 Task: For heading Use Italics oswald with brown colour & Underline.  font size for heading18,  'Change the font style of data to'Playfair display and font size to 9,  Change the alignment of both headline & data to Align left In the sheet  Budget Tracking Spreadsheet
Action: Mouse moved to (30, 180)
Screenshot: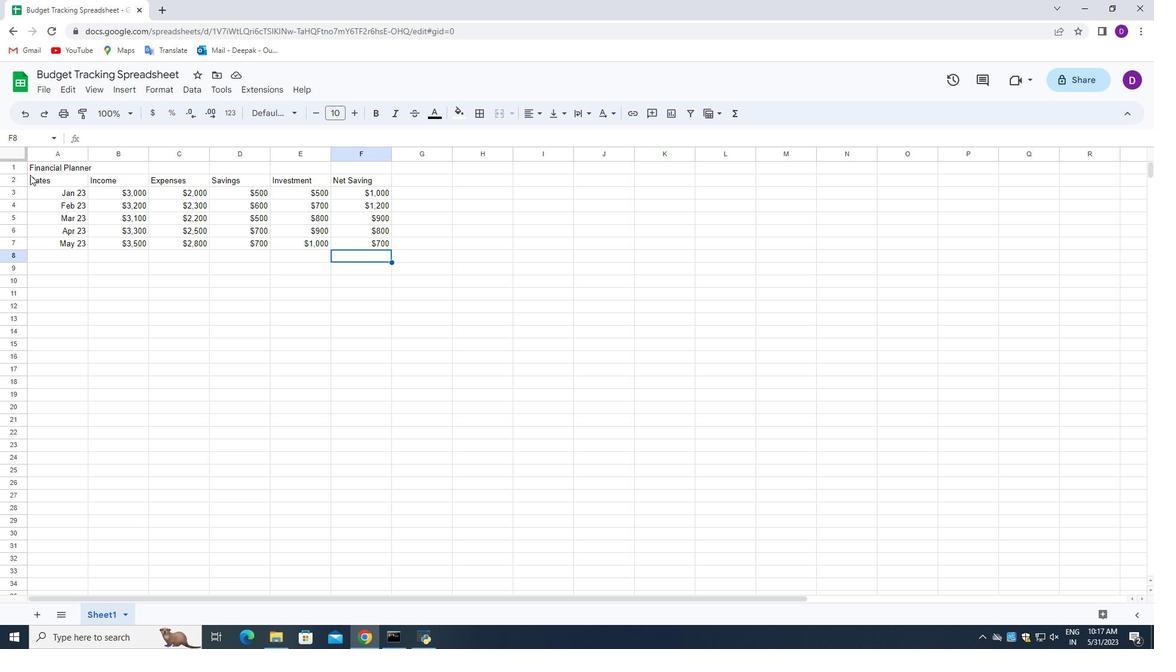 
Action: Mouse pressed left at (30, 180)
Screenshot: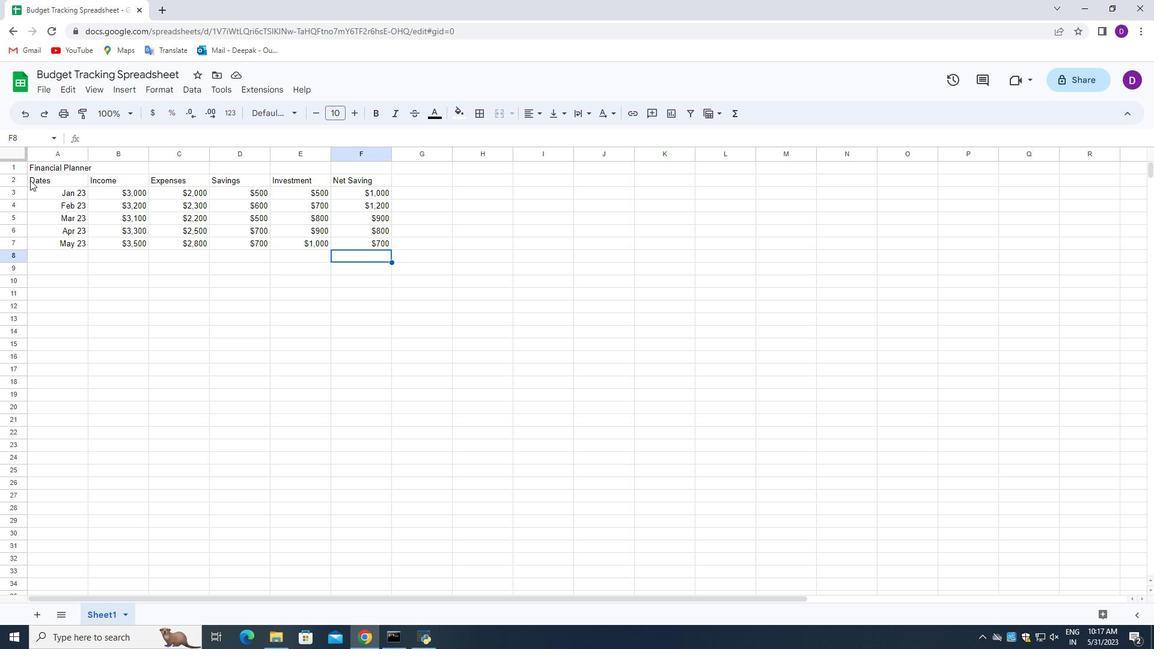 
Action: Mouse moved to (269, 113)
Screenshot: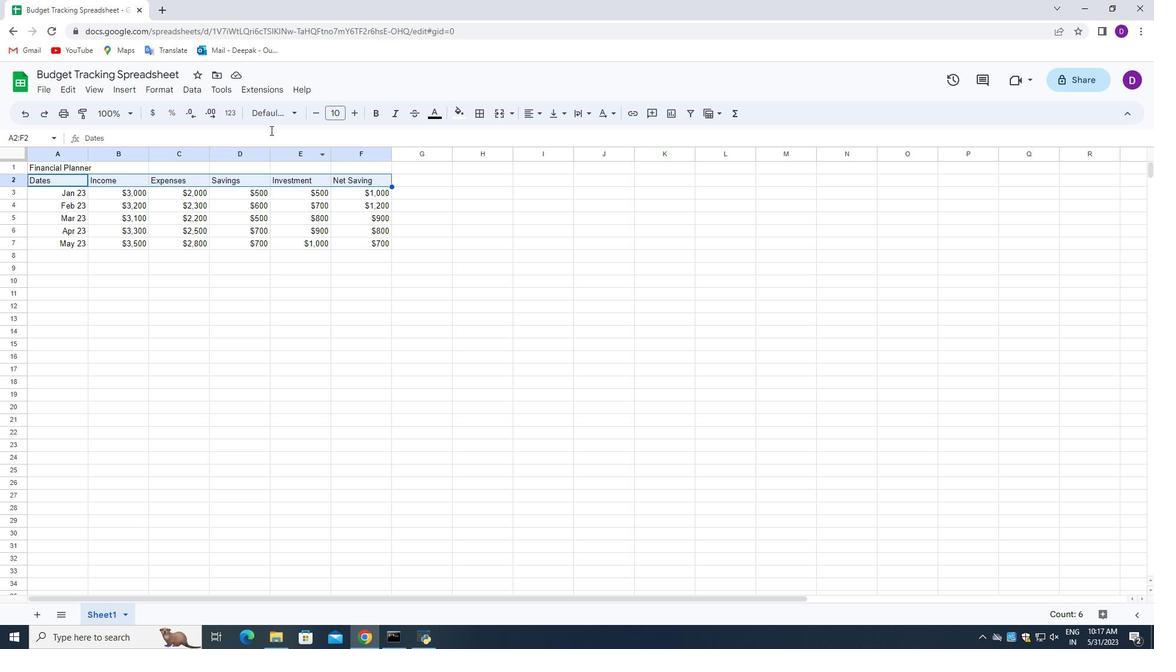 
Action: Mouse pressed left at (269, 113)
Screenshot: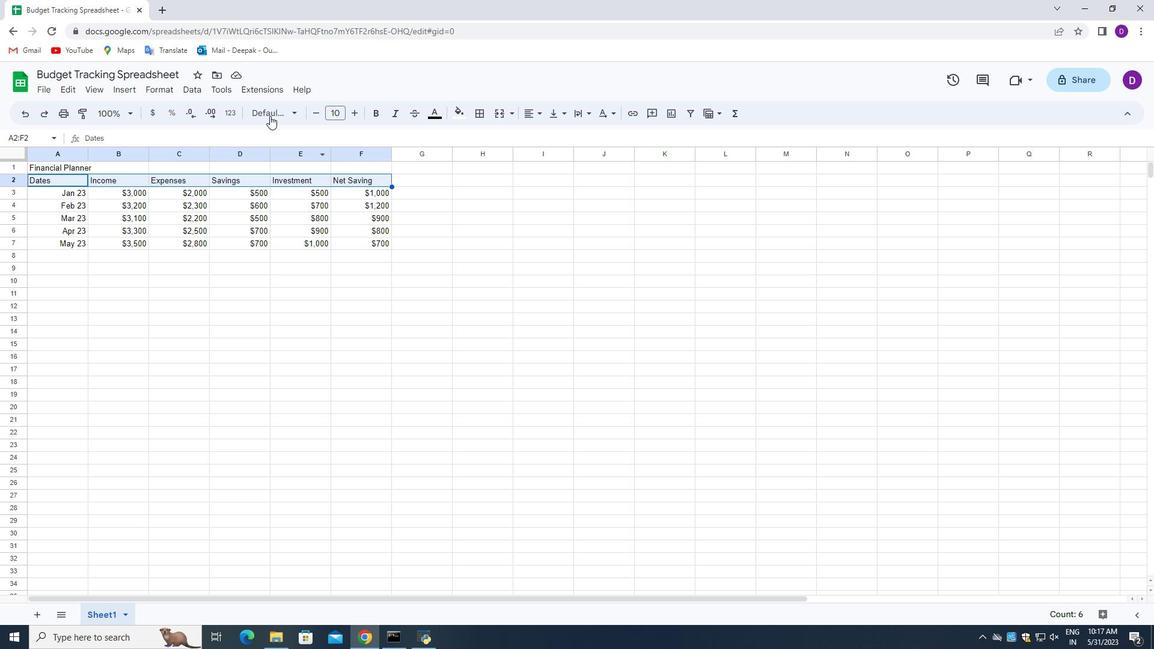 
Action: Mouse moved to (307, 455)
Screenshot: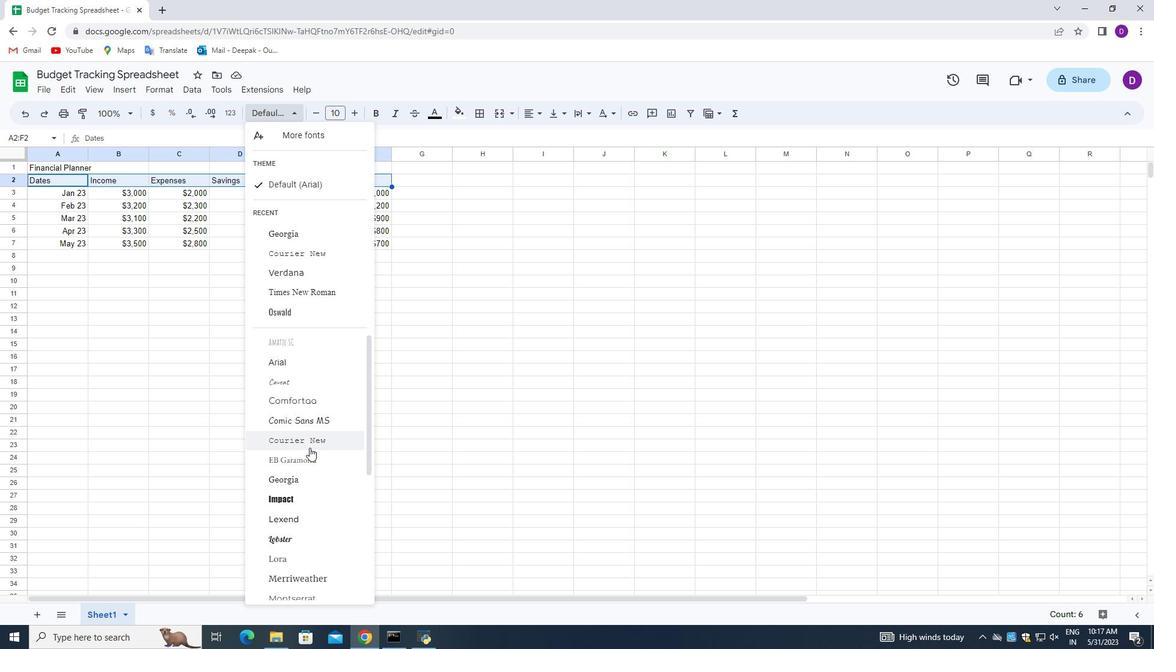
Action: Mouse scrolled (307, 454) with delta (0, 0)
Screenshot: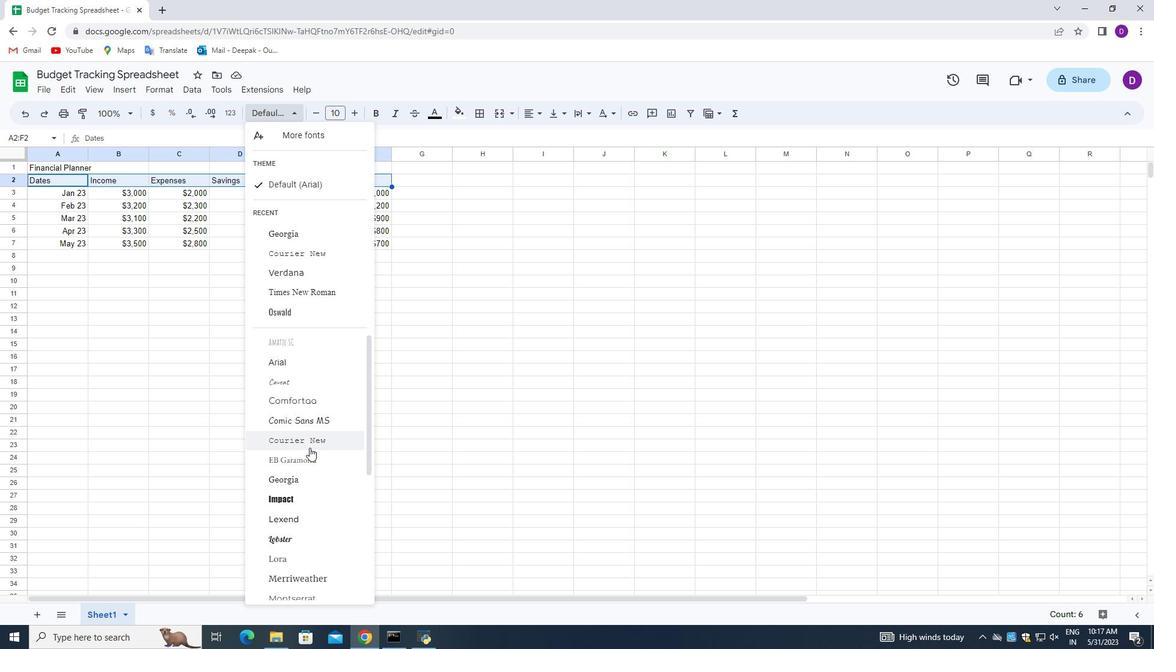 
Action: Mouse moved to (306, 461)
Screenshot: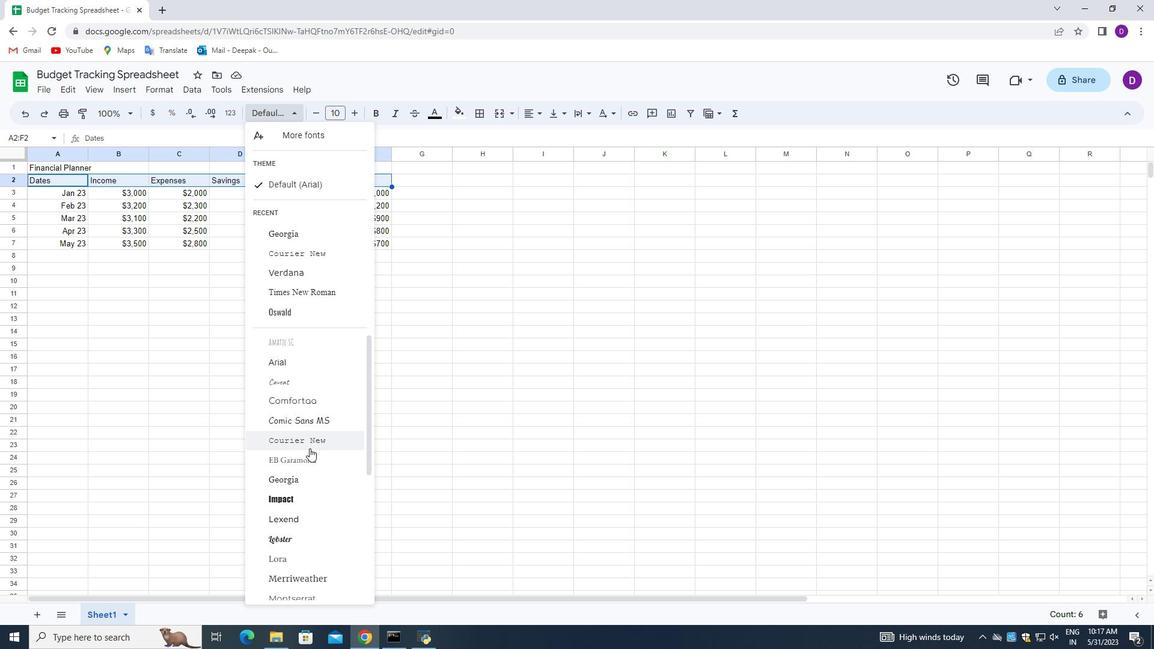
Action: Mouse scrolled (306, 461) with delta (0, 0)
Screenshot: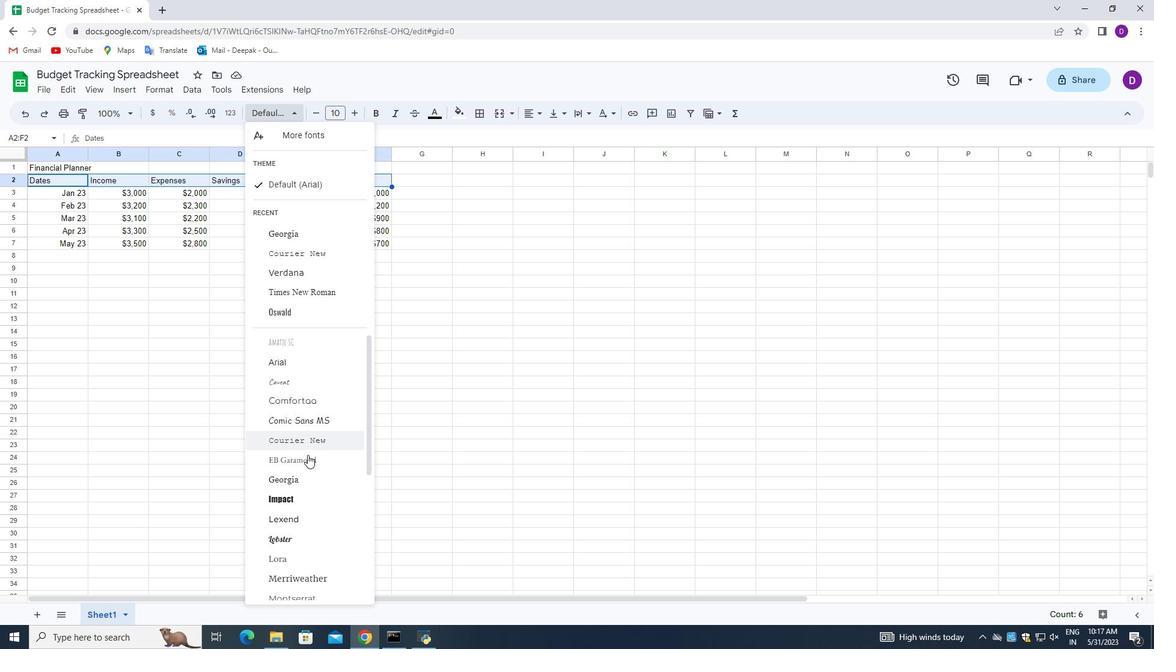 
Action: Mouse moved to (315, 460)
Screenshot: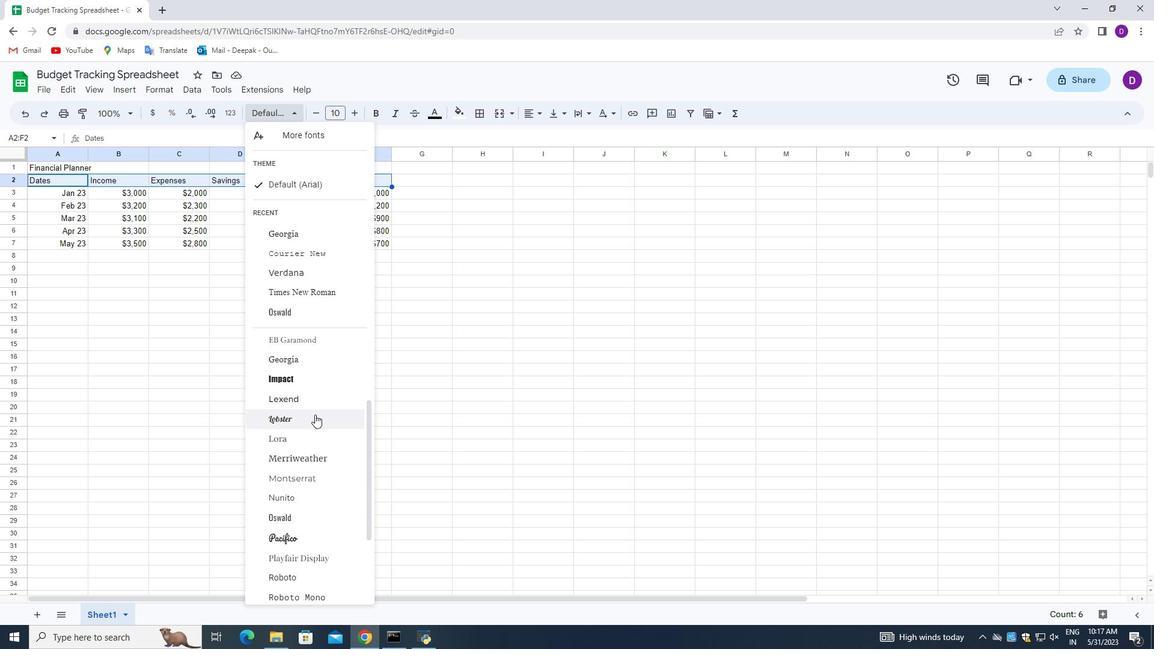 
Action: Mouse scrolled (315, 459) with delta (0, 0)
Screenshot: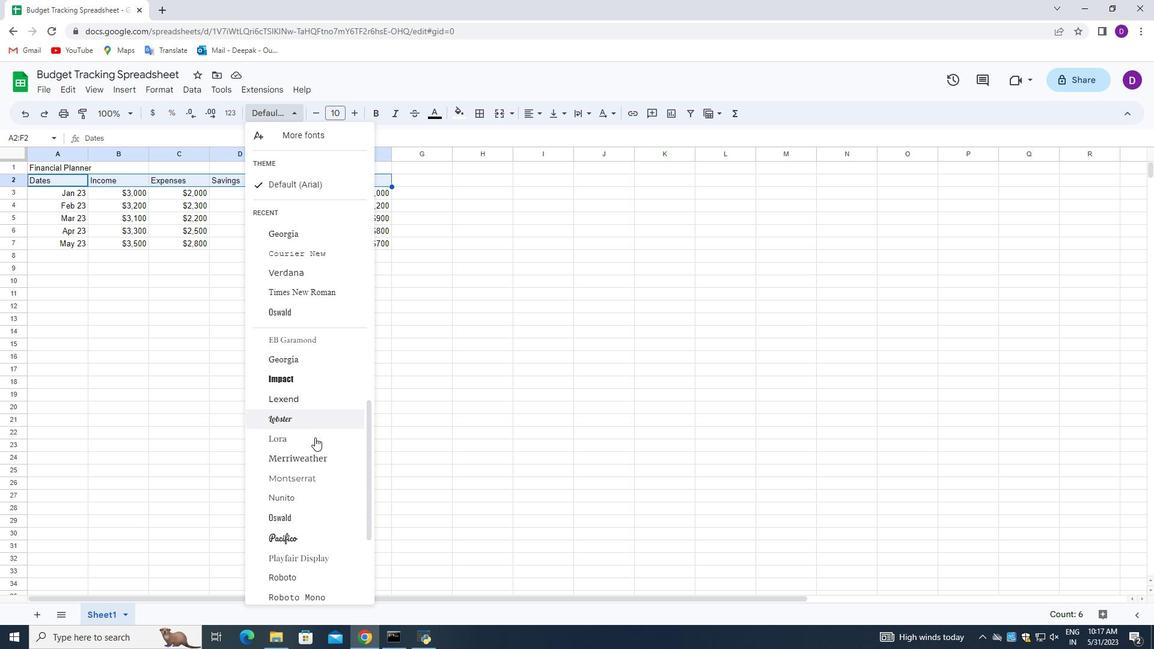 
Action: Mouse scrolled (315, 459) with delta (0, 0)
Screenshot: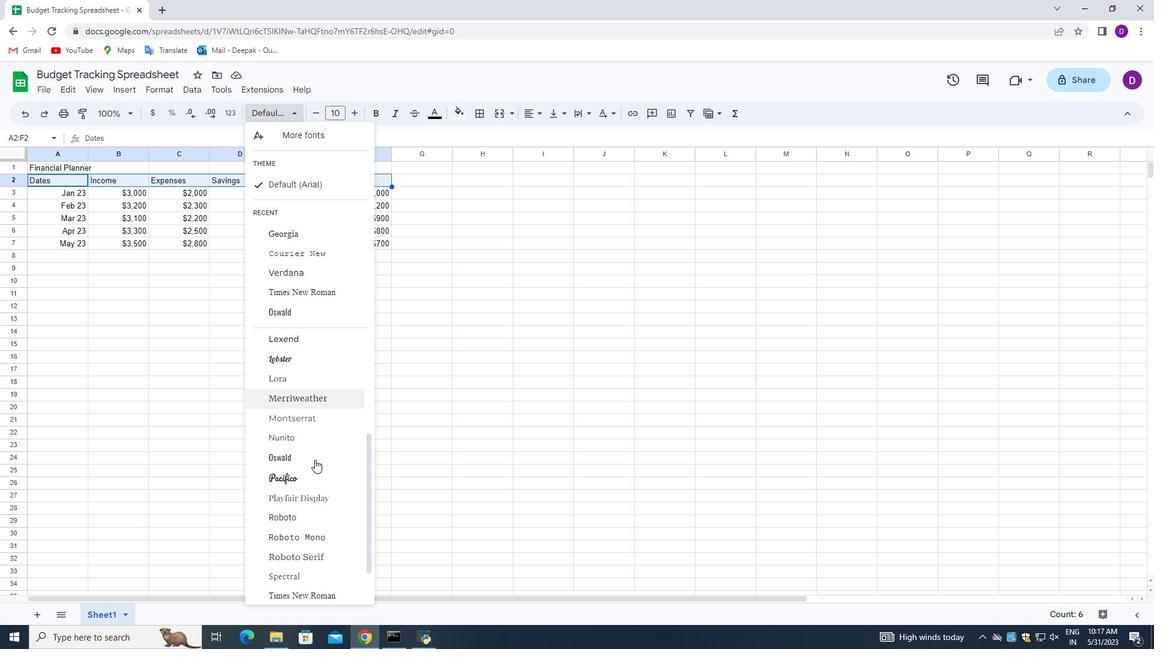 
Action: Mouse moved to (312, 440)
Screenshot: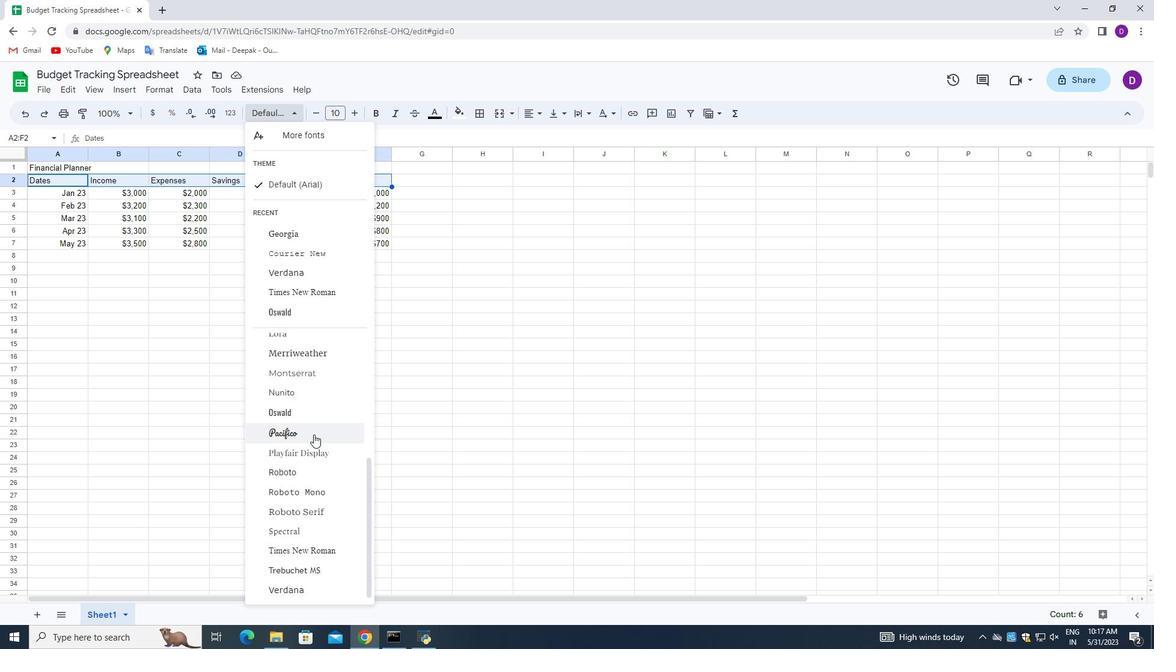 
Action: Mouse scrolled (312, 439) with delta (0, 0)
Screenshot: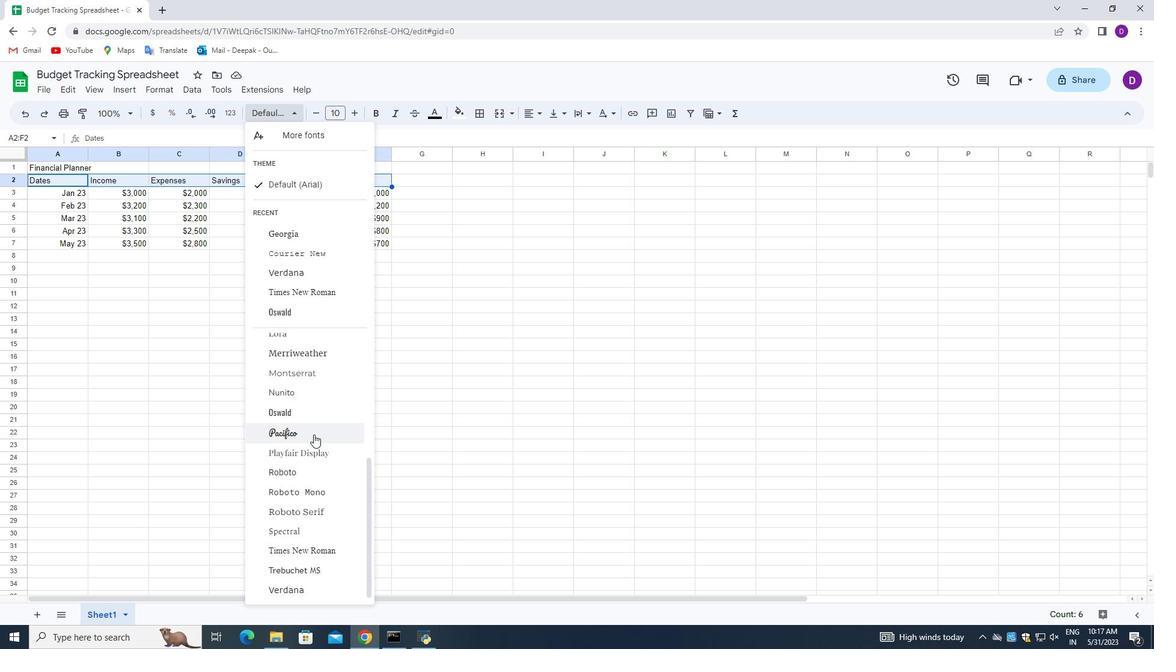 
Action: Mouse moved to (310, 449)
Screenshot: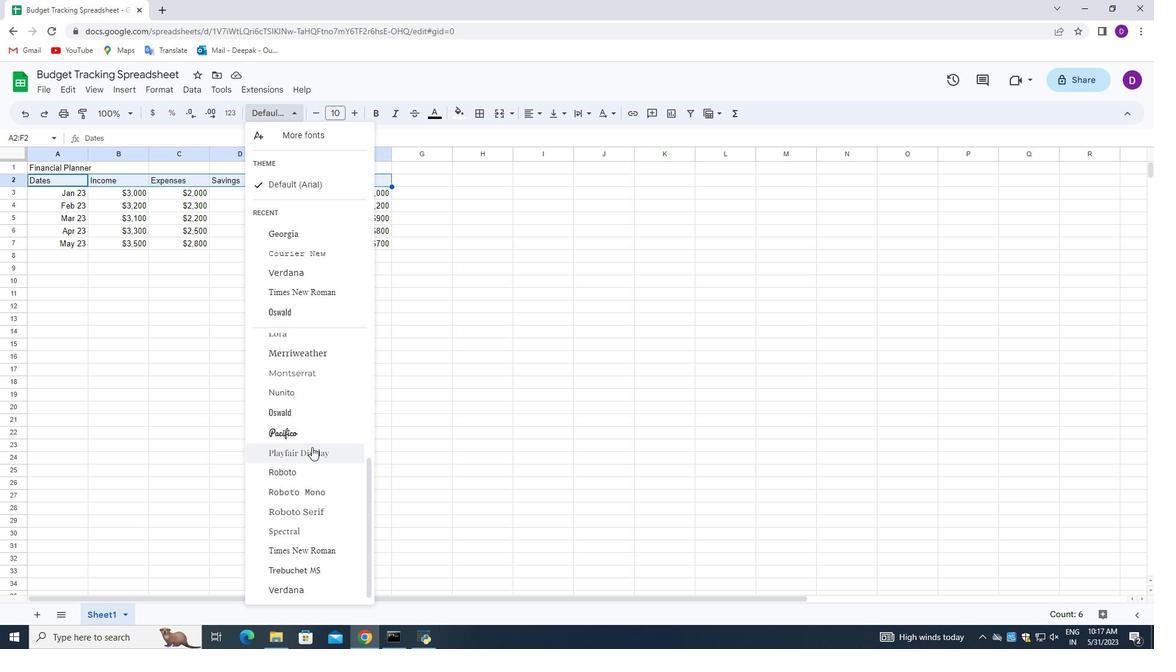
Action: Mouse scrolled (310, 448) with delta (0, 0)
Screenshot: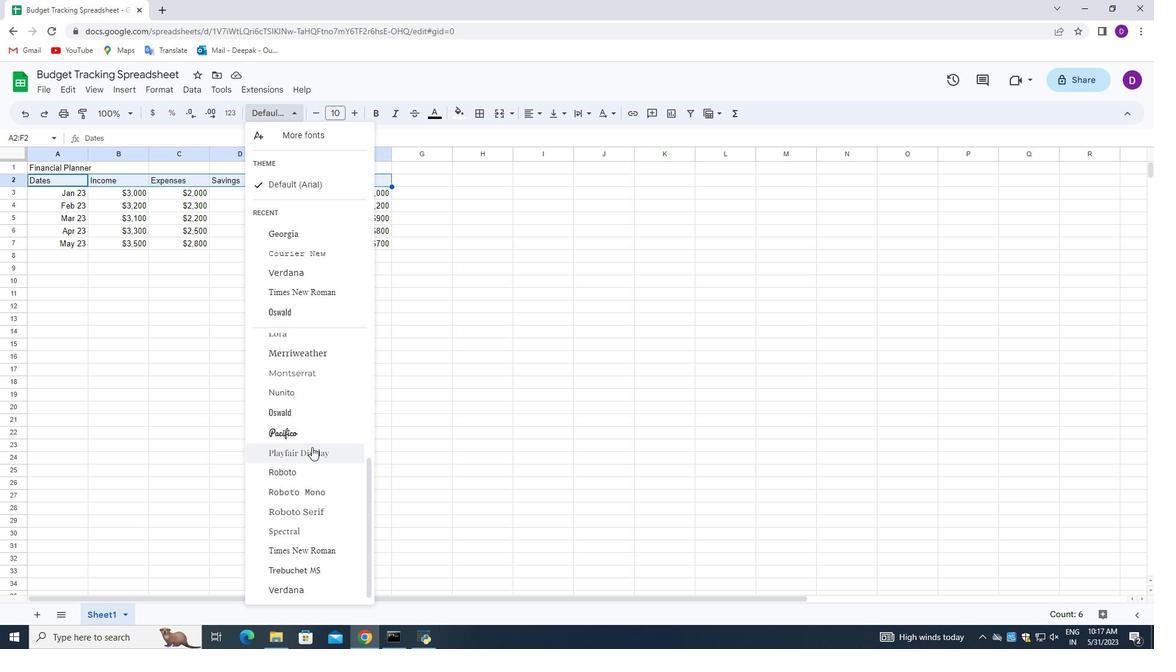 
Action: Mouse moved to (306, 458)
Screenshot: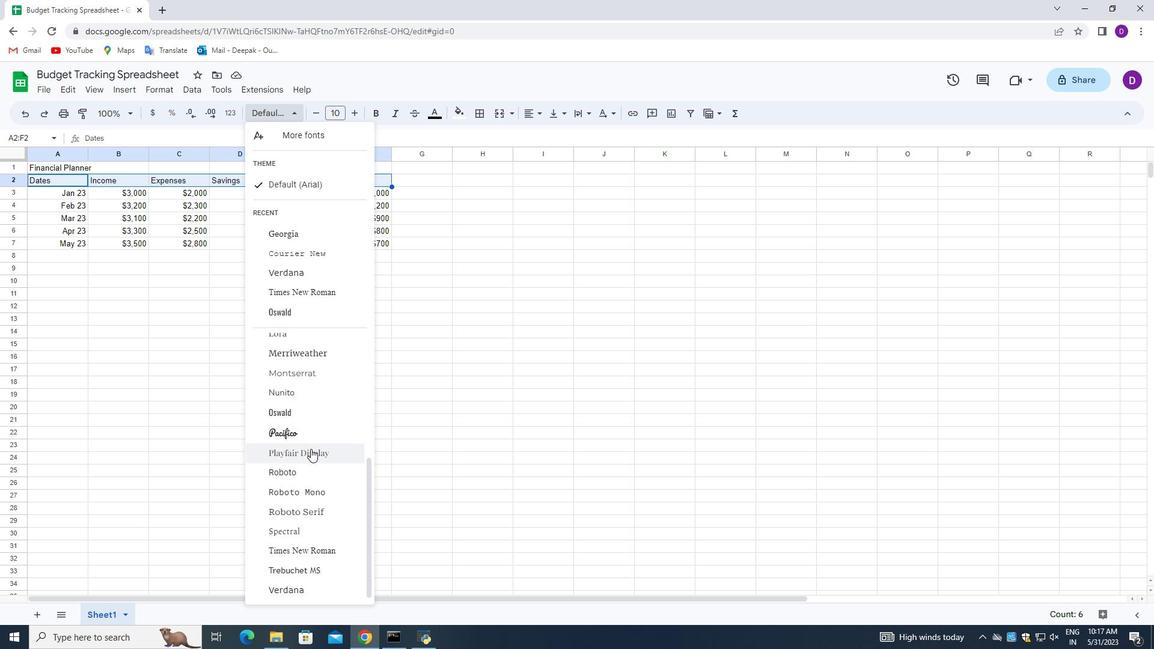 
Action: Mouse scrolled (306, 458) with delta (0, 0)
Screenshot: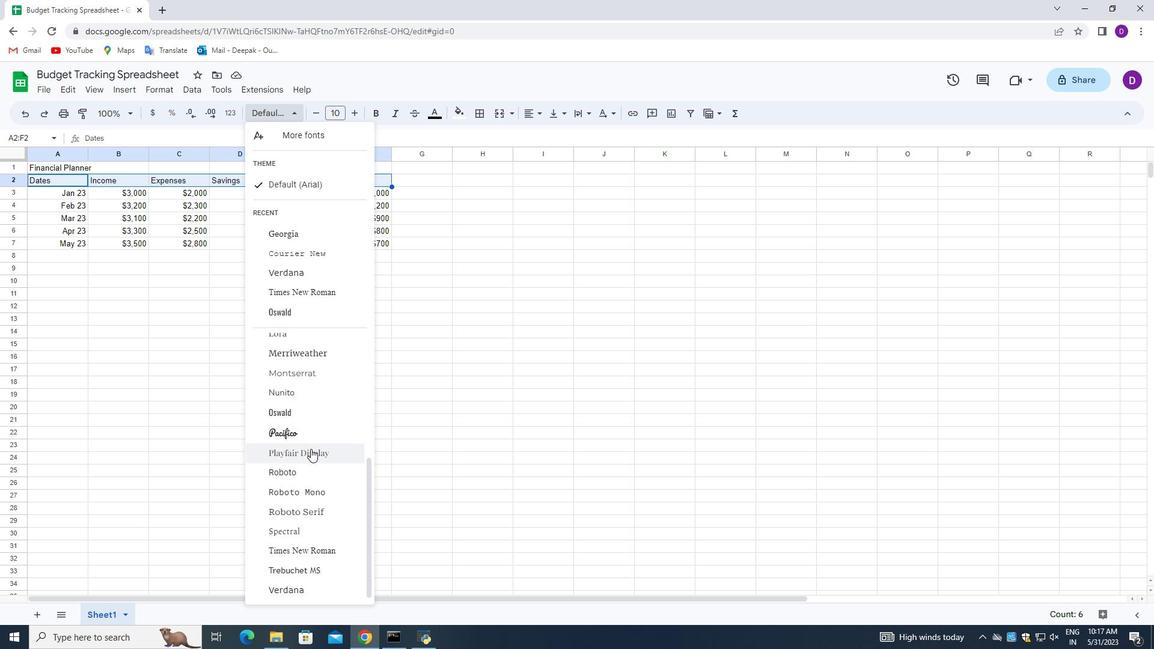 
Action: Mouse moved to (302, 412)
Screenshot: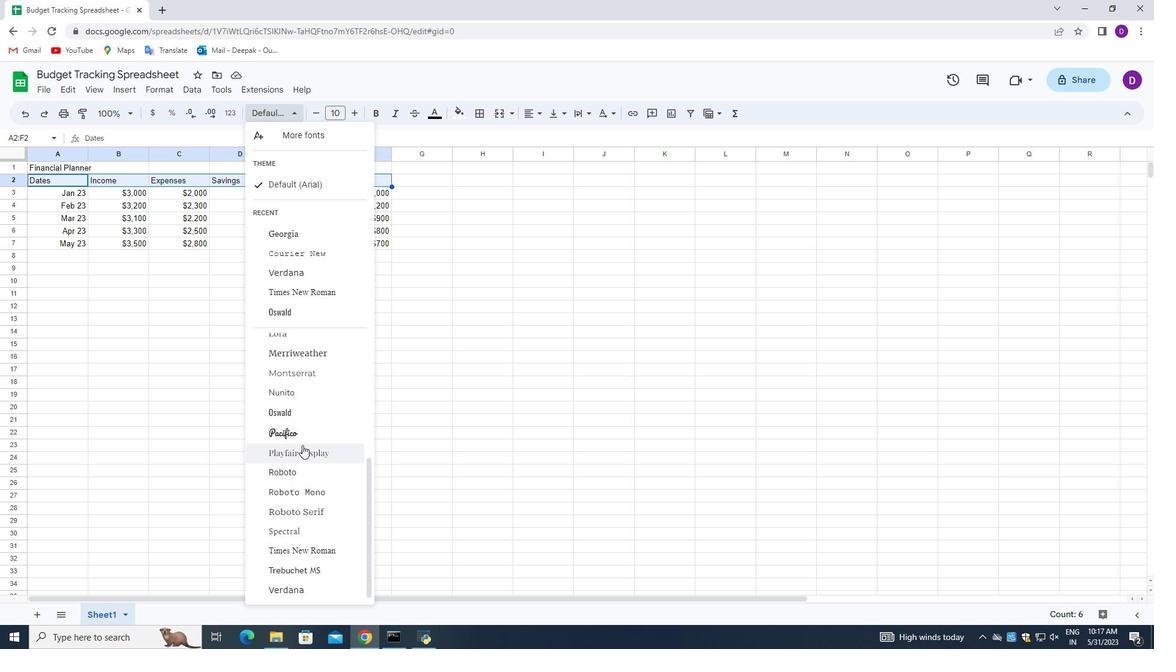 
Action: Mouse scrolled (302, 414) with delta (0, 0)
Screenshot: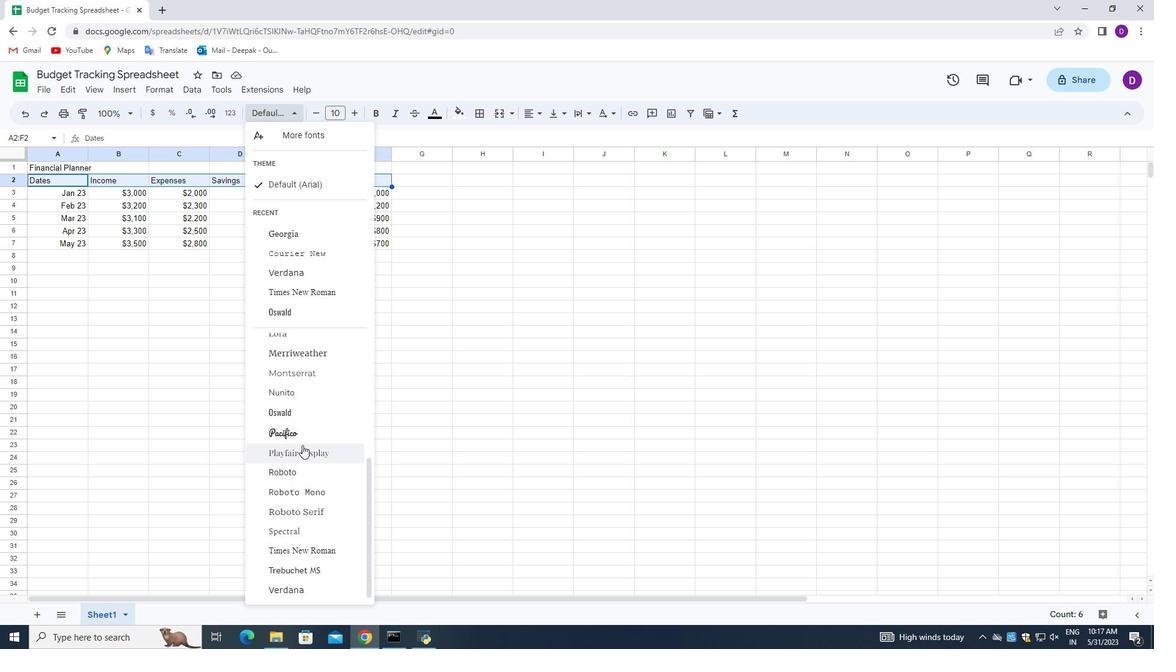 
Action: Mouse moved to (301, 392)
Screenshot: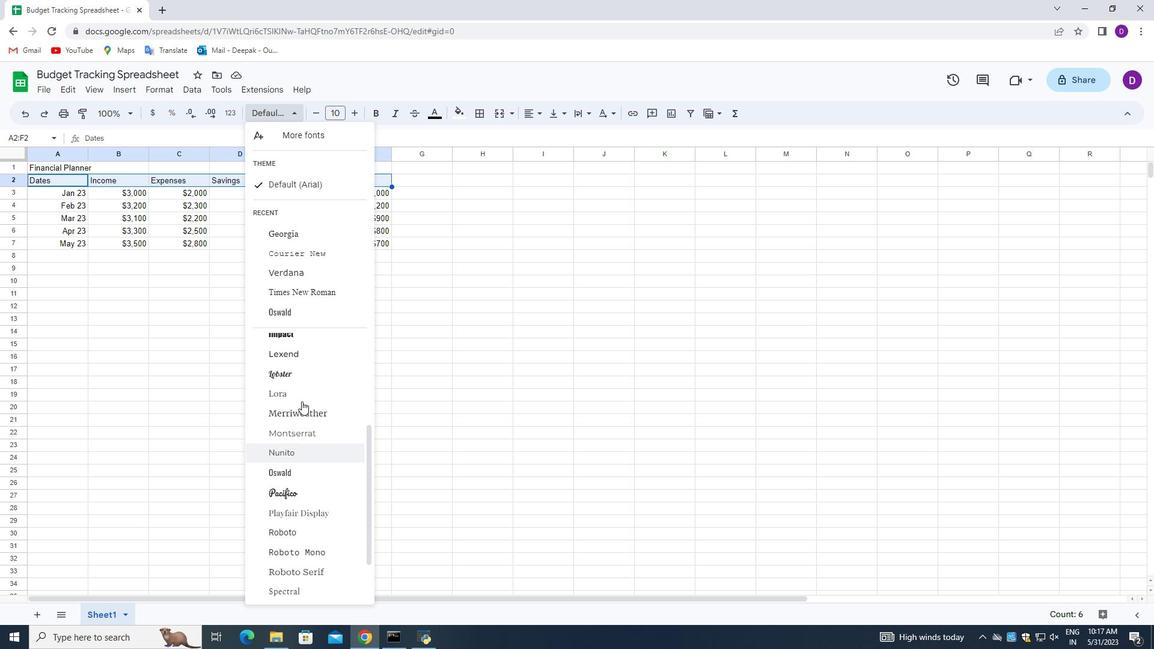 
Action: Mouse scrolled (301, 392) with delta (0, 0)
Screenshot: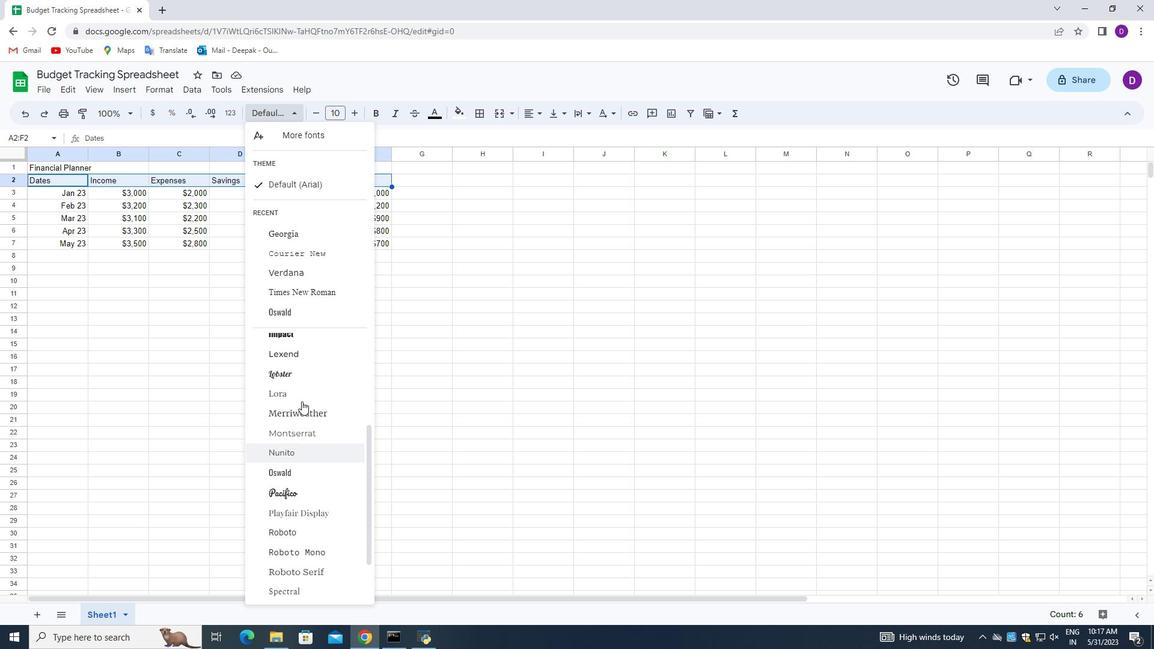 
Action: Mouse moved to (325, 342)
Screenshot: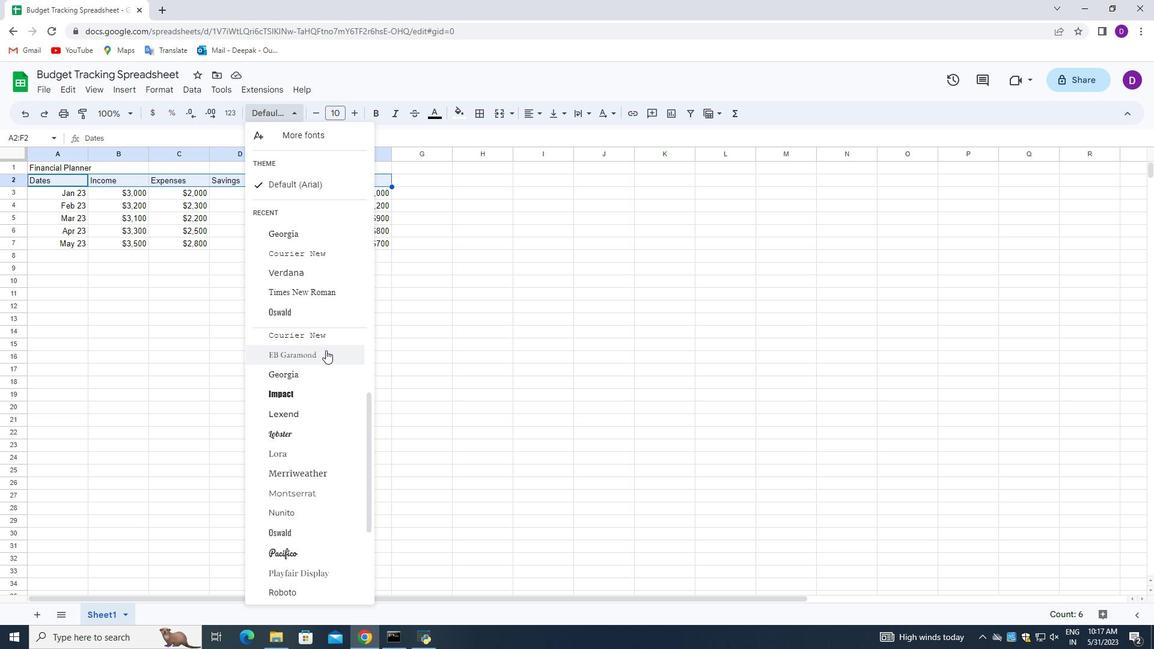 
Action: Mouse scrolled (325, 342) with delta (0, 0)
Screenshot: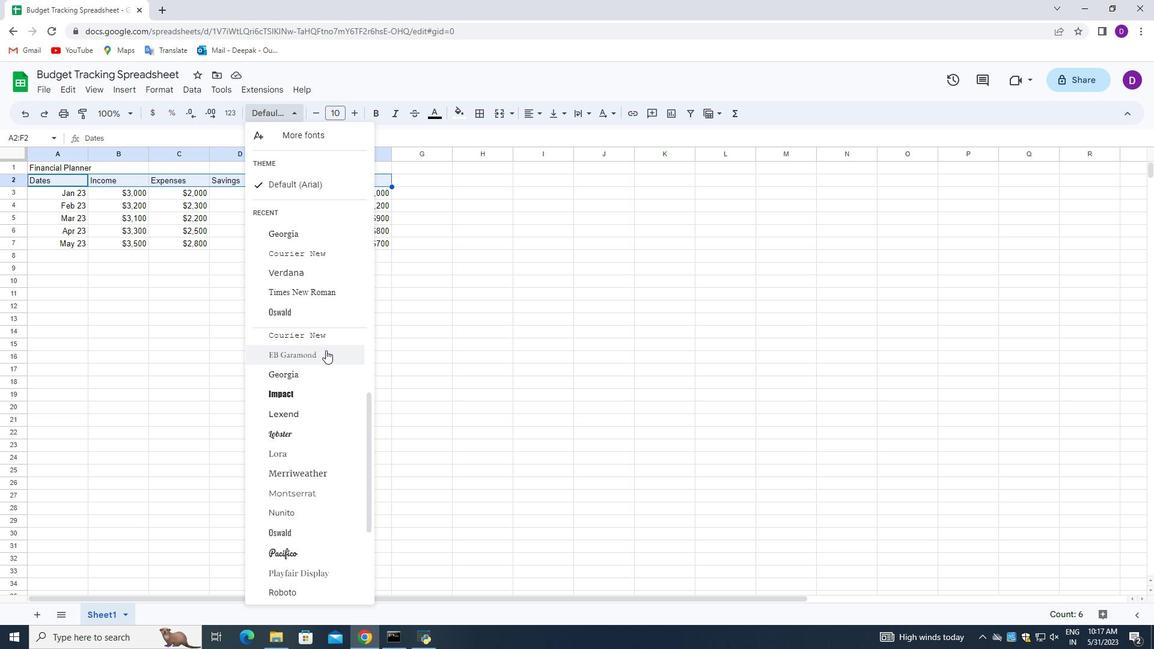 
Action: Mouse moved to (306, 378)
Screenshot: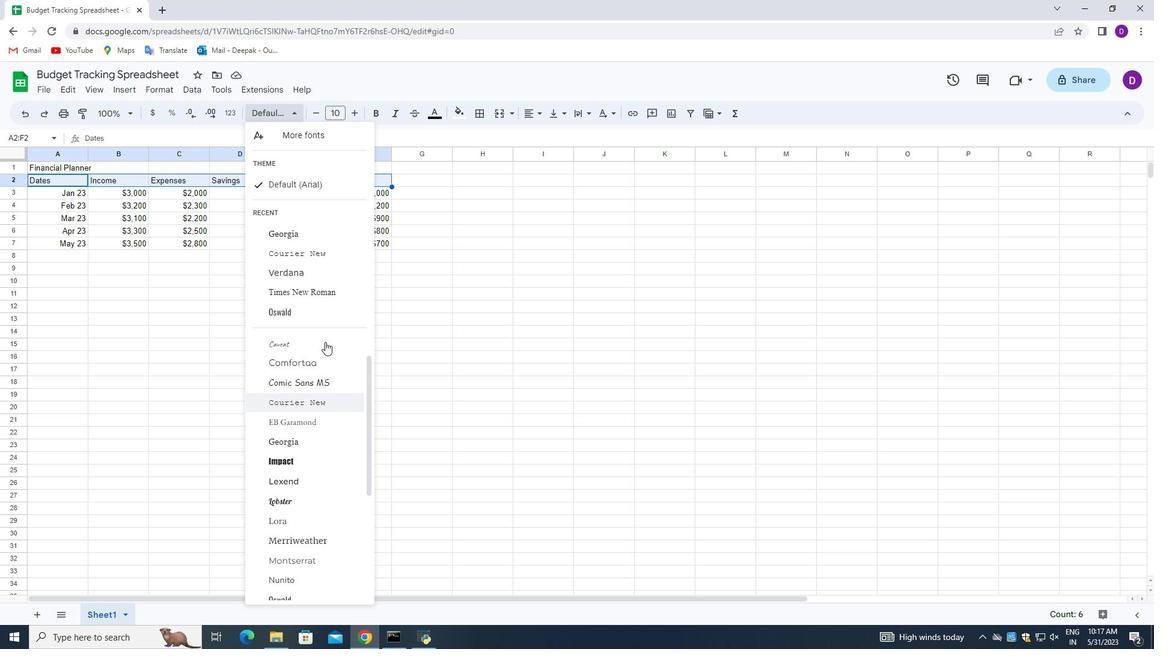 
Action: Mouse scrolled (306, 379) with delta (0, 0)
Screenshot: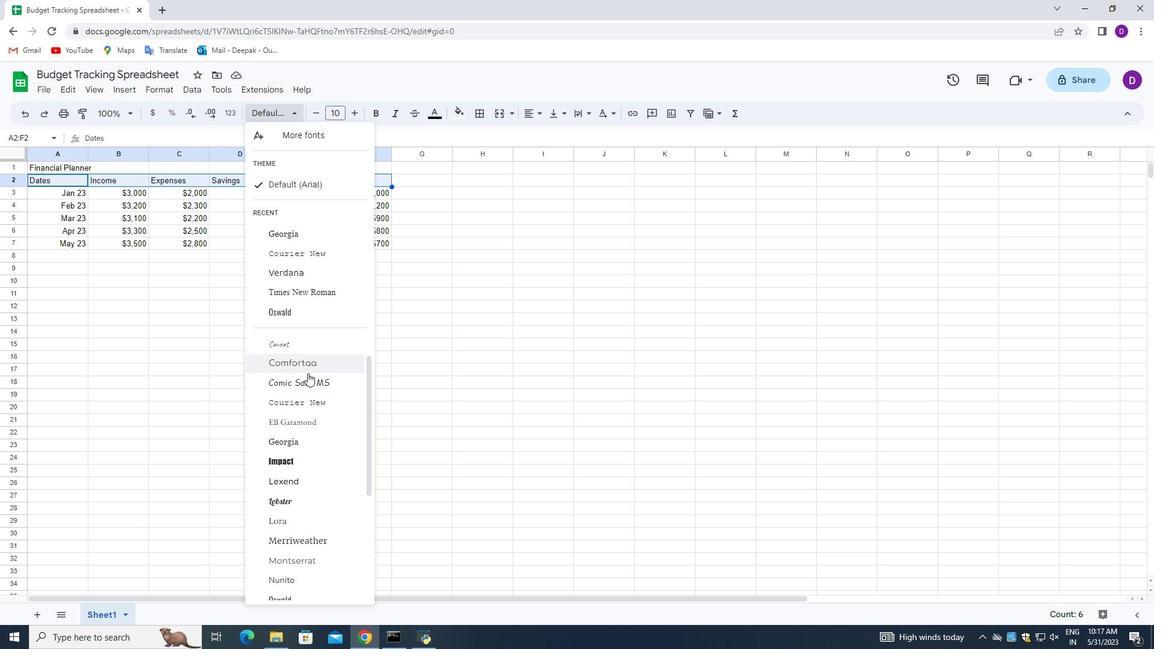 
Action: Mouse moved to (304, 375)
Screenshot: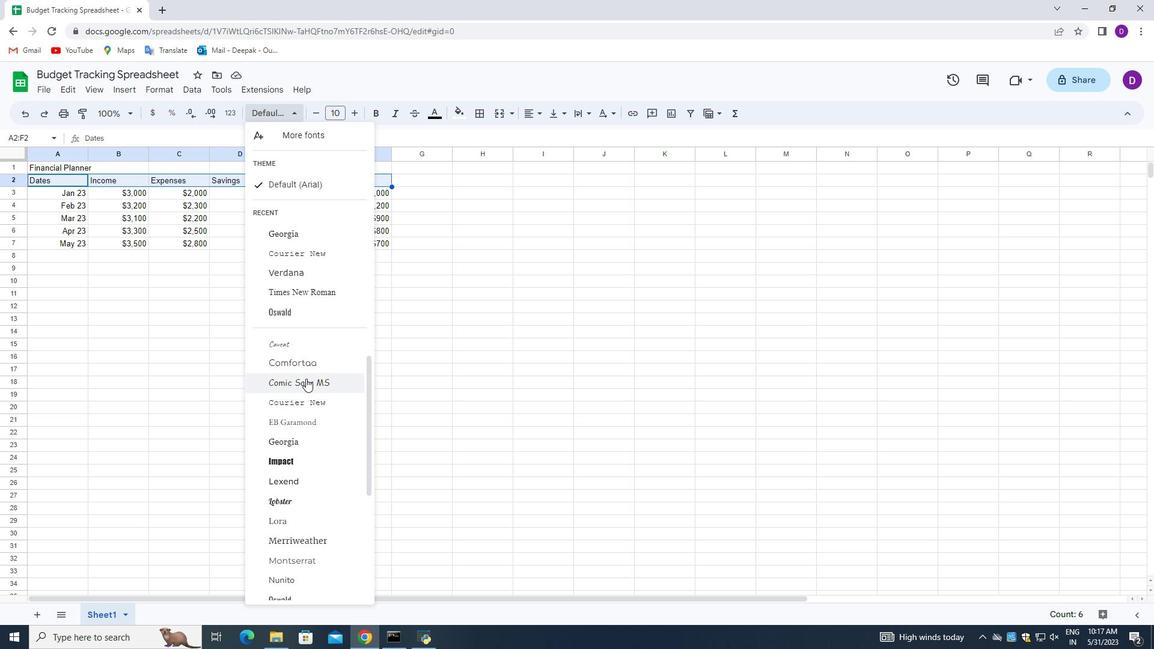 
Action: Mouse scrolled (304, 375) with delta (0, 0)
Screenshot: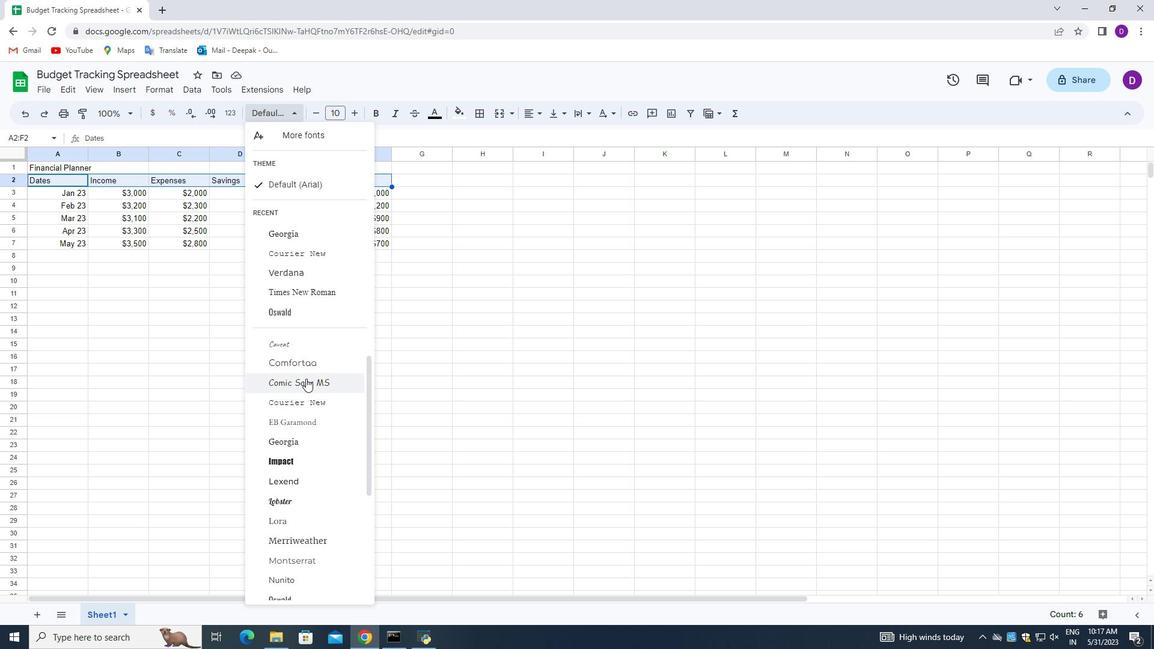 
Action: Mouse moved to (303, 366)
Screenshot: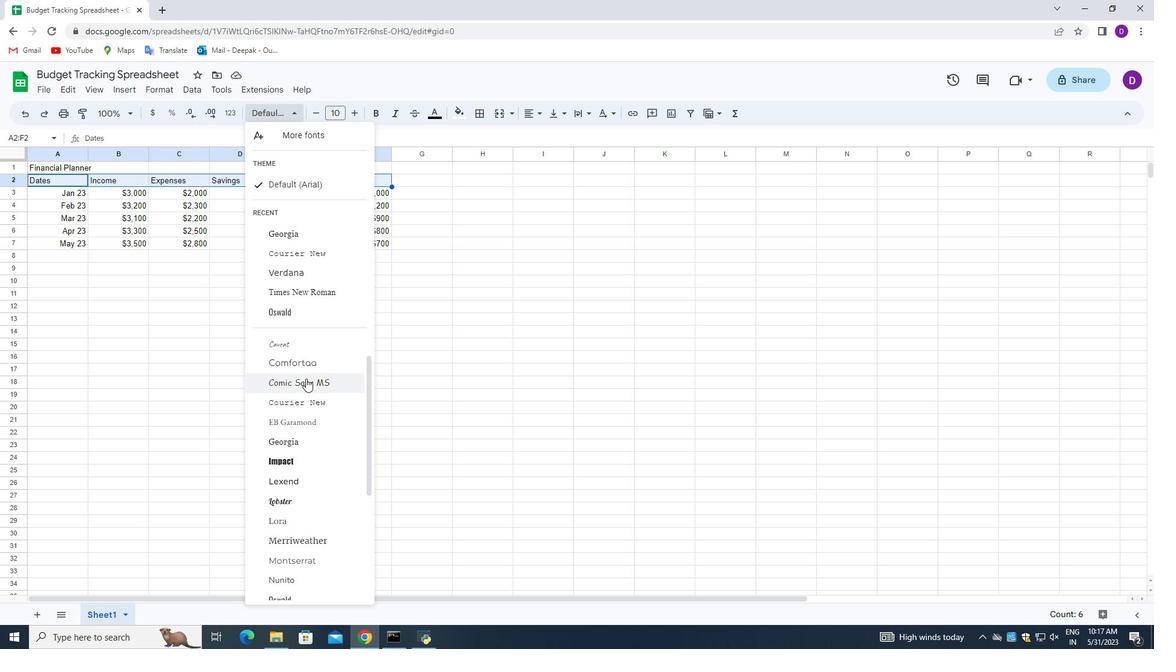 
Action: Mouse scrolled (303, 366) with delta (0, 0)
Screenshot: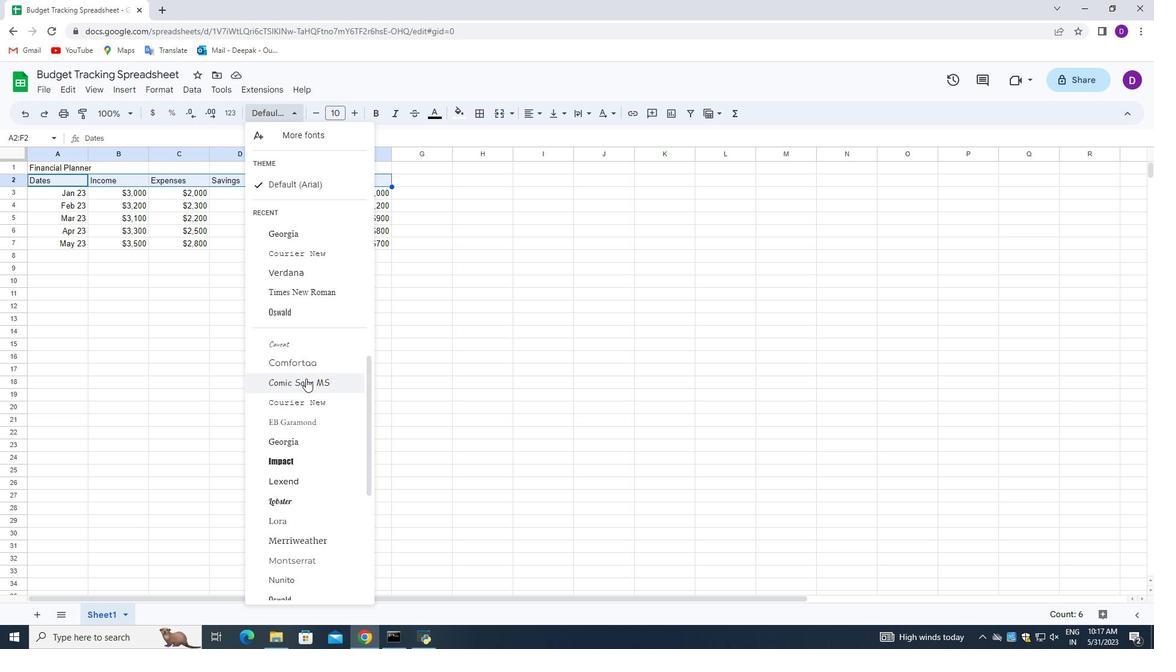 
Action: Mouse moved to (293, 314)
Screenshot: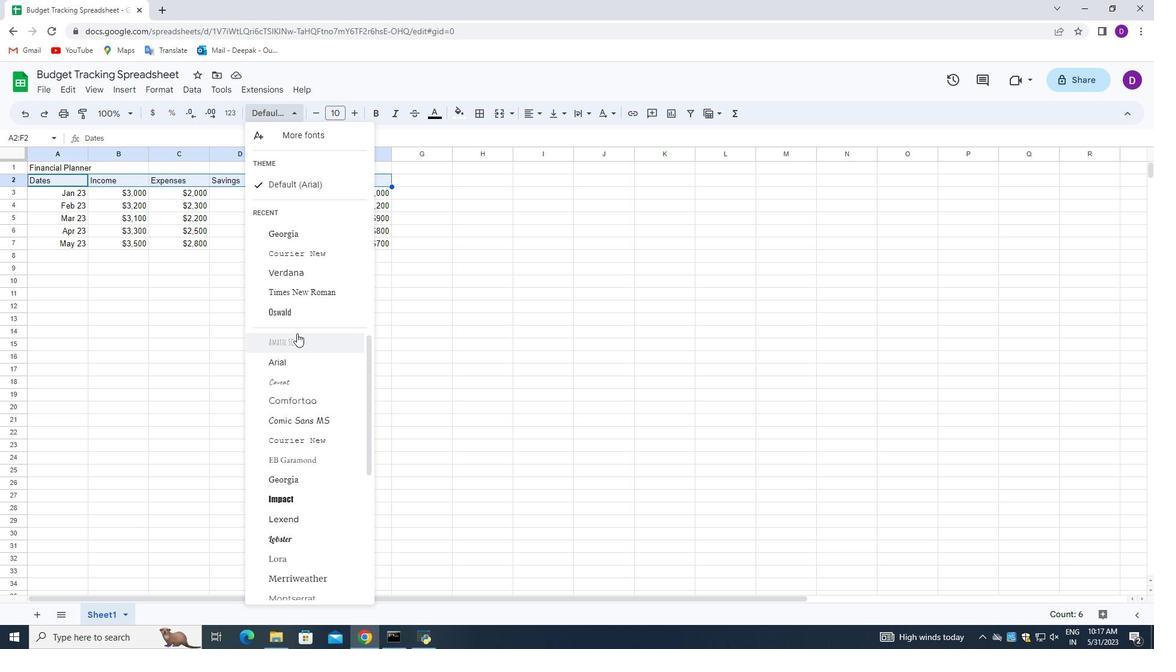 
Action: Mouse scrolled (293, 315) with delta (0, 0)
Screenshot: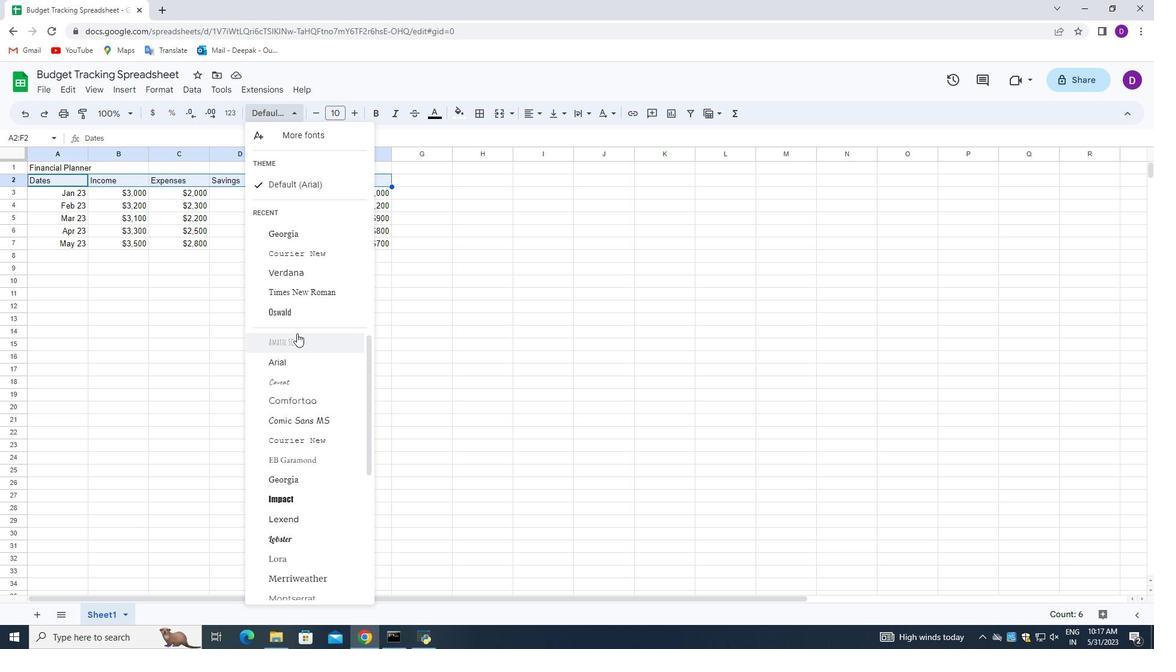 
Action: Mouse scrolled (293, 315) with delta (0, 0)
Screenshot: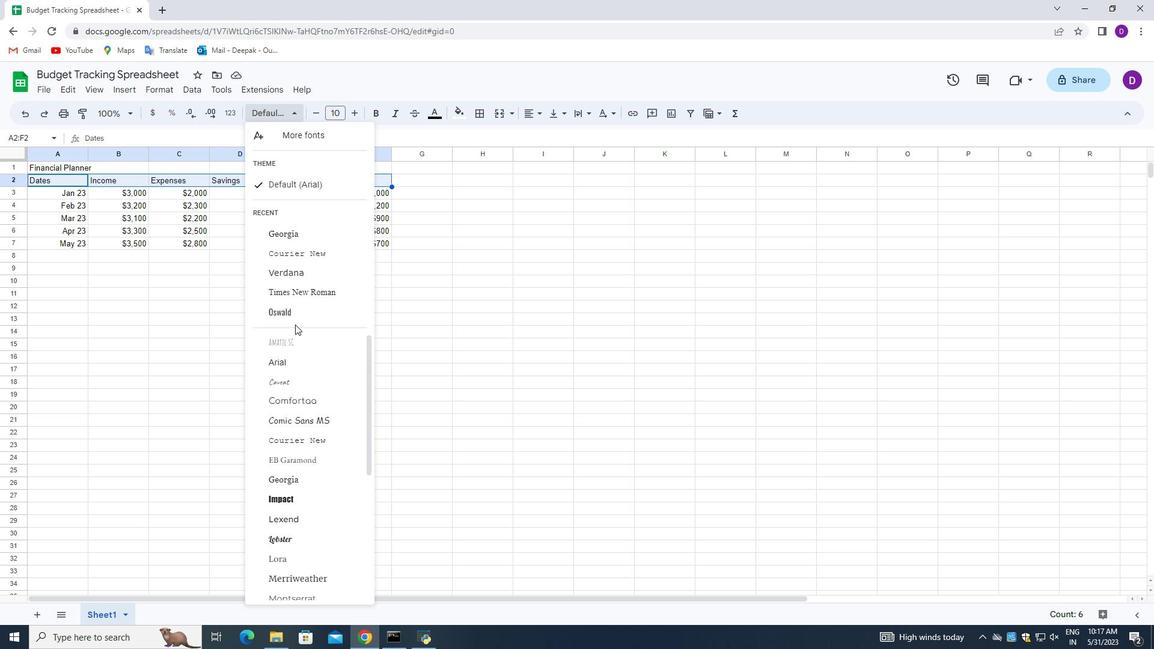 
Action: Mouse scrolled (293, 315) with delta (0, 0)
Screenshot: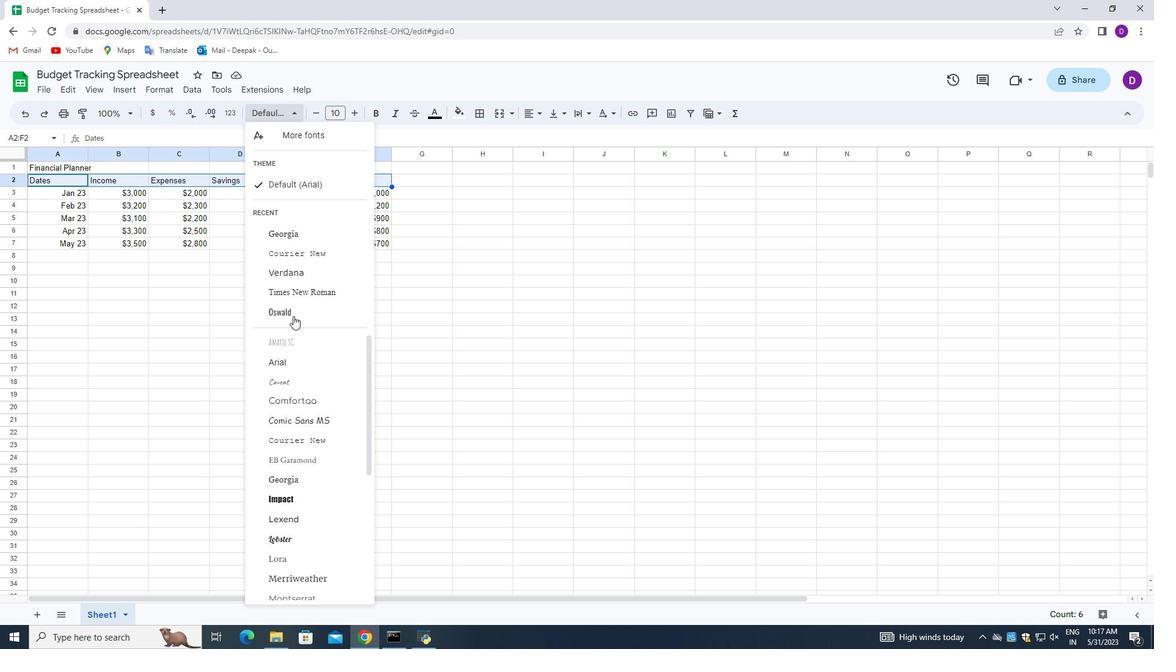 
Action: Mouse moved to (296, 308)
Screenshot: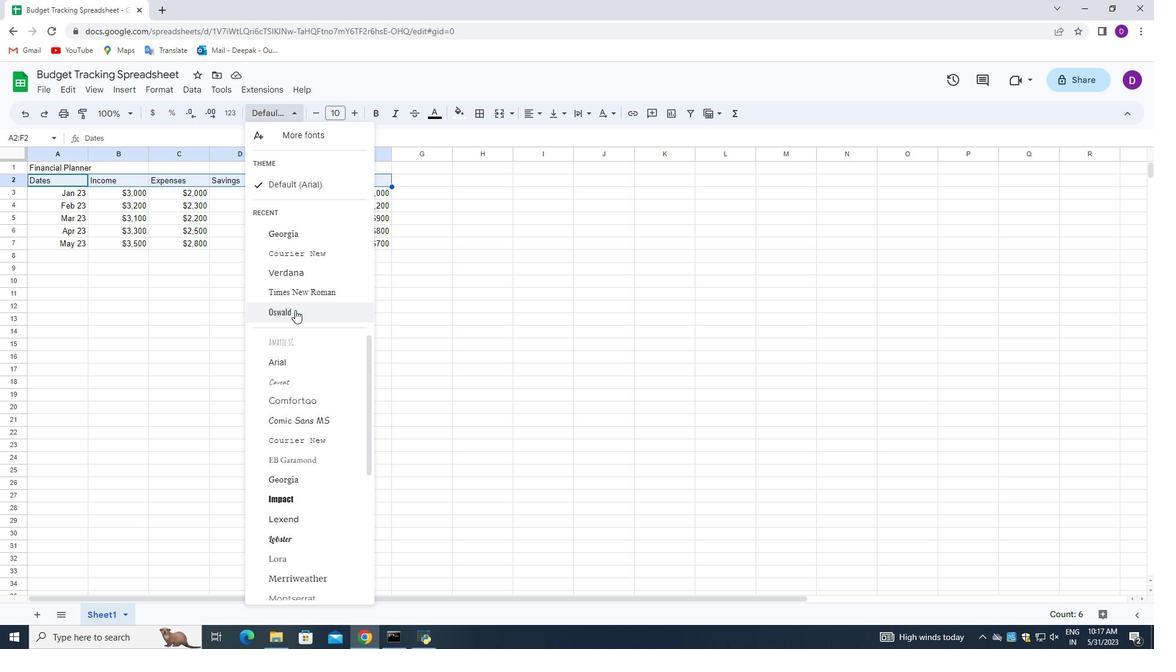 
Action: Mouse pressed left at (296, 308)
Screenshot: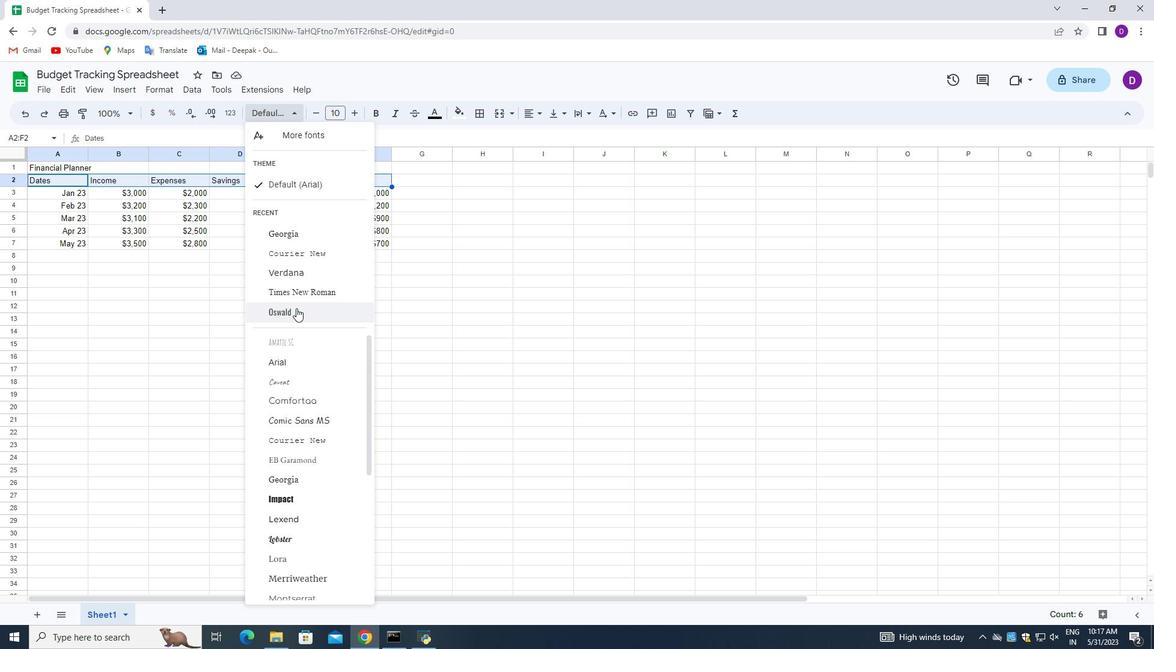 
Action: Mouse moved to (459, 114)
Screenshot: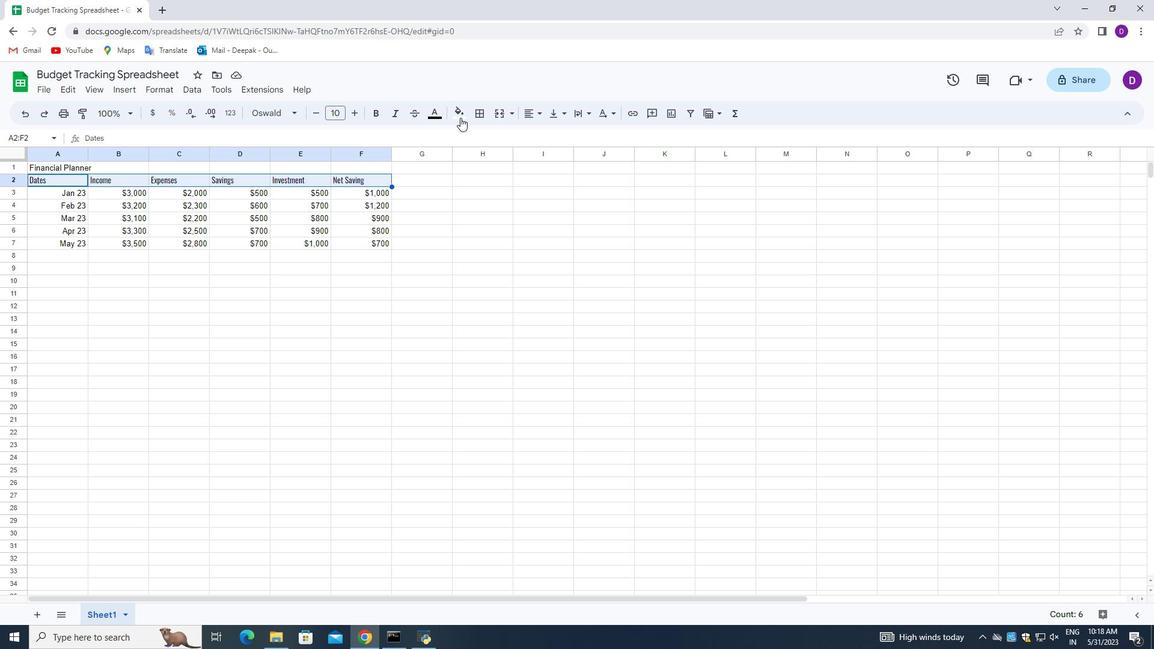 
Action: Mouse pressed left at (459, 114)
Screenshot: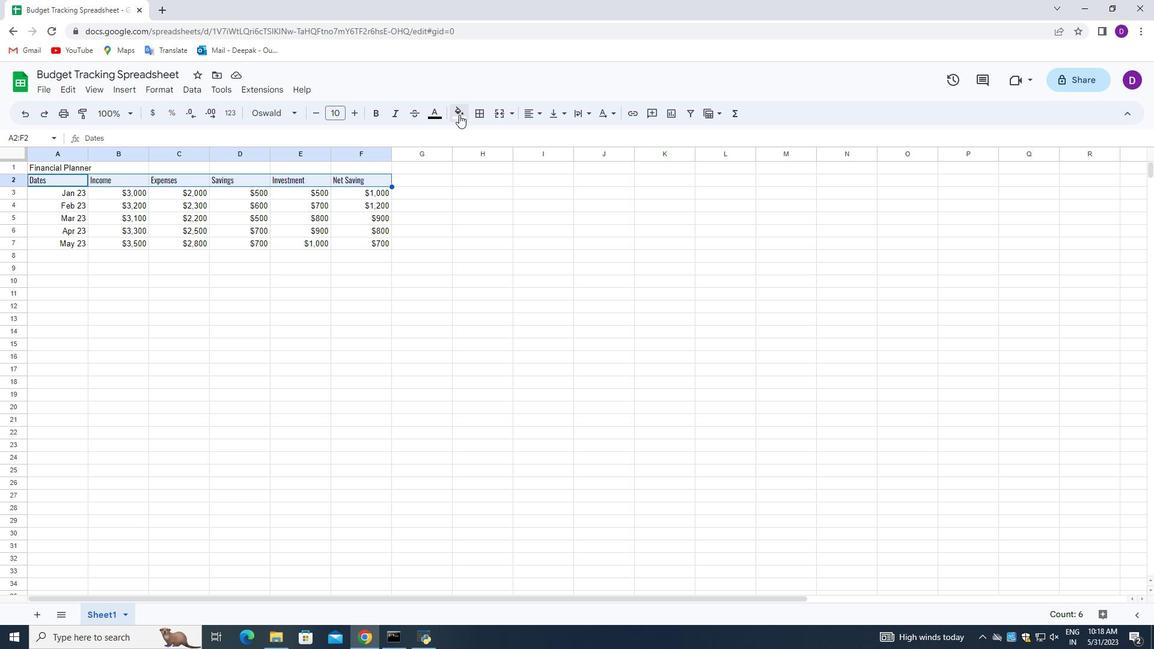 
Action: Mouse moved to (509, 260)
Screenshot: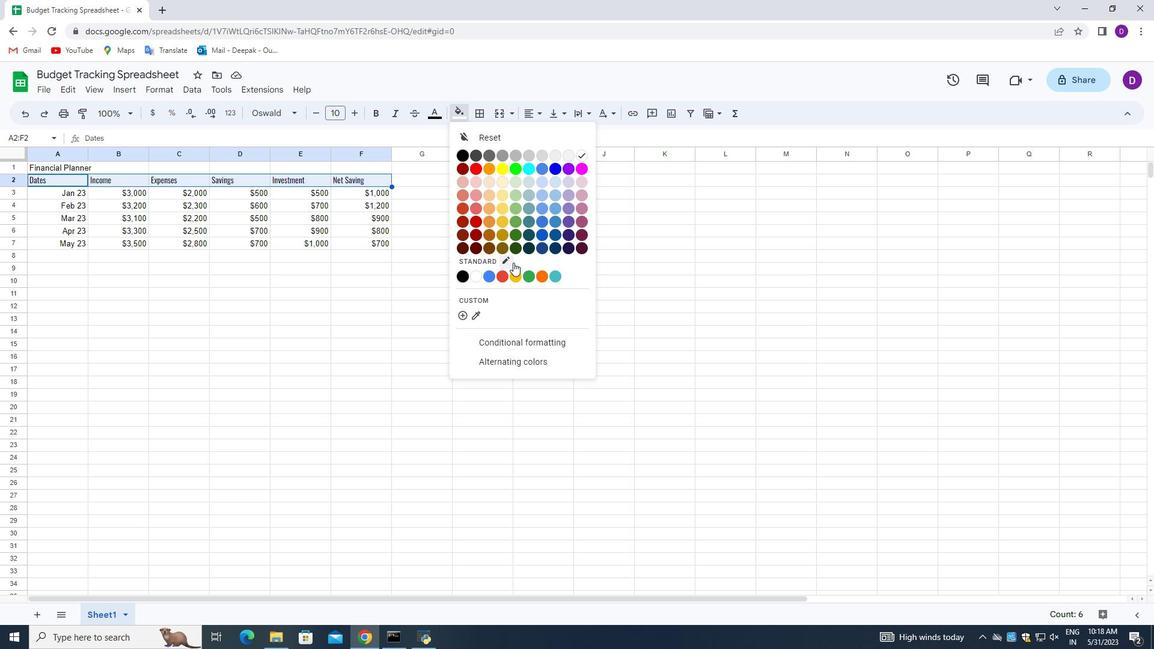 
Action: Mouse pressed left at (509, 260)
Screenshot: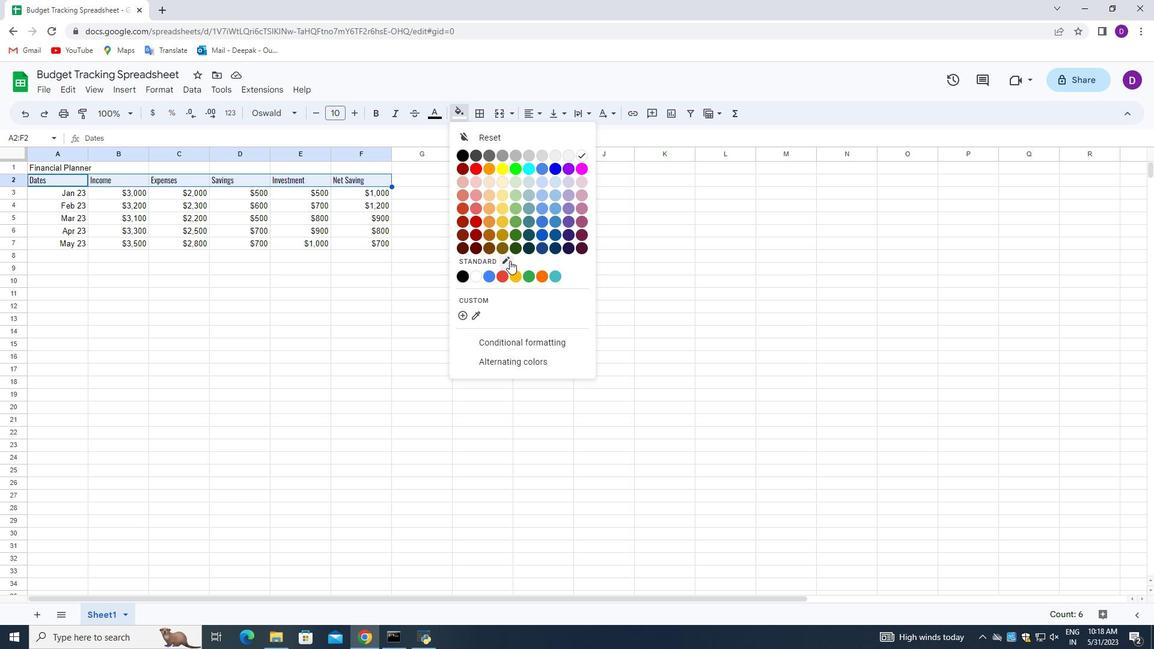
Action: Mouse moved to (1005, 423)
Screenshot: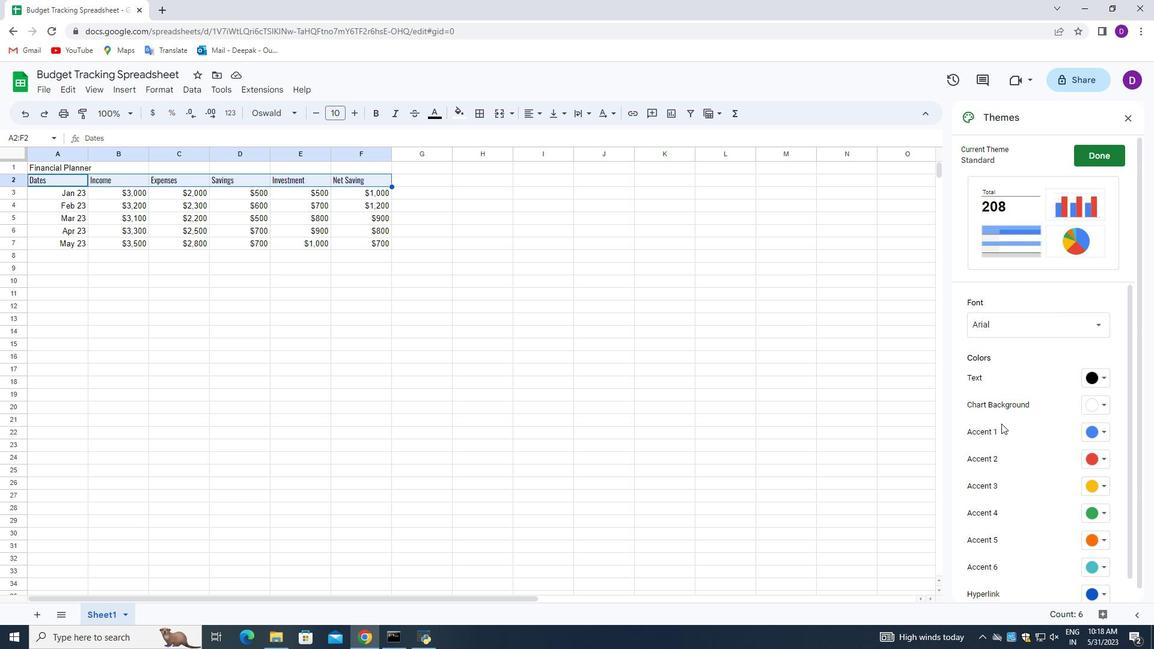 
Action: Mouse scrolled (1005, 423) with delta (0, 0)
Screenshot: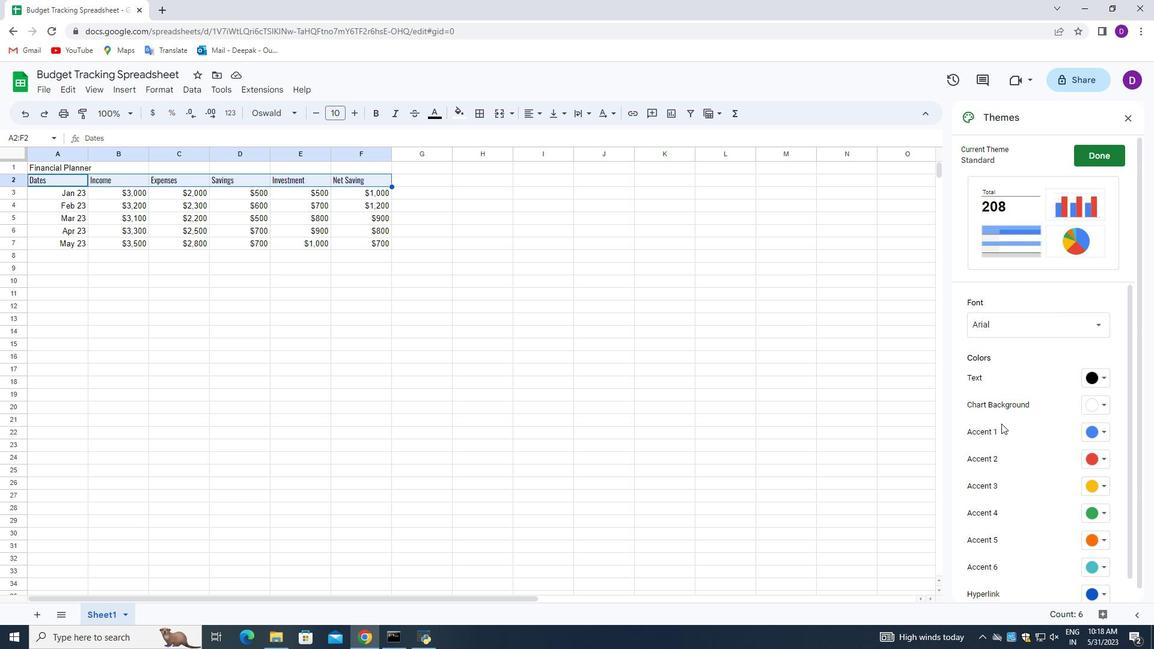 
Action: Mouse moved to (1006, 423)
Screenshot: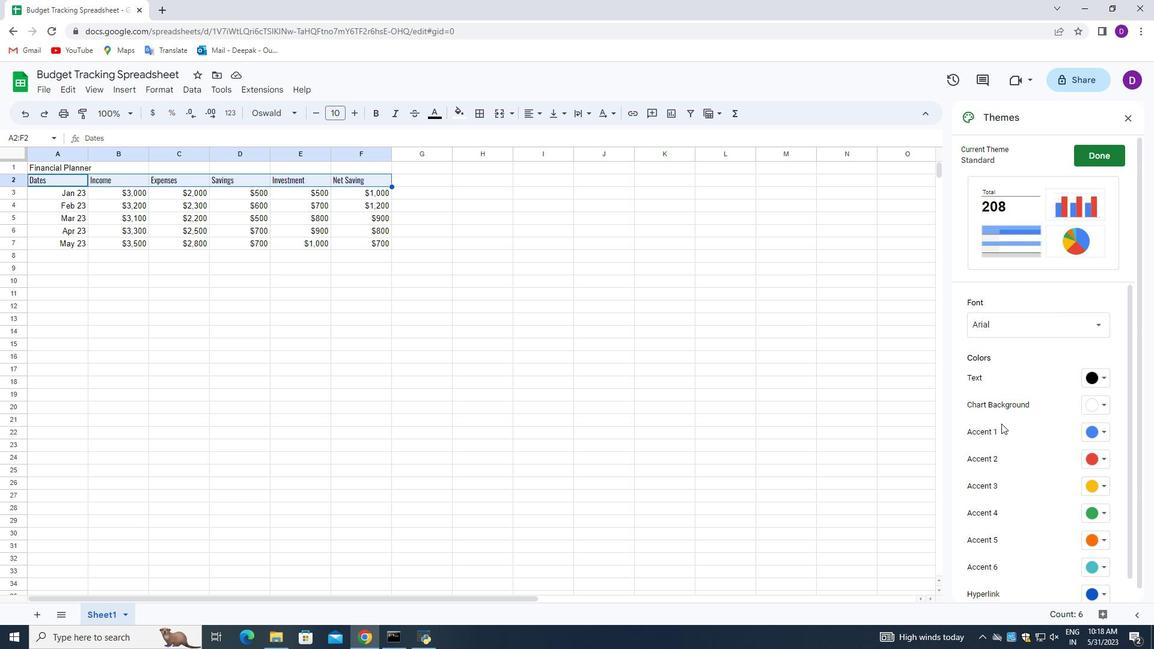 
Action: Mouse scrolled (1006, 423) with delta (0, 0)
Screenshot: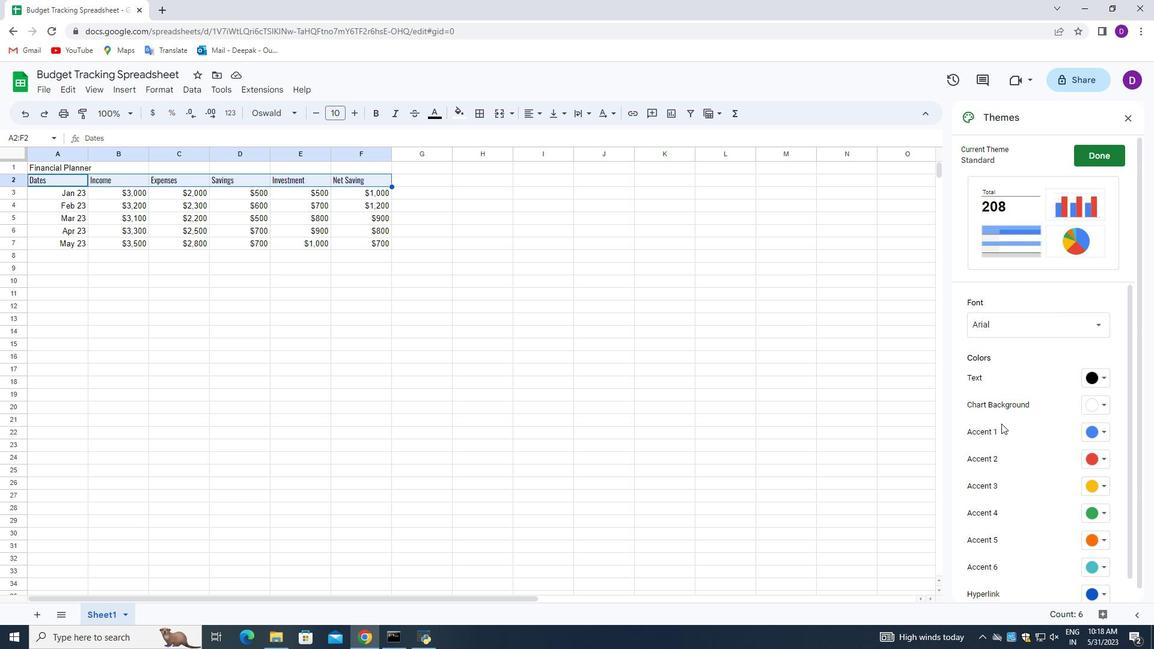 
Action: Mouse moved to (1010, 423)
Screenshot: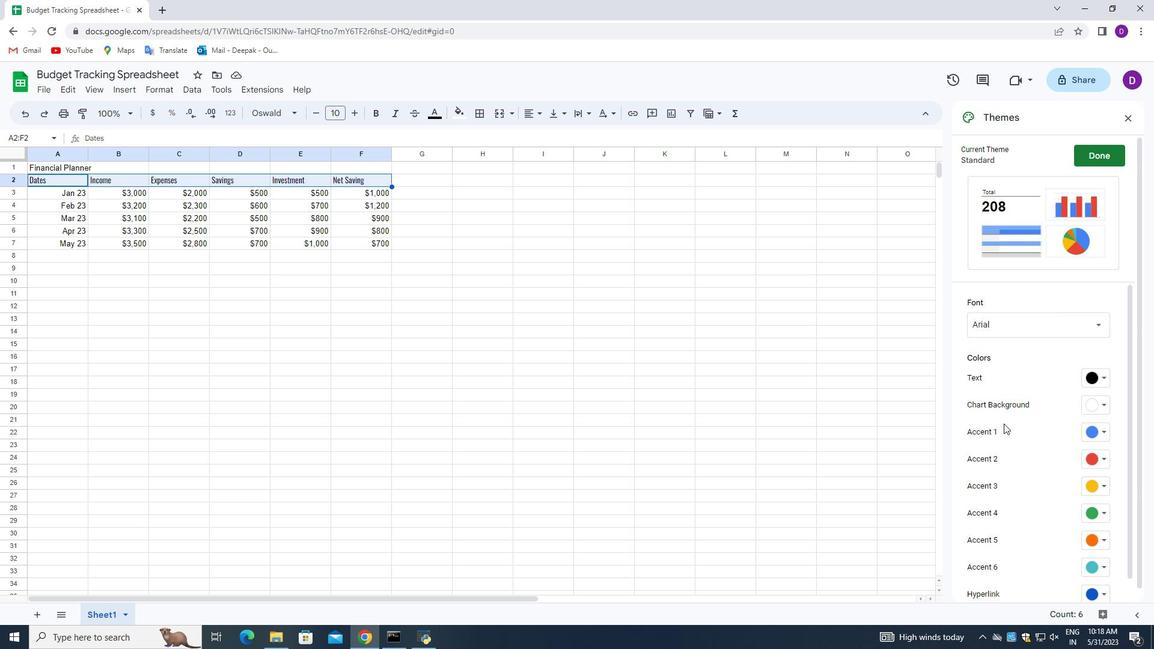 
Action: Mouse scrolled (1010, 423) with delta (0, 0)
Screenshot: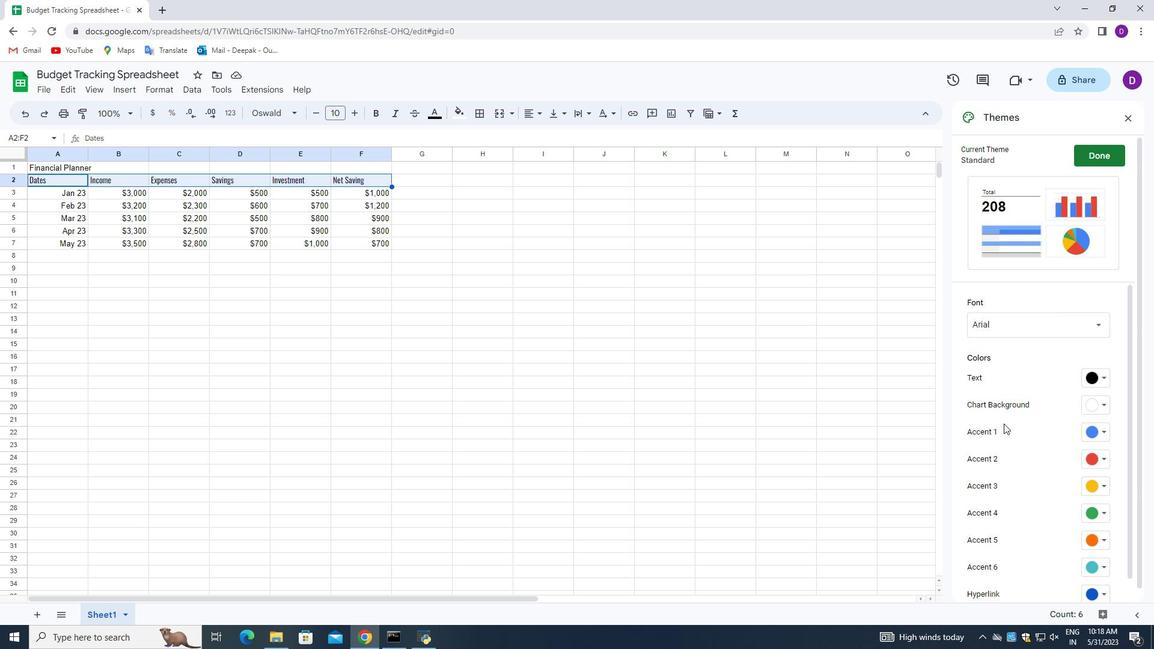 
Action: Mouse moved to (1024, 420)
Screenshot: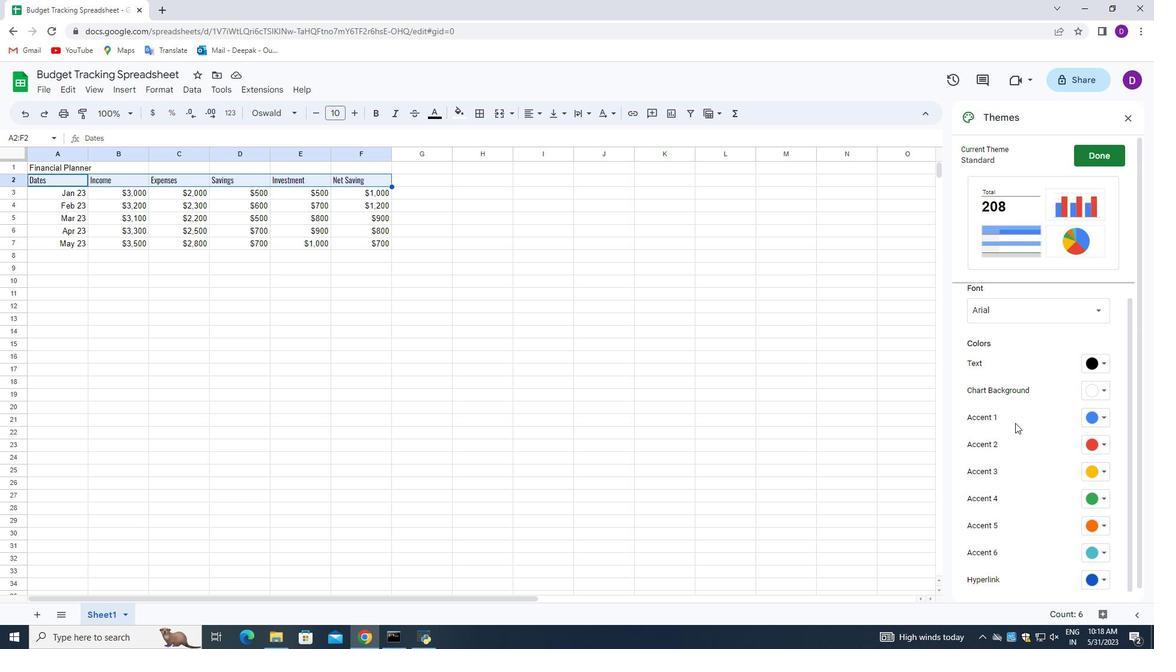 
Action: Mouse scrolled (1024, 420) with delta (0, 0)
Screenshot: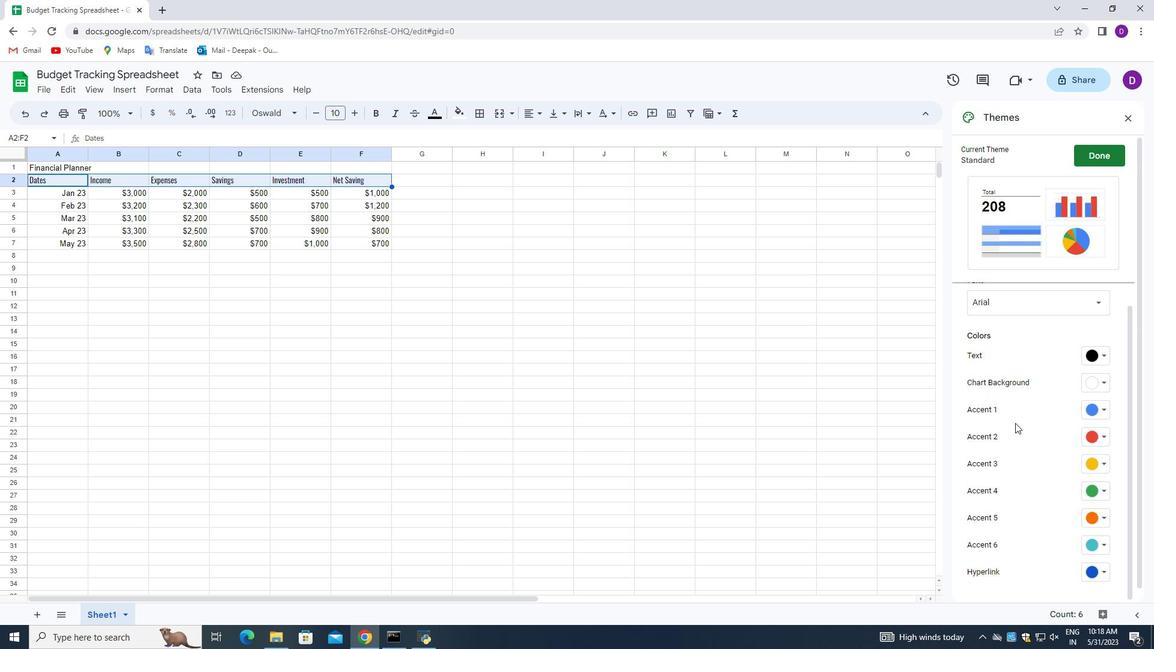 
Action: Mouse scrolled (1024, 420) with delta (0, 0)
Screenshot: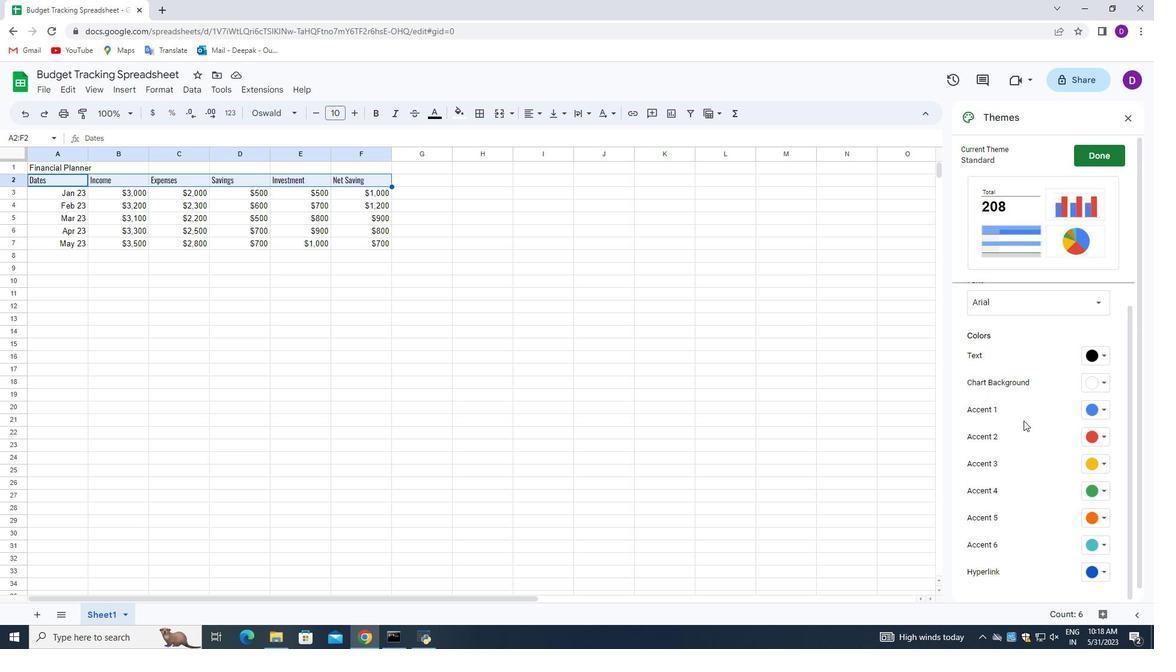
Action: Mouse scrolled (1024, 420) with delta (0, 0)
Screenshot: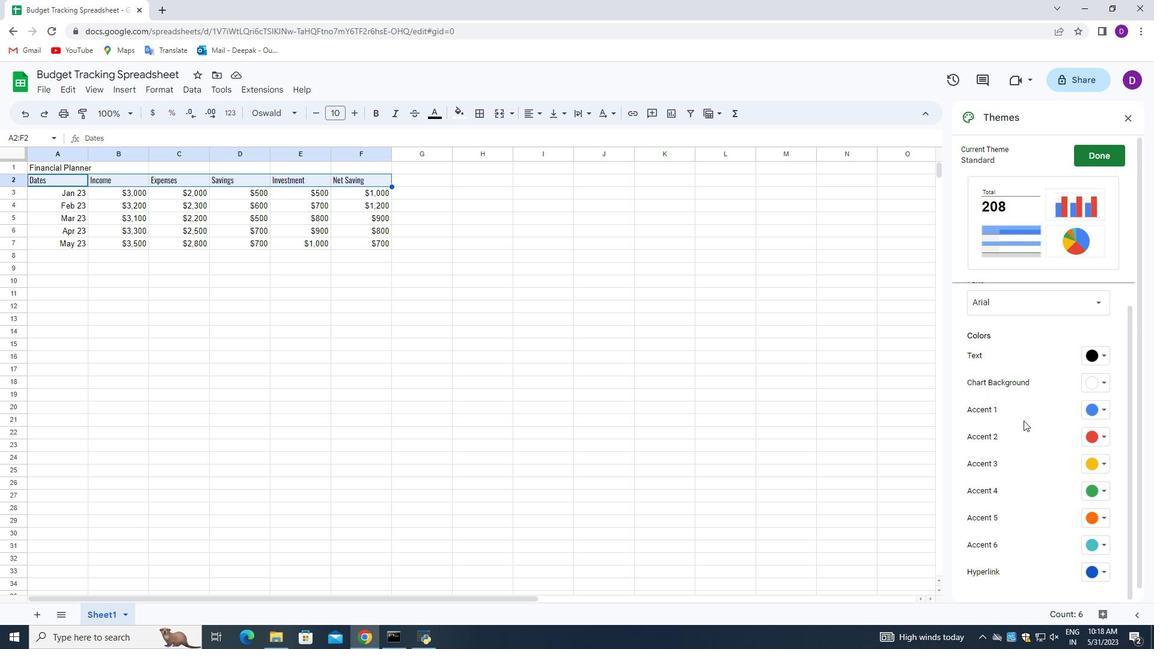 
Action: Mouse scrolled (1024, 420) with delta (0, 0)
Screenshot: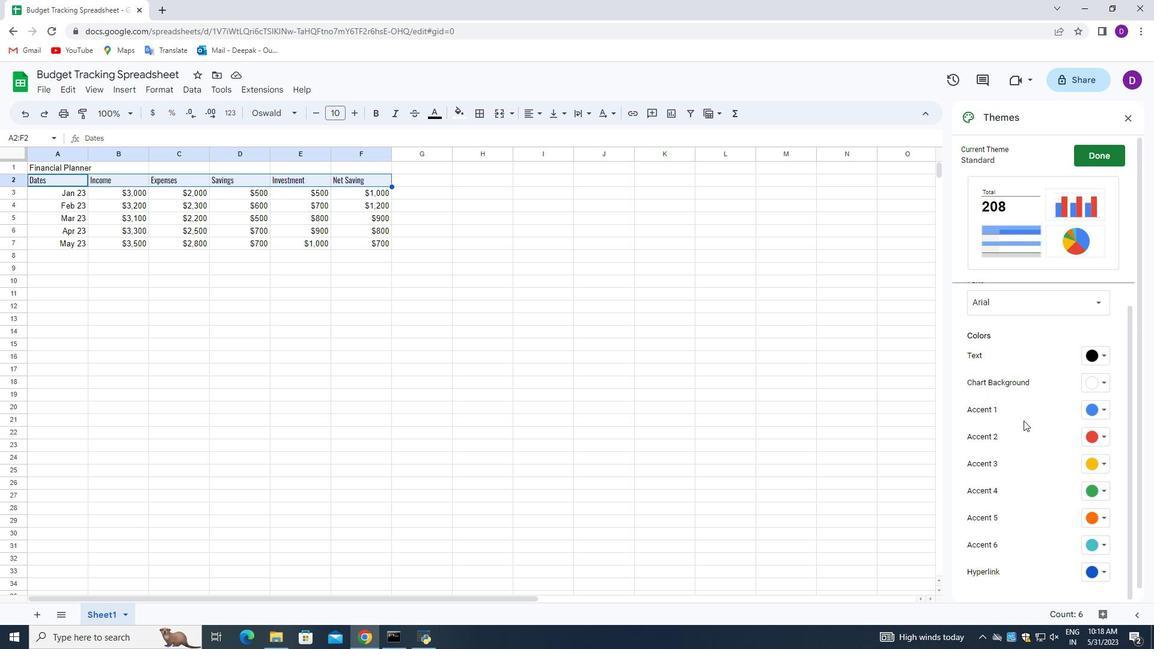 
Action: Mouse scrolled (1024, 421) with delta (0, 0)
Screenshot: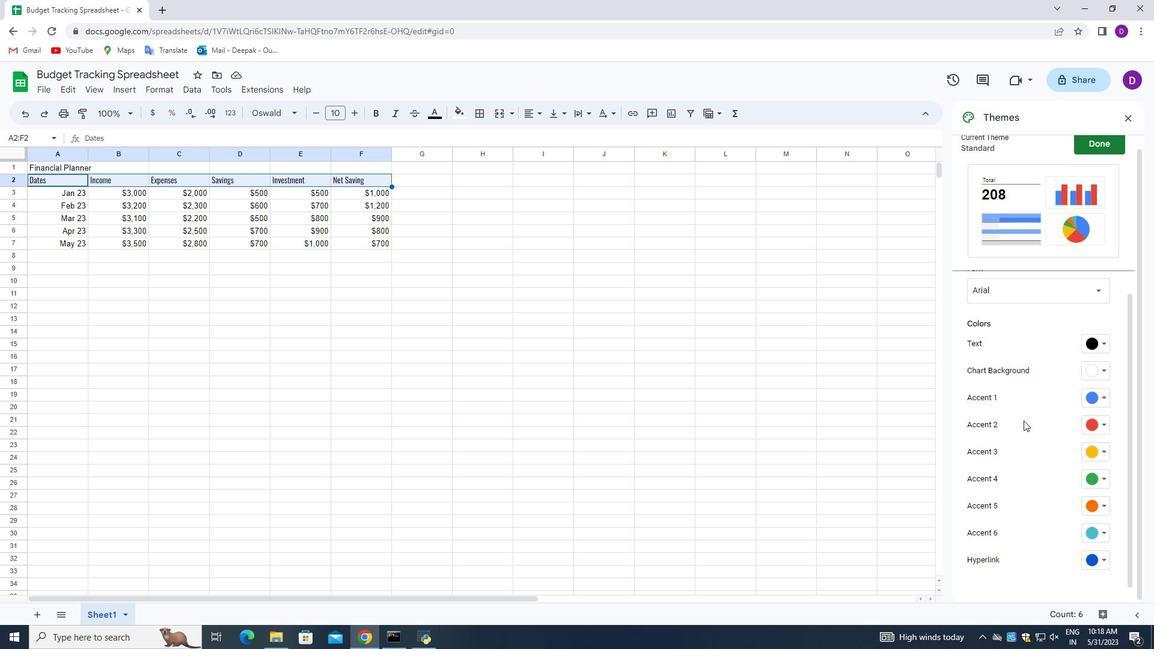 
Action: Mouse scrolled (1024, 421) with delta (0, 0)
Screenshot: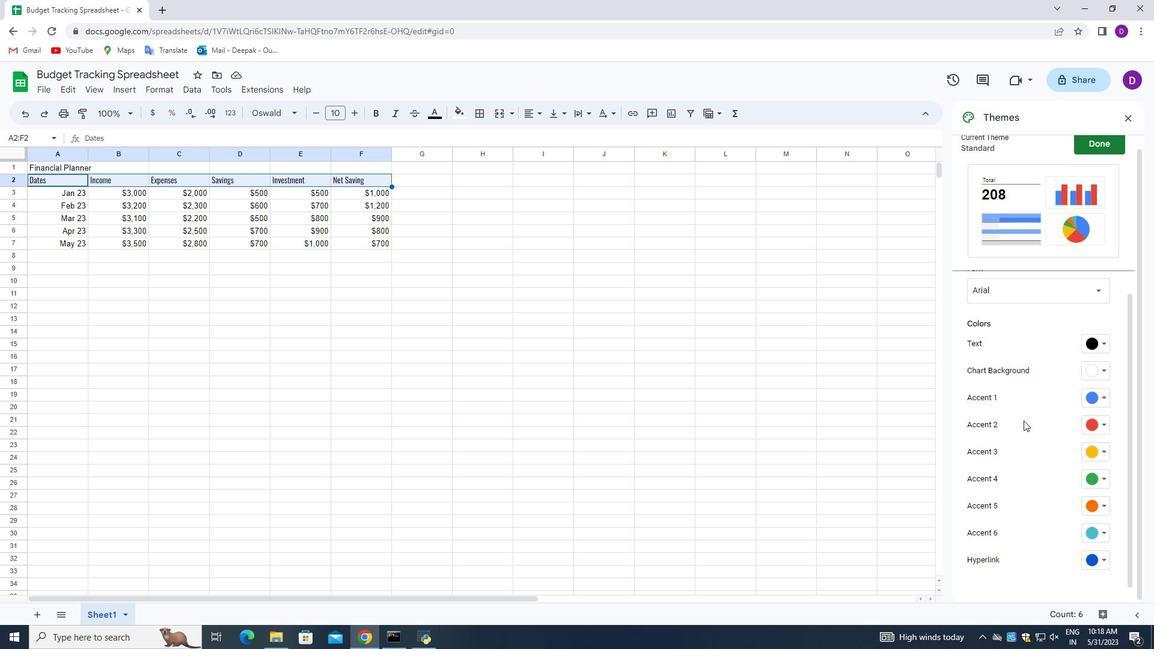 
Action: Mouse scrolled (1024, 421) with delta (0, 0)
Screenshot: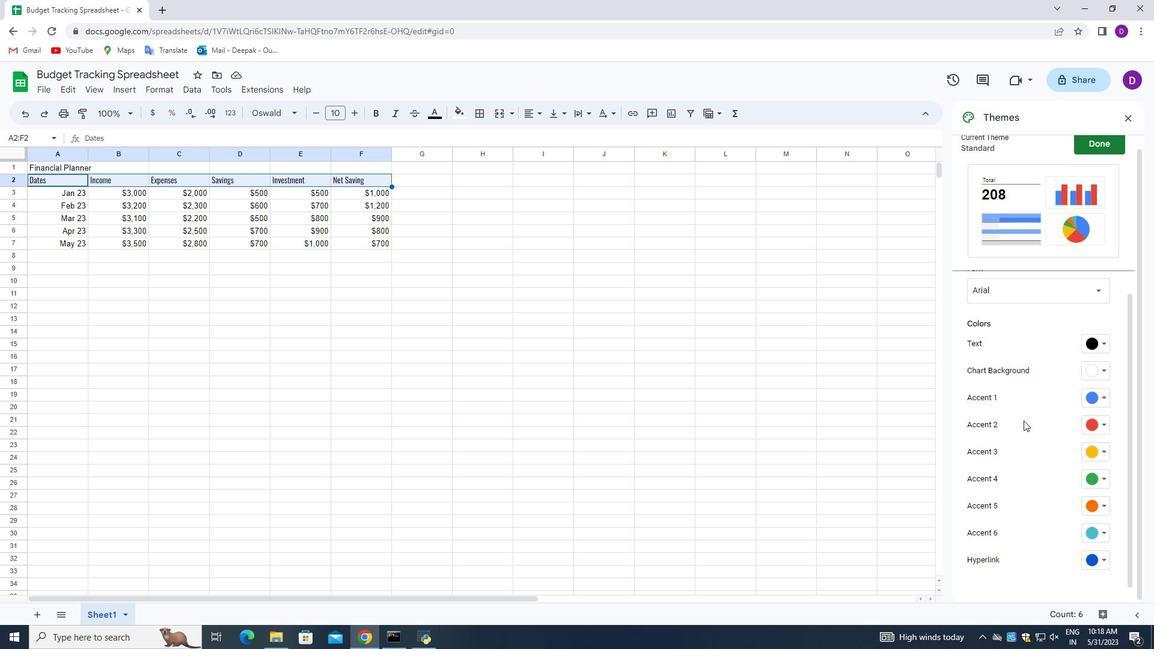 
Action: Mouse scrolled (1024, 421) with delta (0, 0)
Screenshot: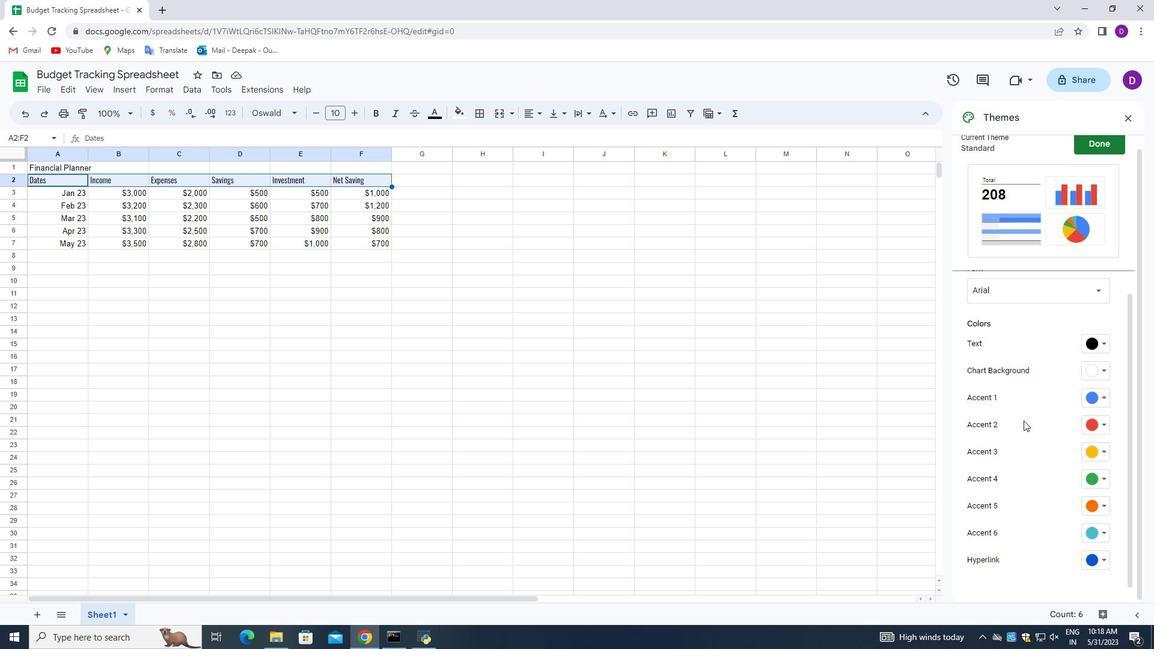 
Action: Mouse scrolled (1024, 421) with delta (0, 0)
Screenshot: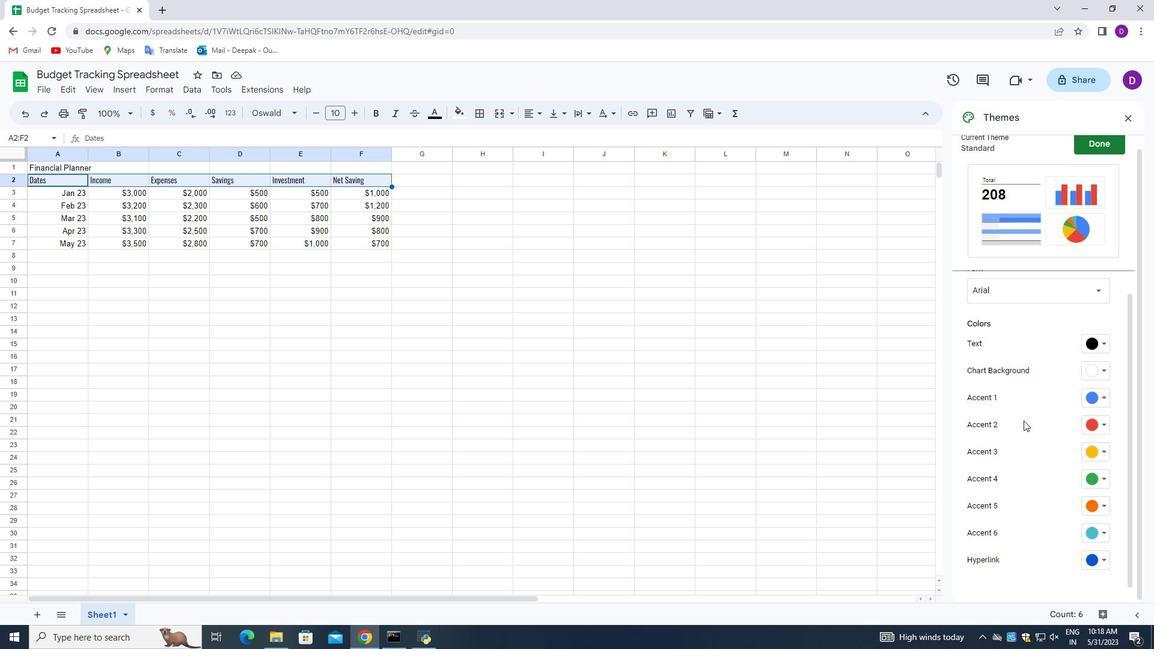 
Action: Mouse moved to (1095, 309)
Screenshot: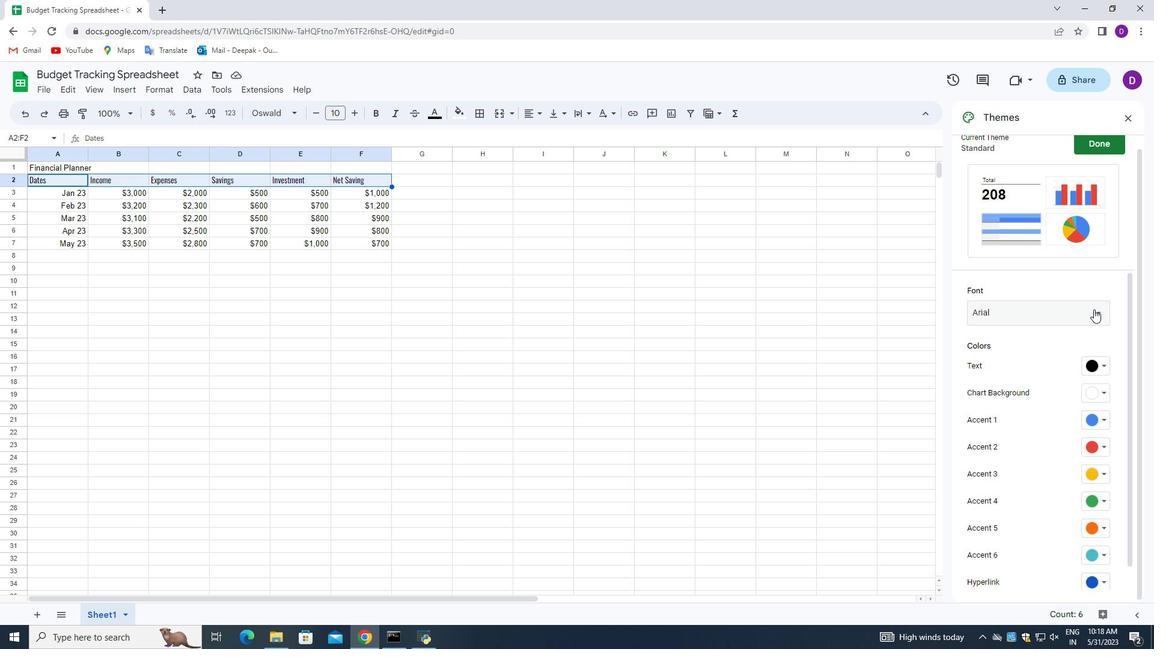 
Action: Mouse pressed left at (1095, 309)
Screenshot: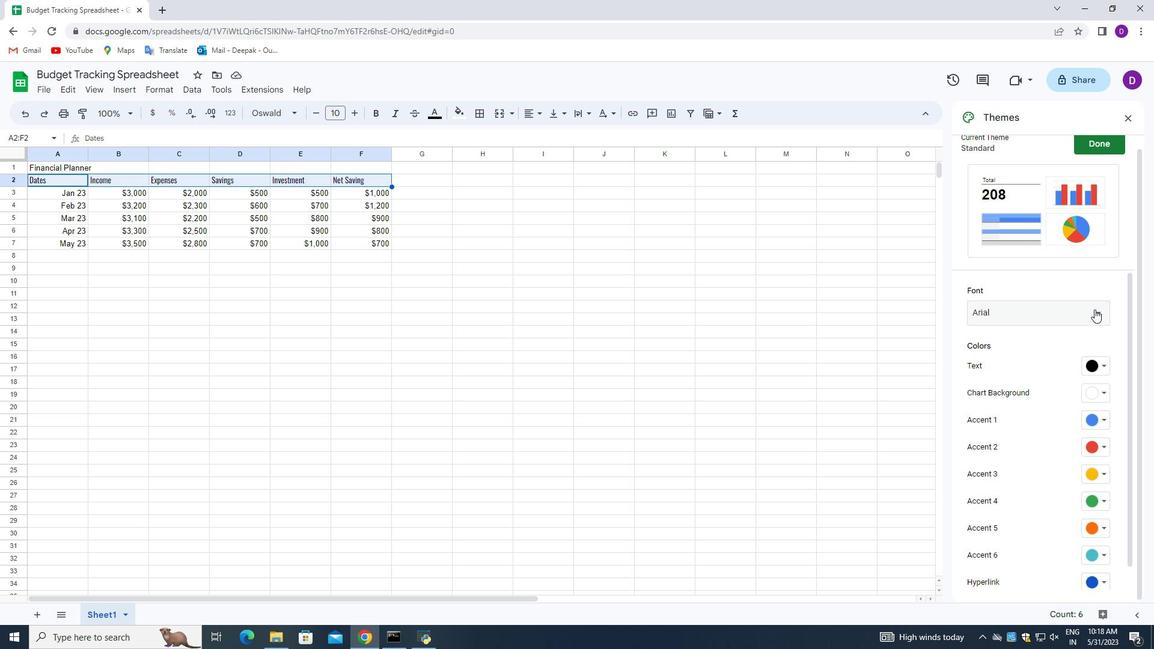 
Action: Mouse pressed left at (1095, 309)
Screenshot: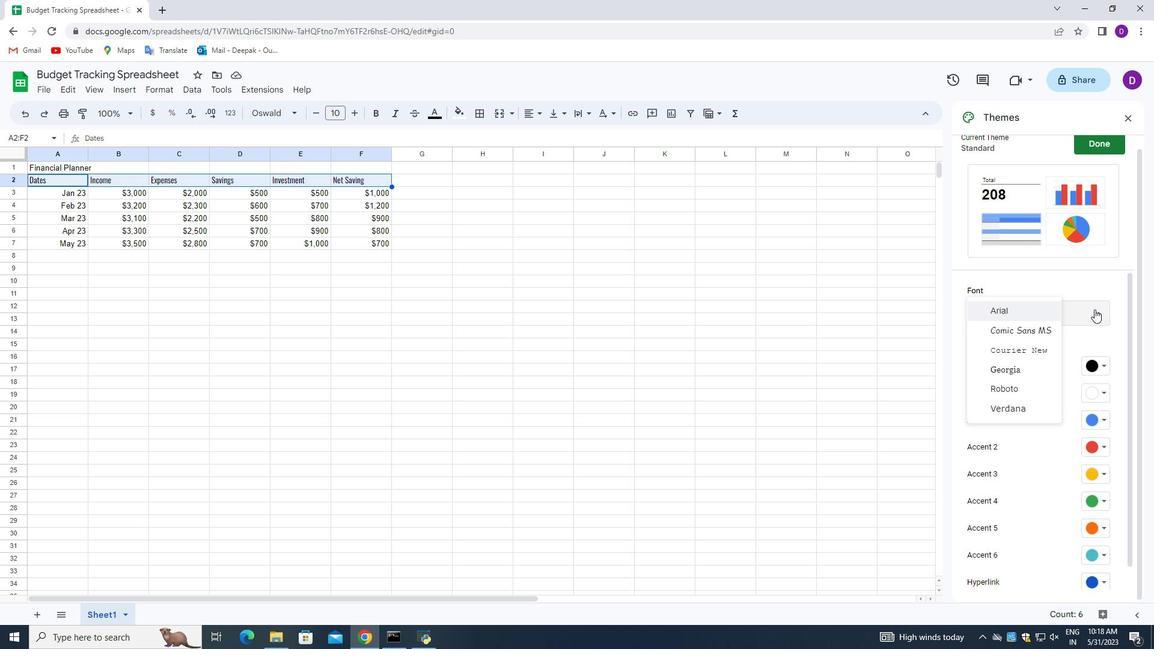 
Action: Mouse moved to (1030, 372)
Screenshot: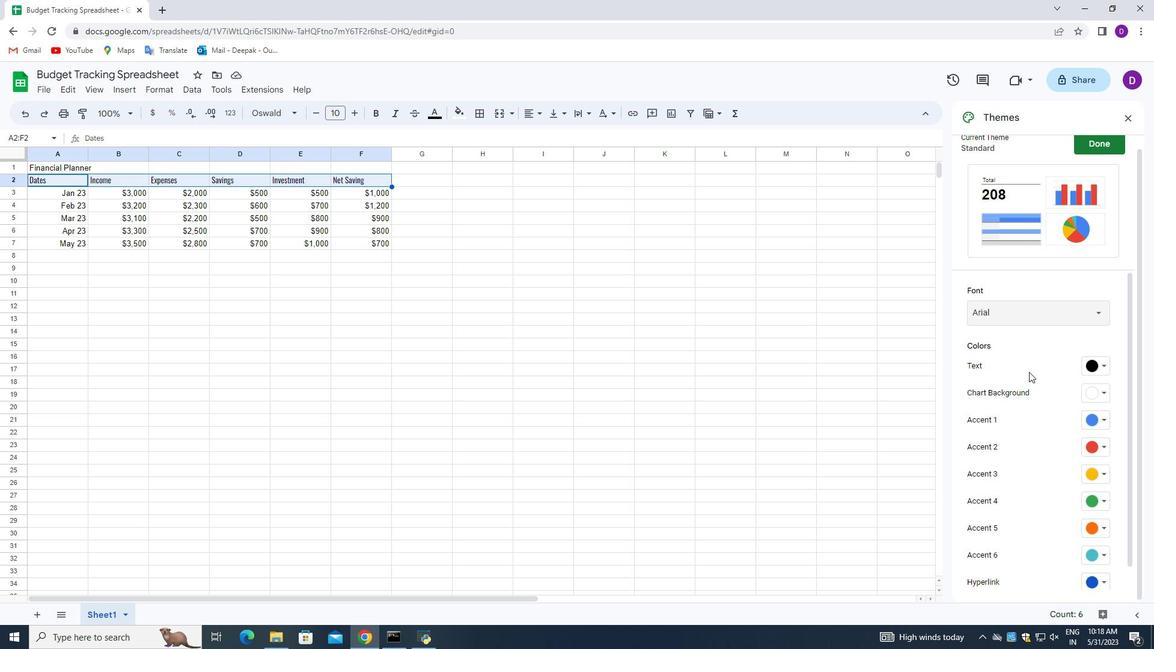 
Action: Mouse scrolled (1030, 371) with delta (0, 0)
Screenshot: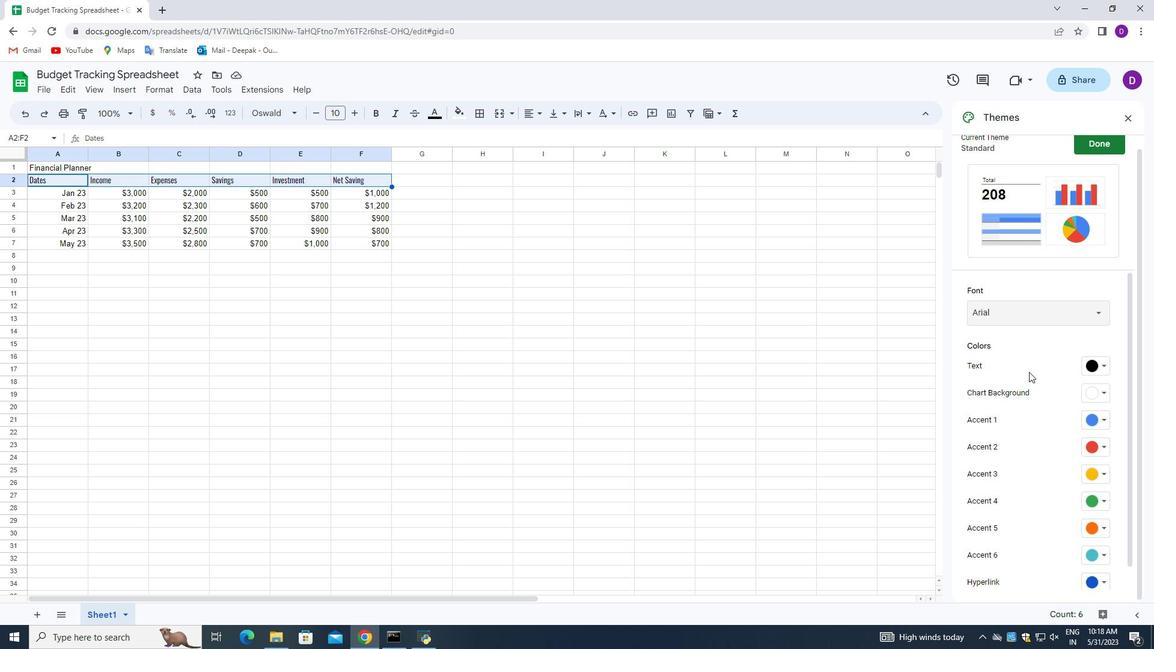 
Action: Mouse scrolled (1030, 371) with delta (0, 0)
Screenshot: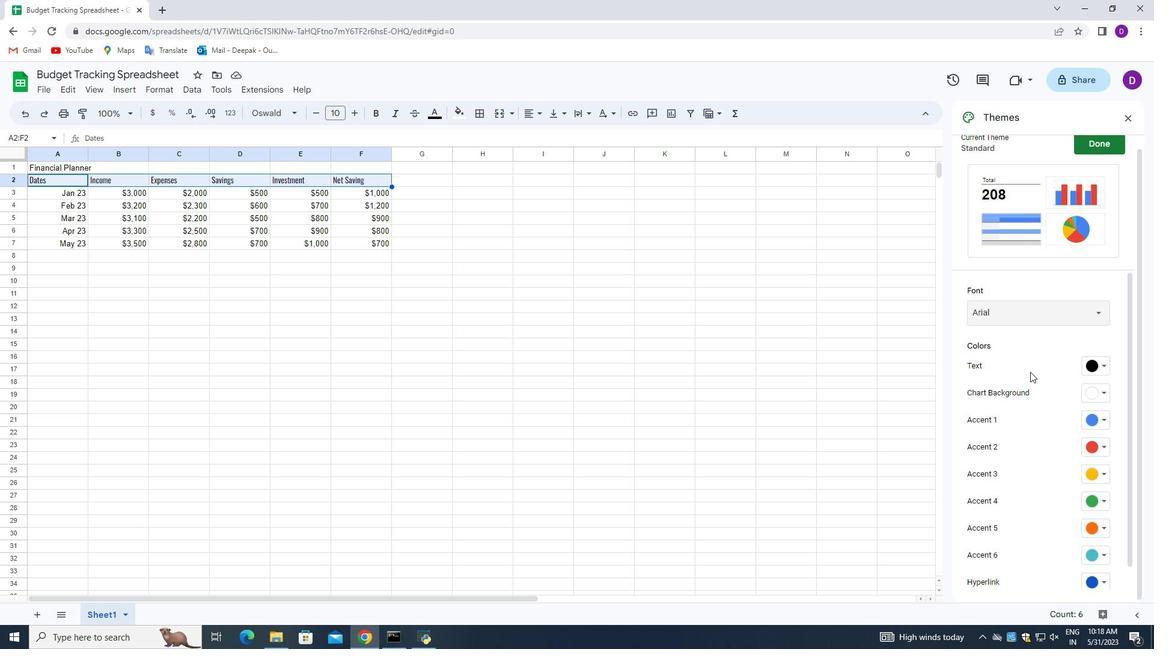 
Action: Mouse moved to (1034, 371)
Screenshot: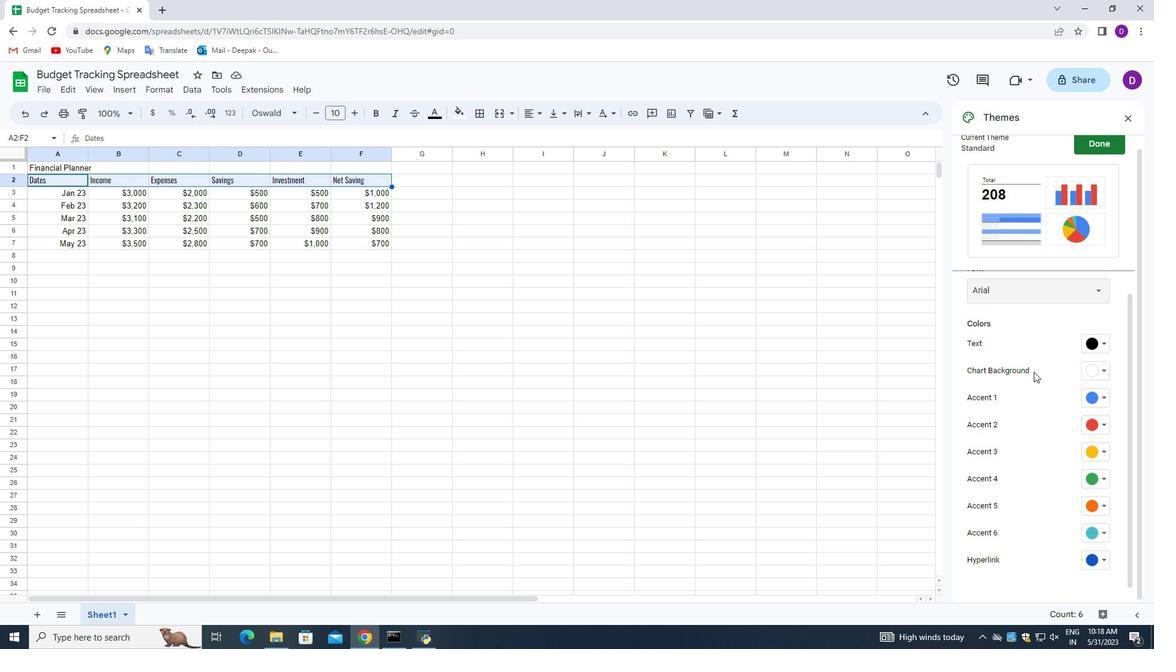 
Action: Mouse scrolled (1034, 372) with delta (0, 0)
Screenshot: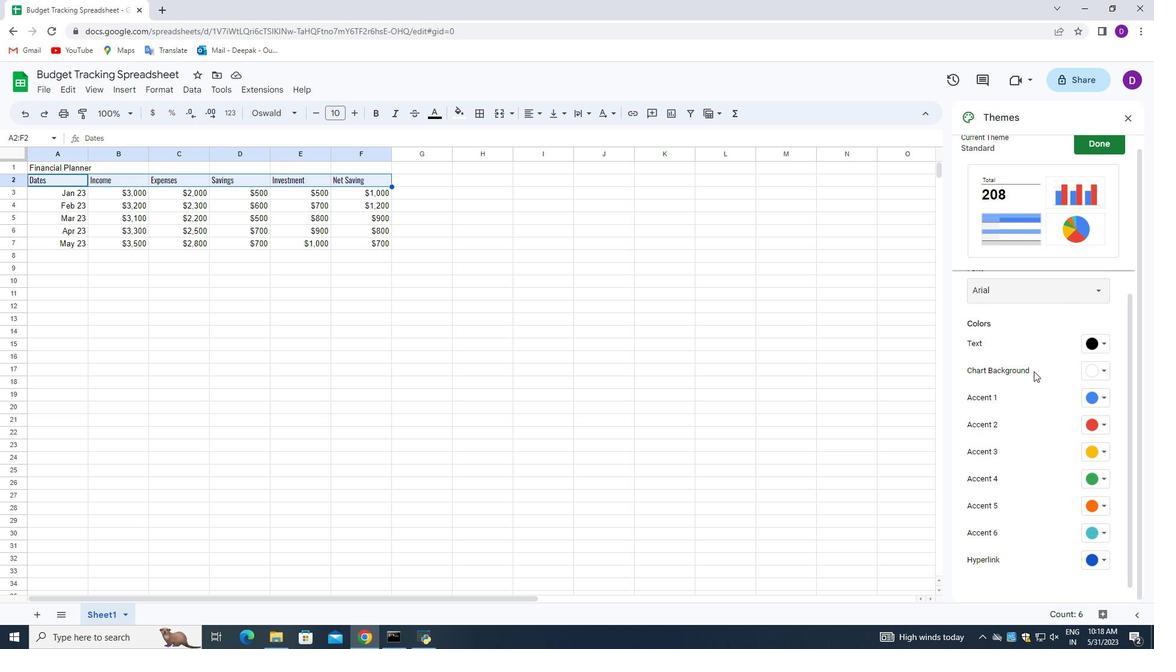 
Action: Mouse moved to (1034, 368)
Screenshot: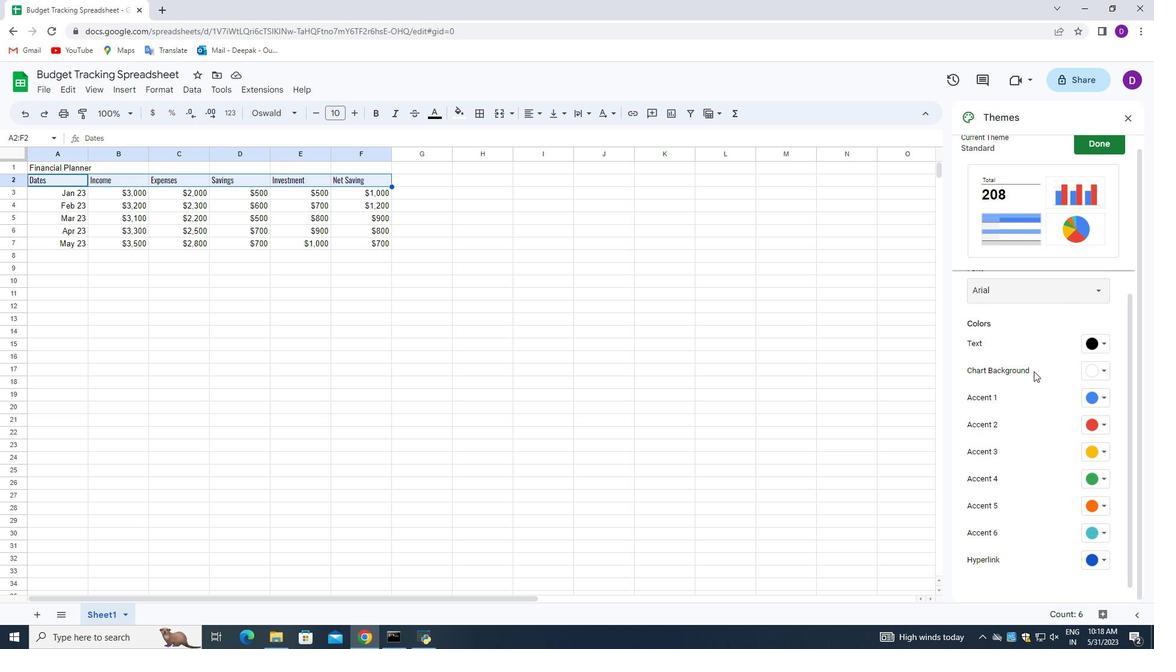 
Action: Mouse scrolled (1034, 368) with delta (0, 0)
Screenshot: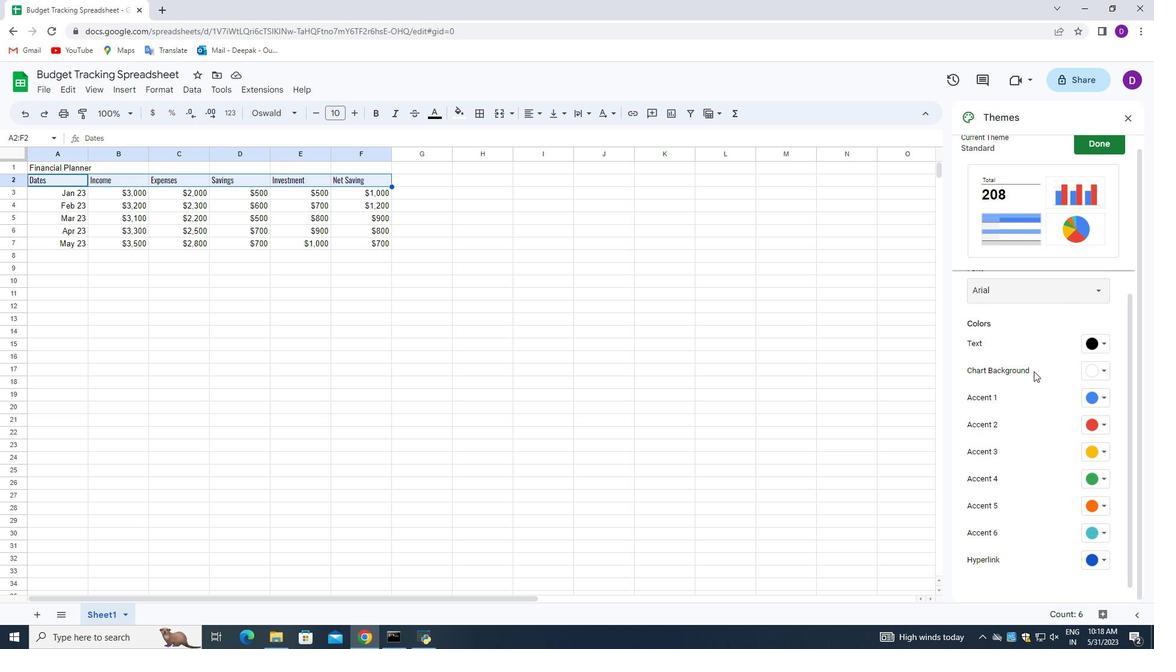 
Action: Mouse moved to (1034, 366)
Screenshot: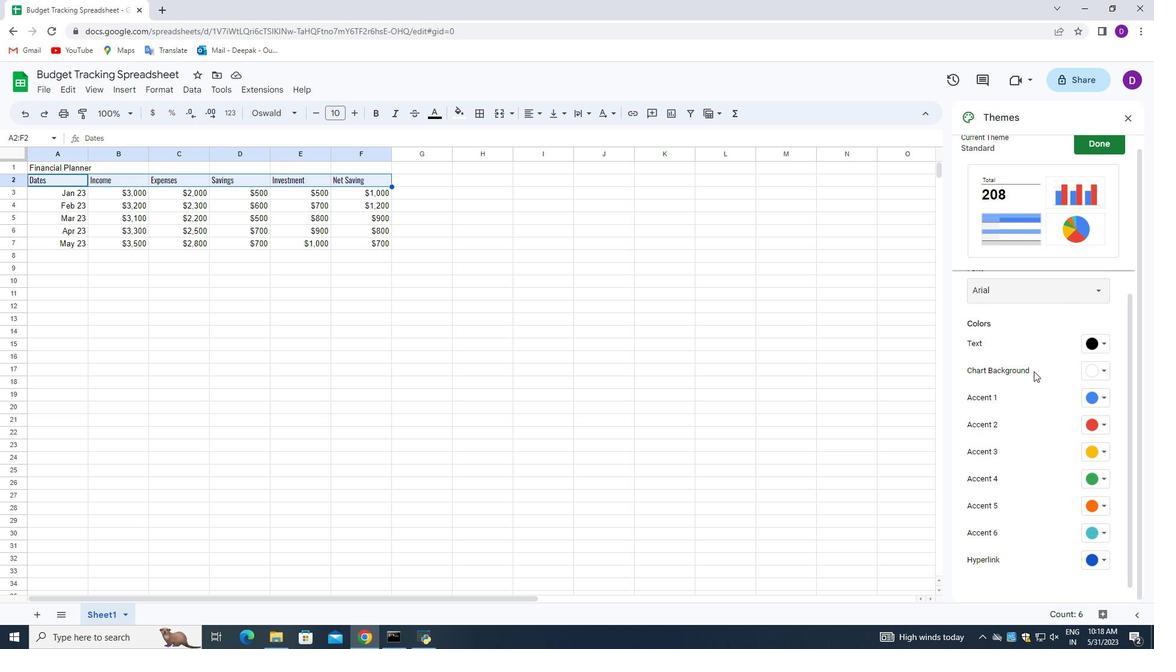 
Action: Mouse scrolled (1034, 367) with delta (0, 0)
Screenshot: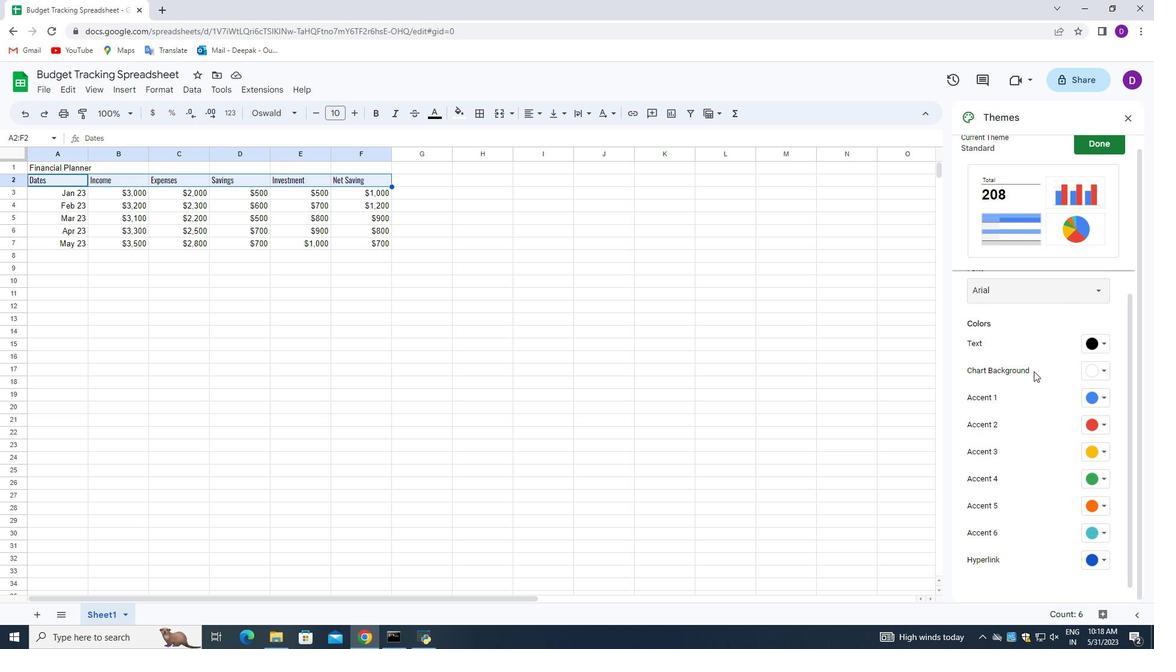 
Action: Mouse moved to (1034, 365)
Screenshot: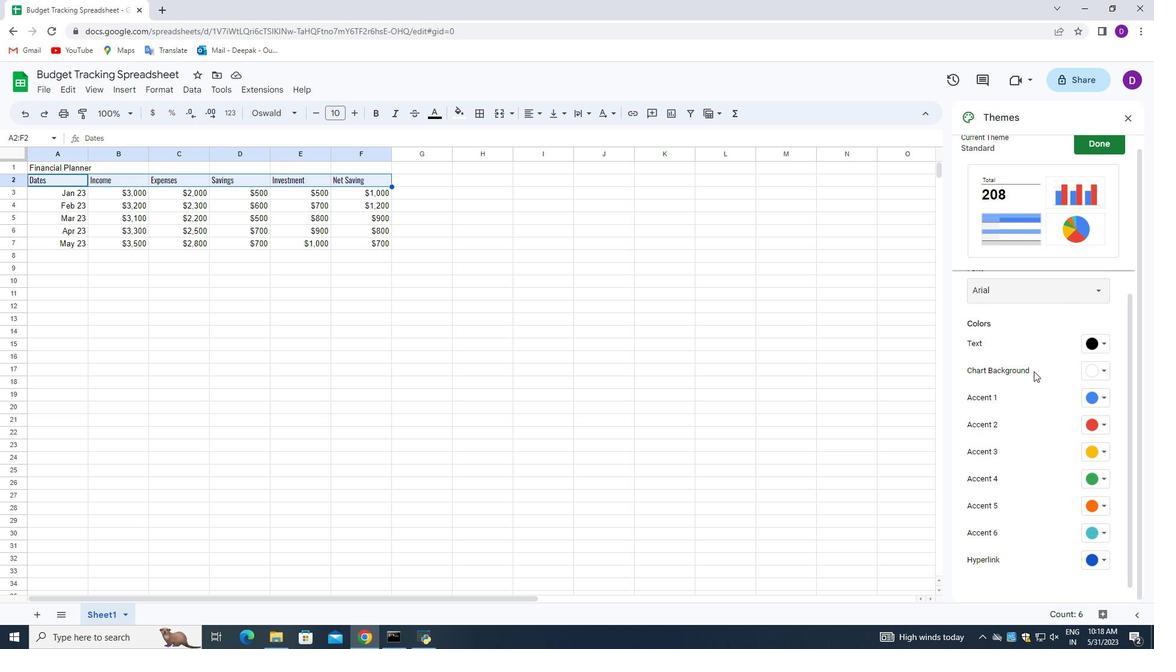 
Action: Mouse scrolled (1034, 365) with delta (0, 0)
Screenshot: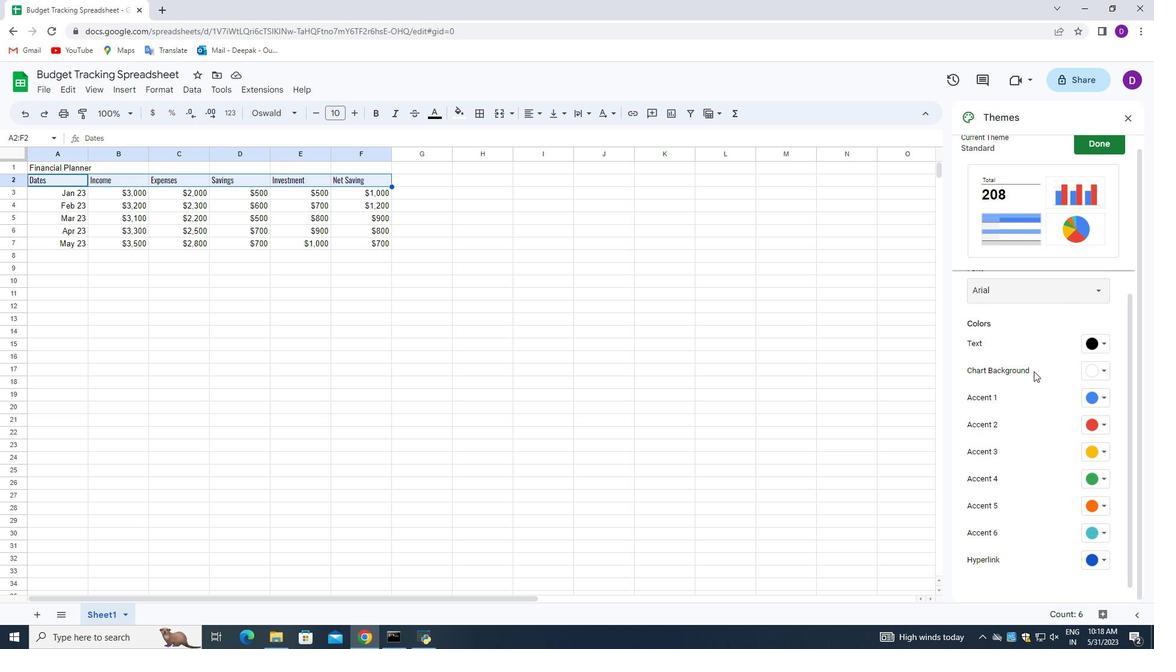 
Action: Mouse moved to (1068, 472)
Screenshot: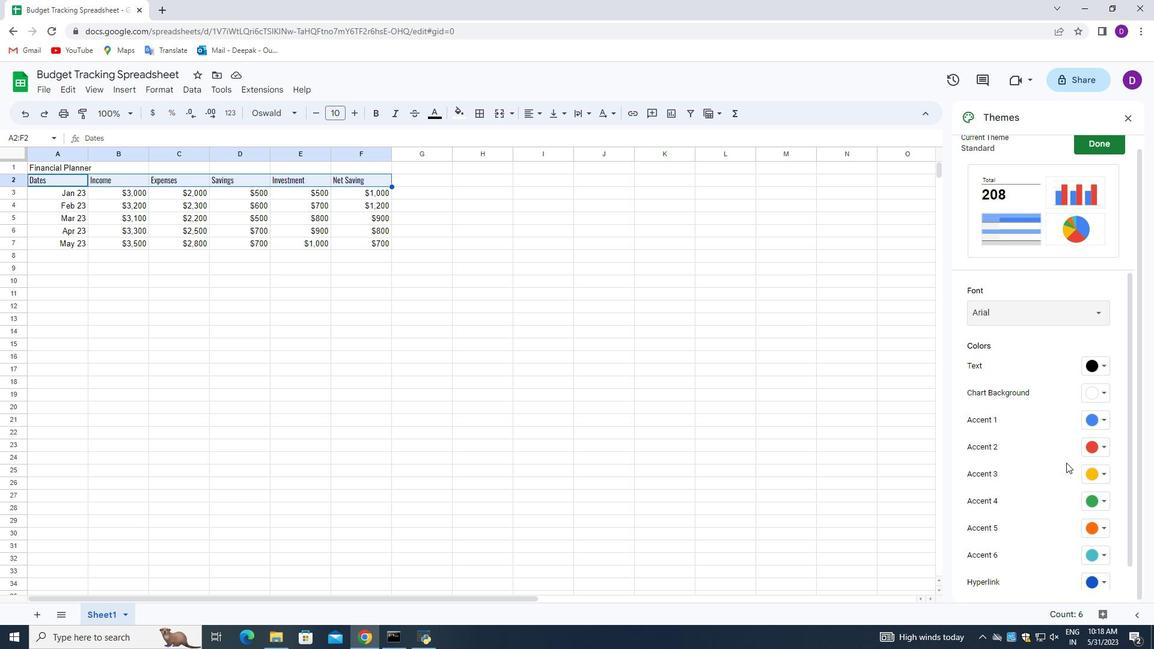 
Action: Mouse scrolled (1068, 472) with delta (0, 0)
Screenshot: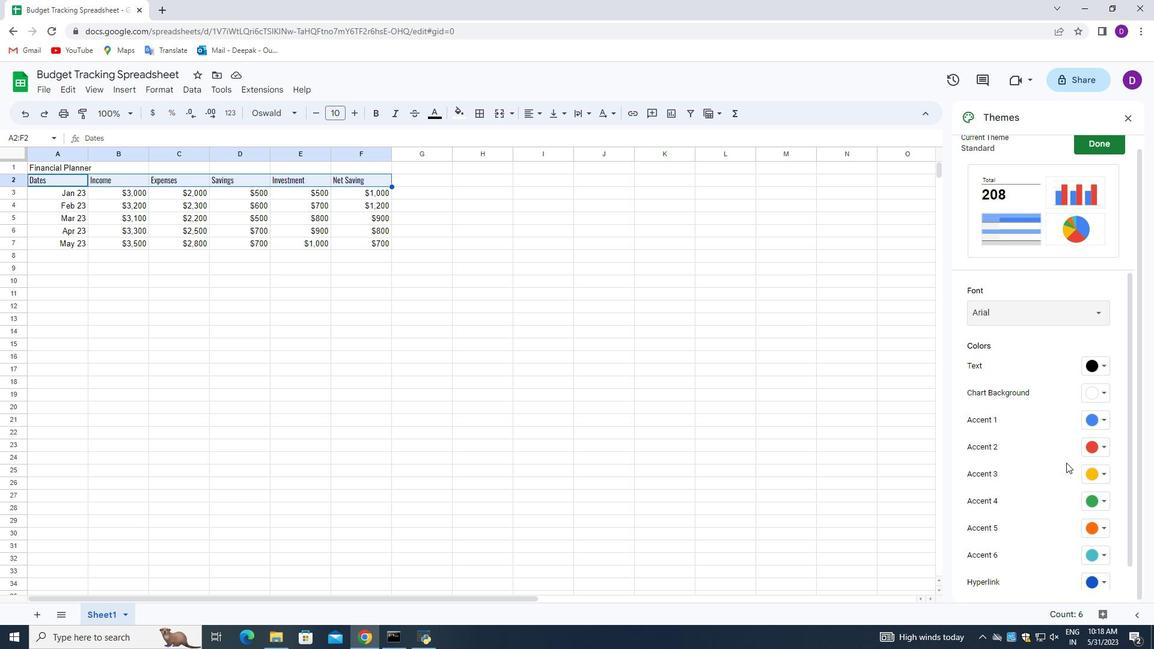 
Action: Mouse moved to (1068, 473)
Screenshot: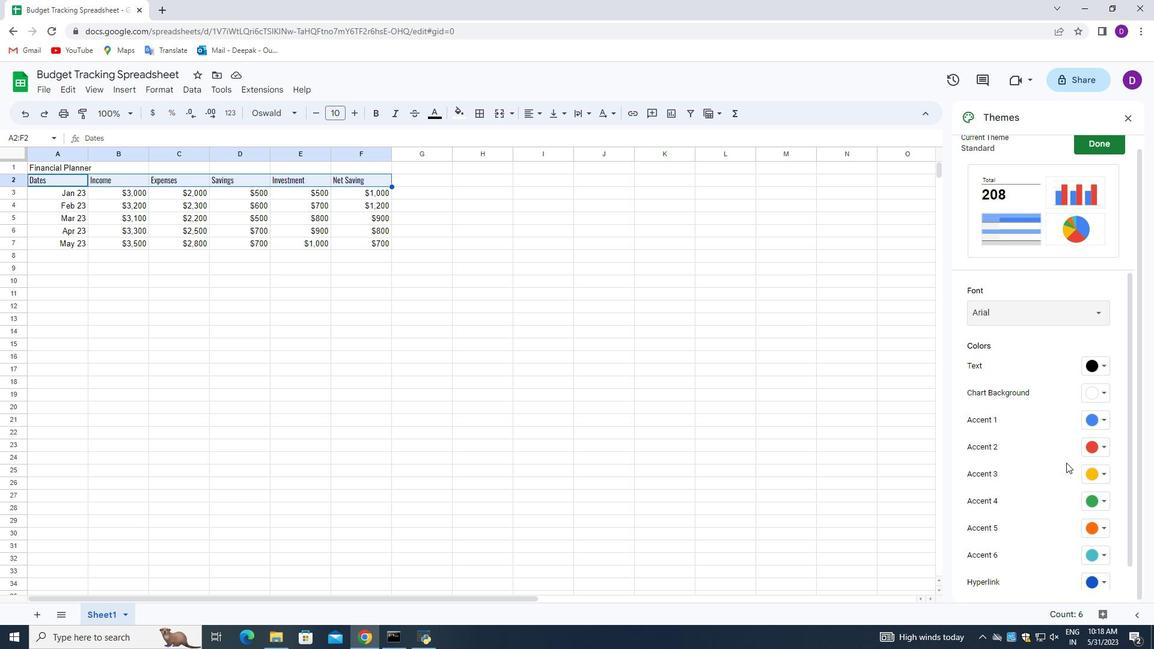 
Action: Mouse scrolled (1068, 472) with delta (0, 0)
Screenshot: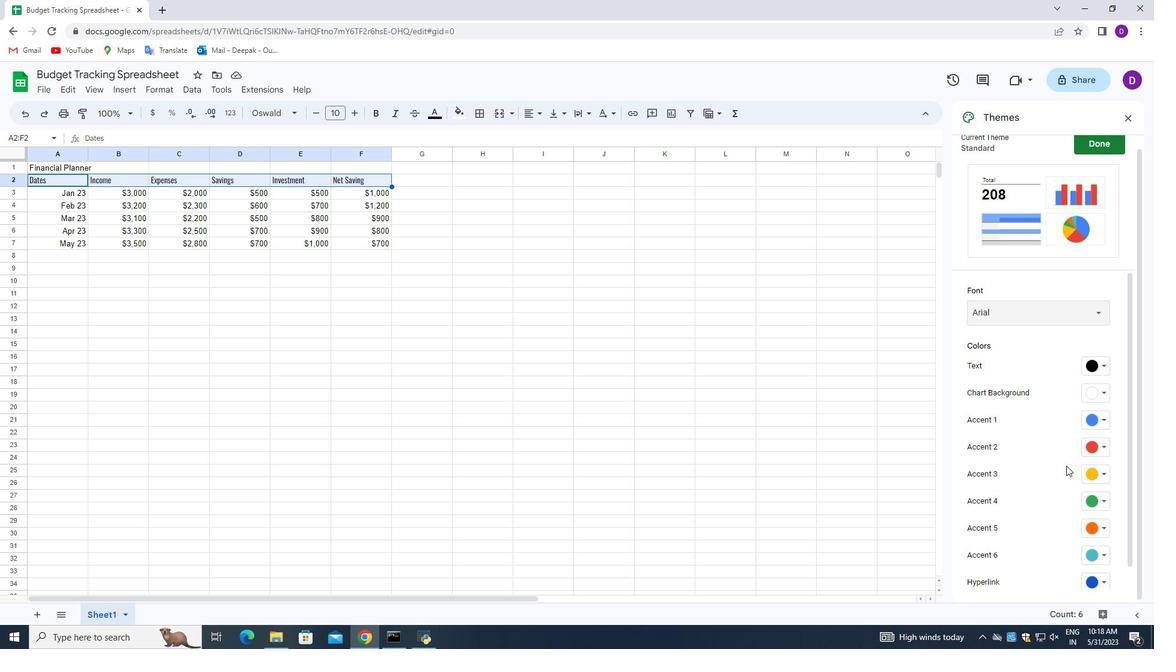 
Action: Mouse moved to (1069, 475)
Screenshot: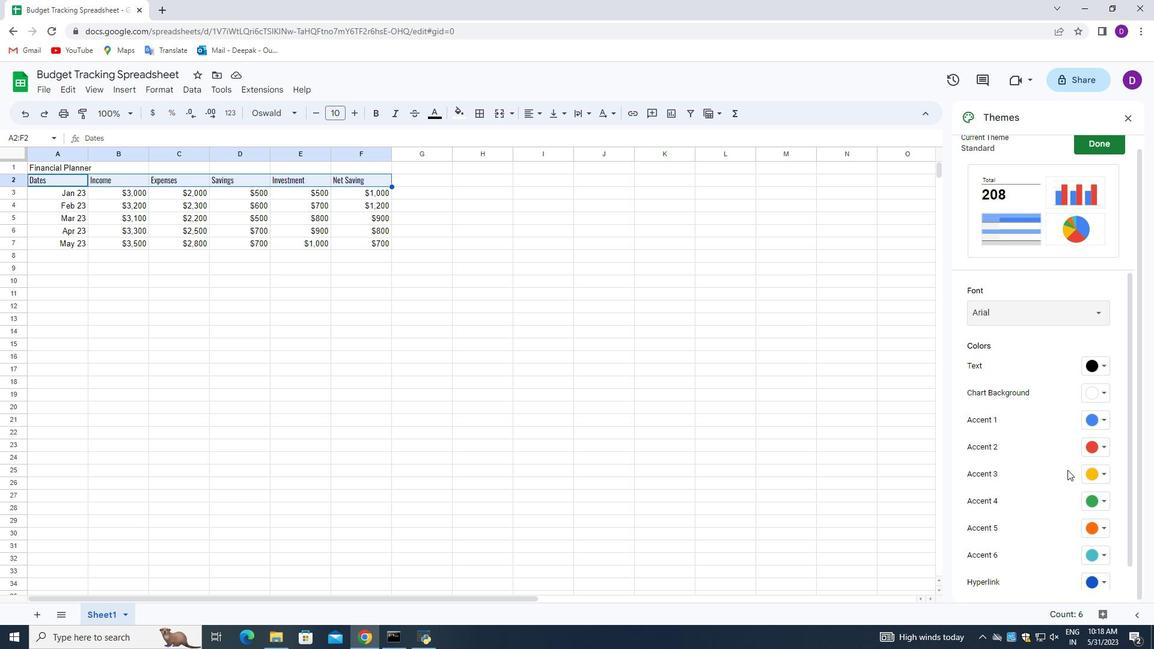 
Action: Mouse scrolled (1069, 475) with delta (0, 0)
Screenshot: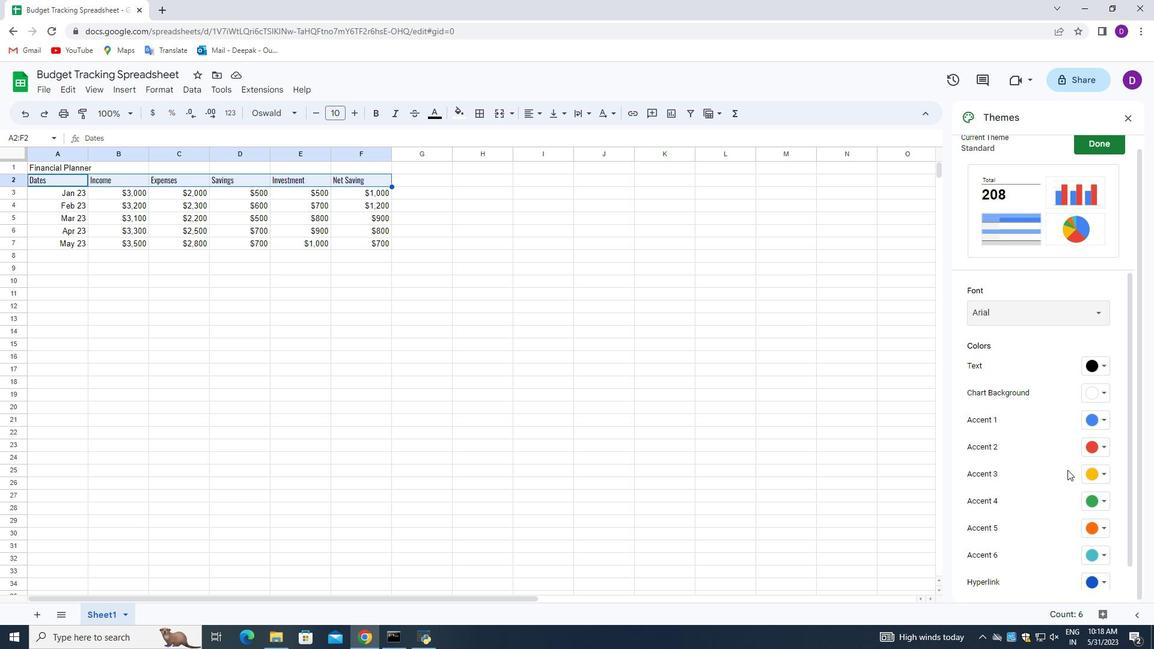 
Action: Mouse moved to (1105, 423)
Screenshot: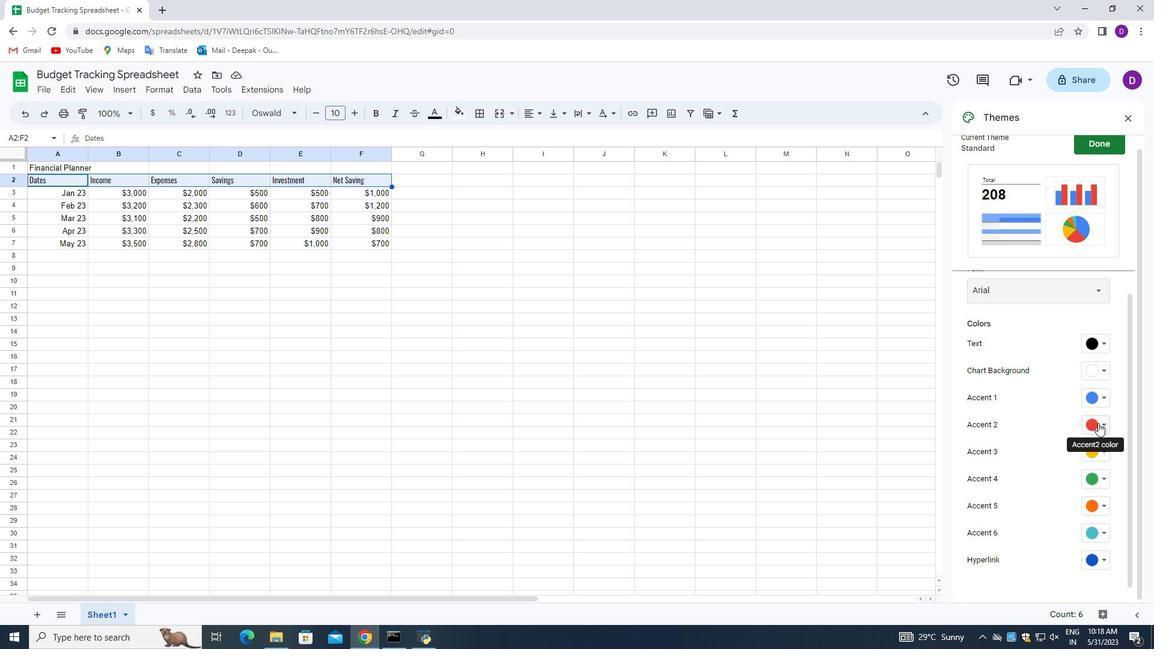 
Action: Mouse pressed left at (1105, 423)
Screenshot: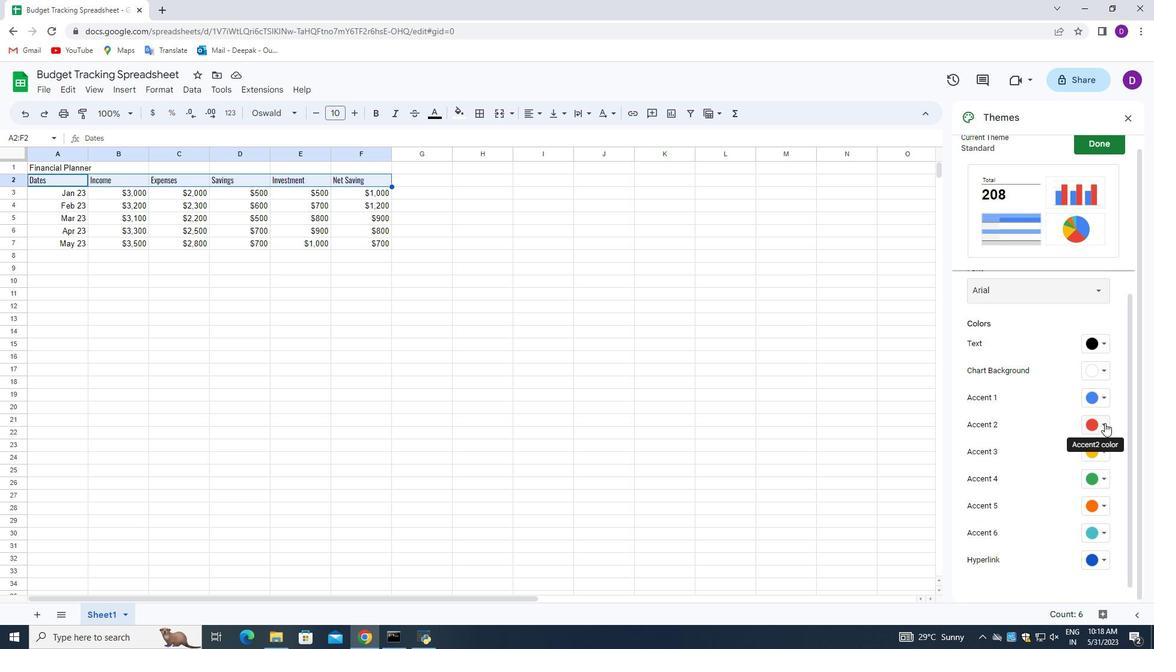 
Action: Mouse moved to (988, 570)
Screenshot: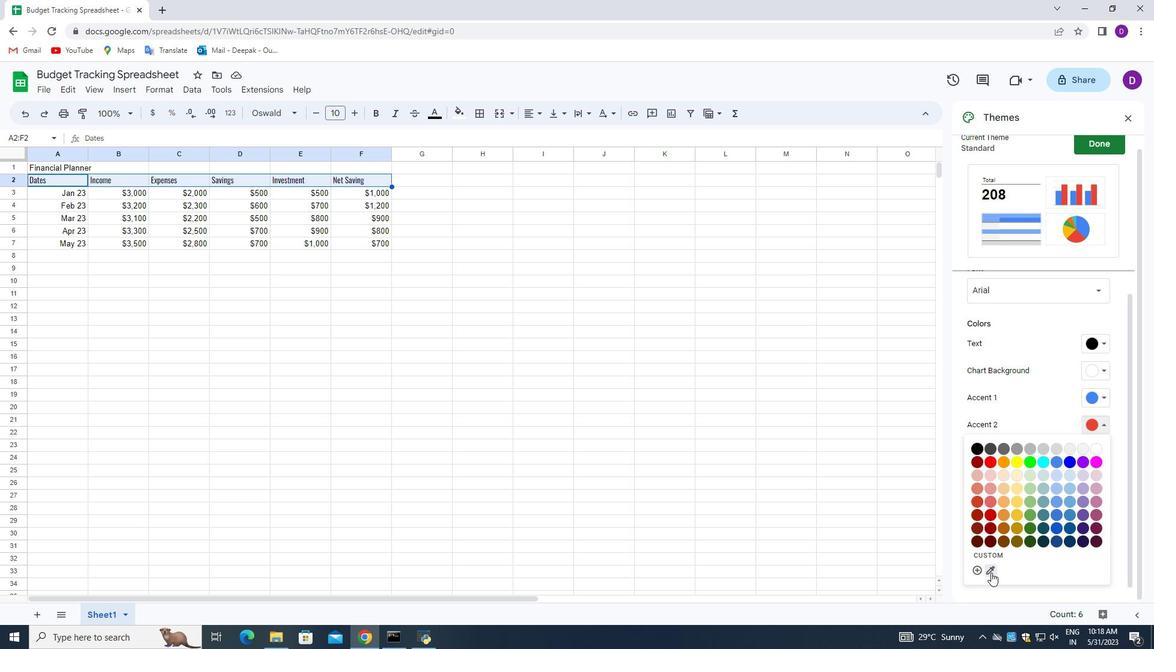 
Action: Mouse pressed left at (988, 570)
Screenshot: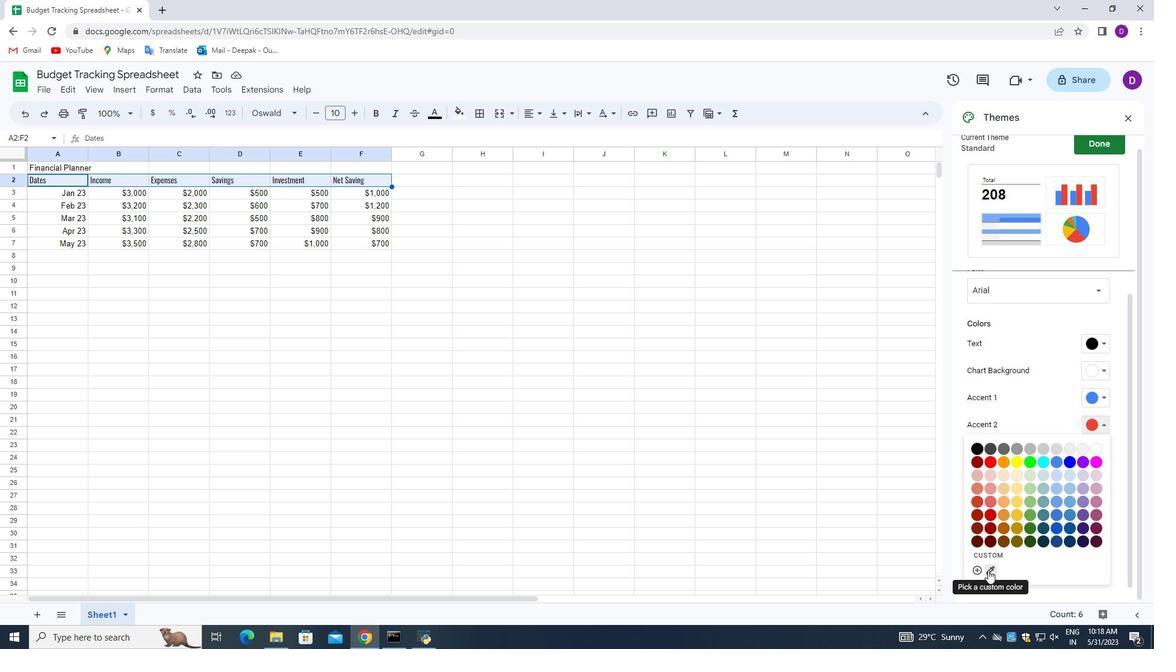
Action: Mouse moved to (817, 319)
Screenshot: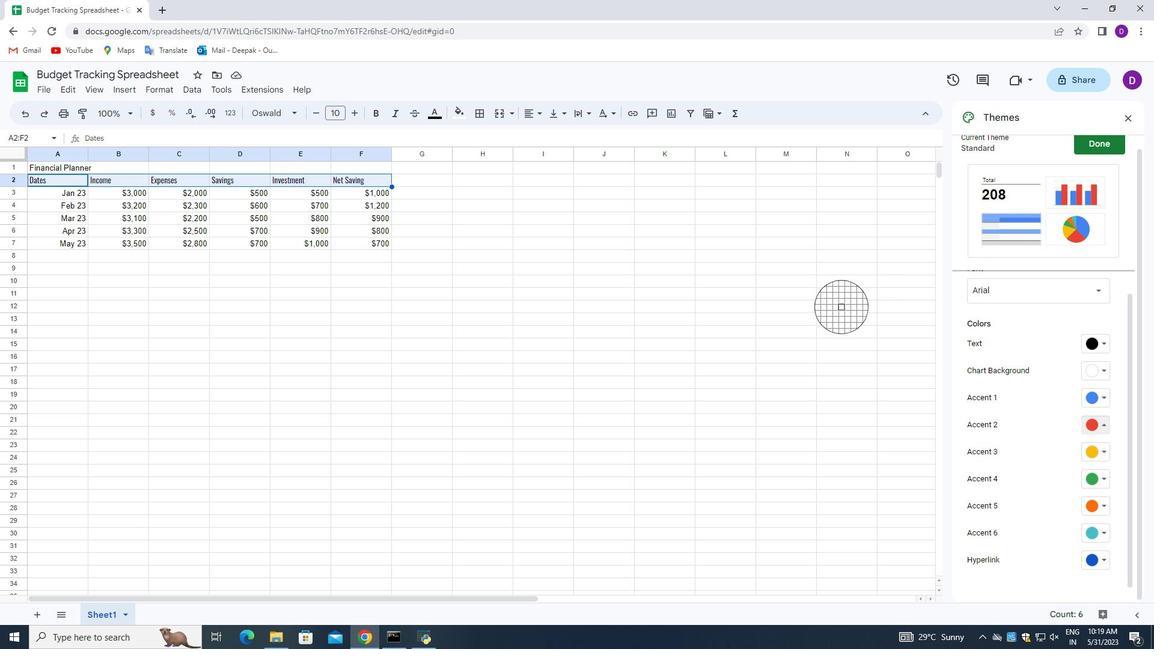 
Action: Mouse pressed right at (817, 319)
Screenshot: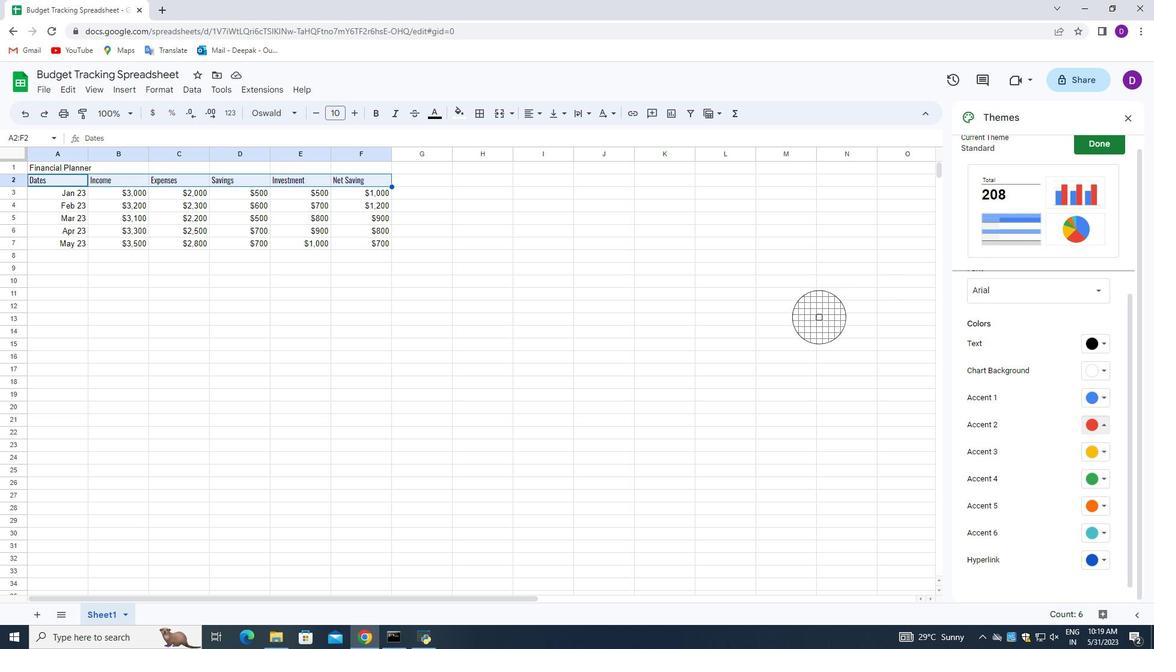 
Action: Mouse moved to (399, 186)
Screenshot: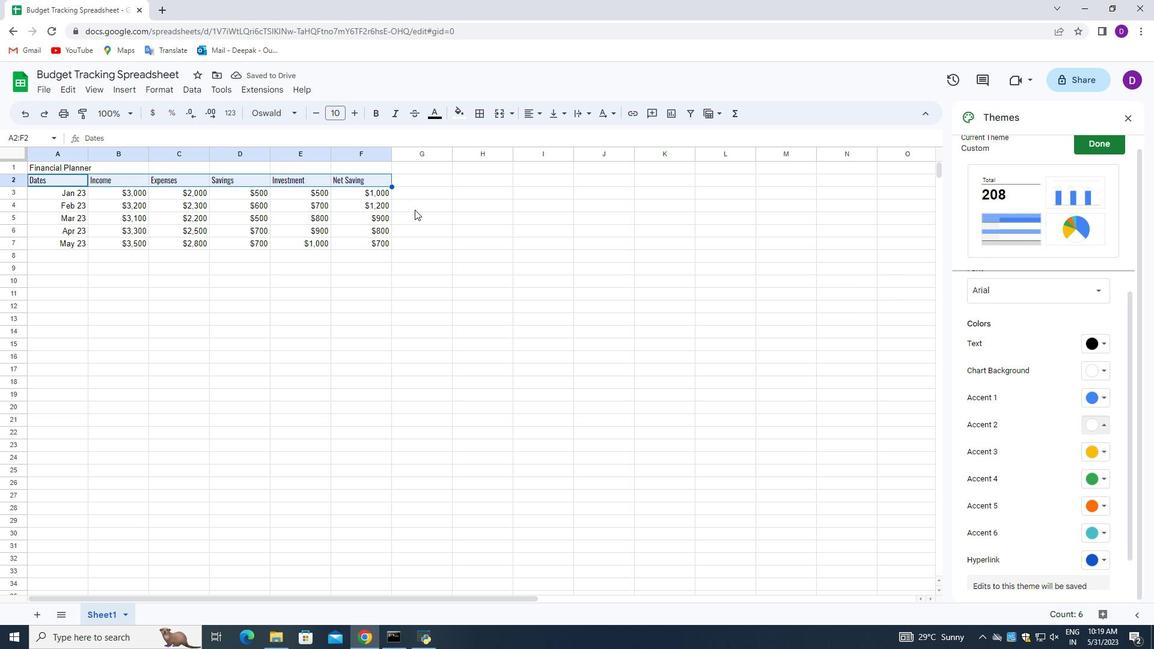 
Action: Mouse pressed left at (399, 186)
Screenshot: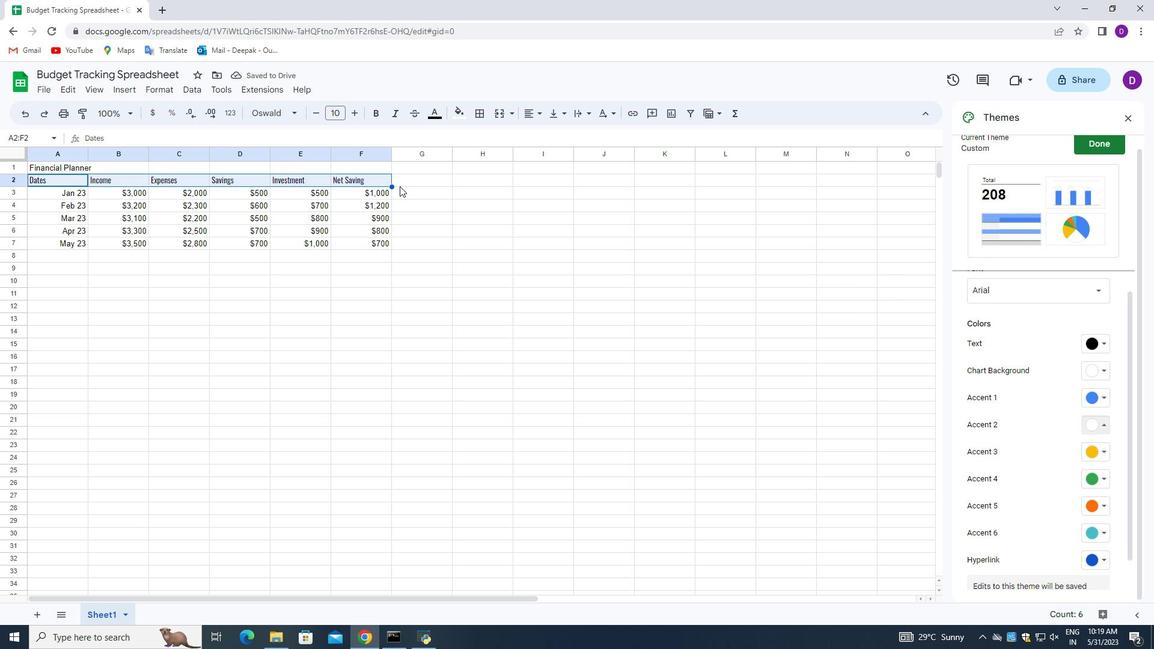 
Action: Mouse moved to (42, 179)
Screenshot: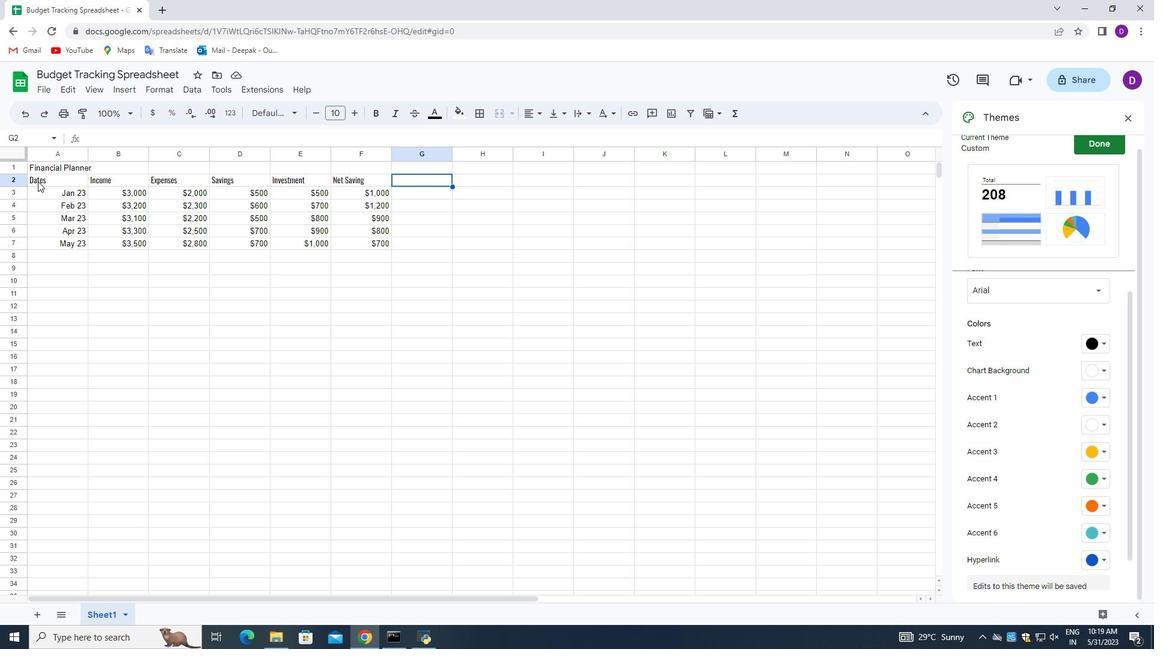 
Action: Mouse pressed left at (42, 179)
Screenshot: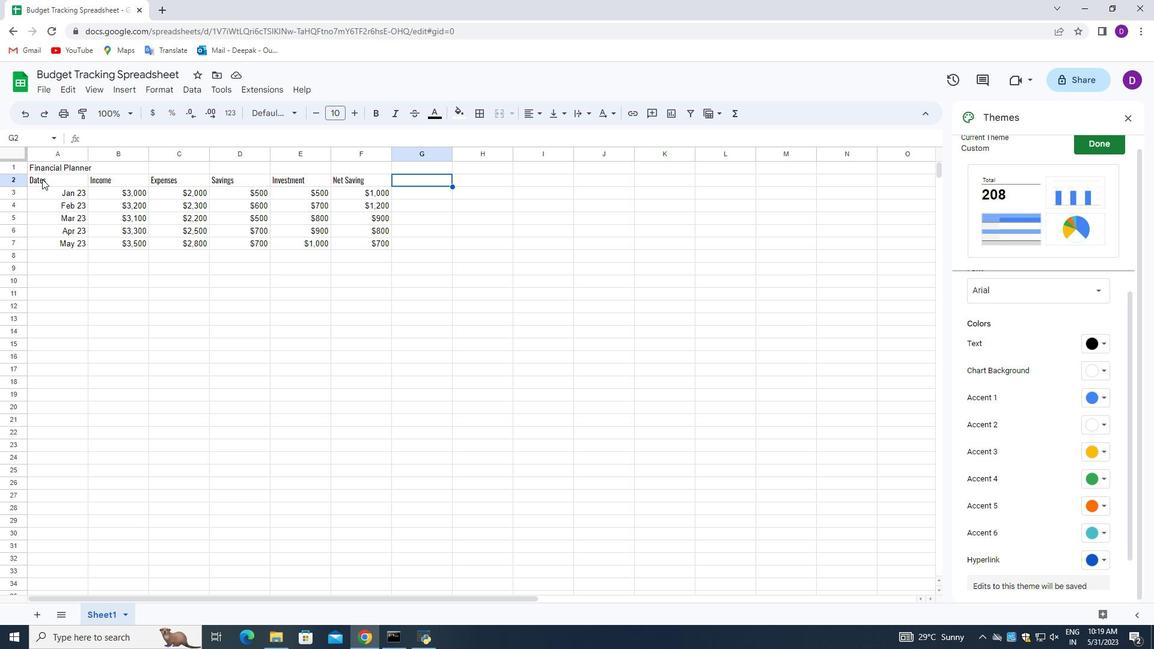 
Action: Mouse moved to (1125, 120)
Screenshot: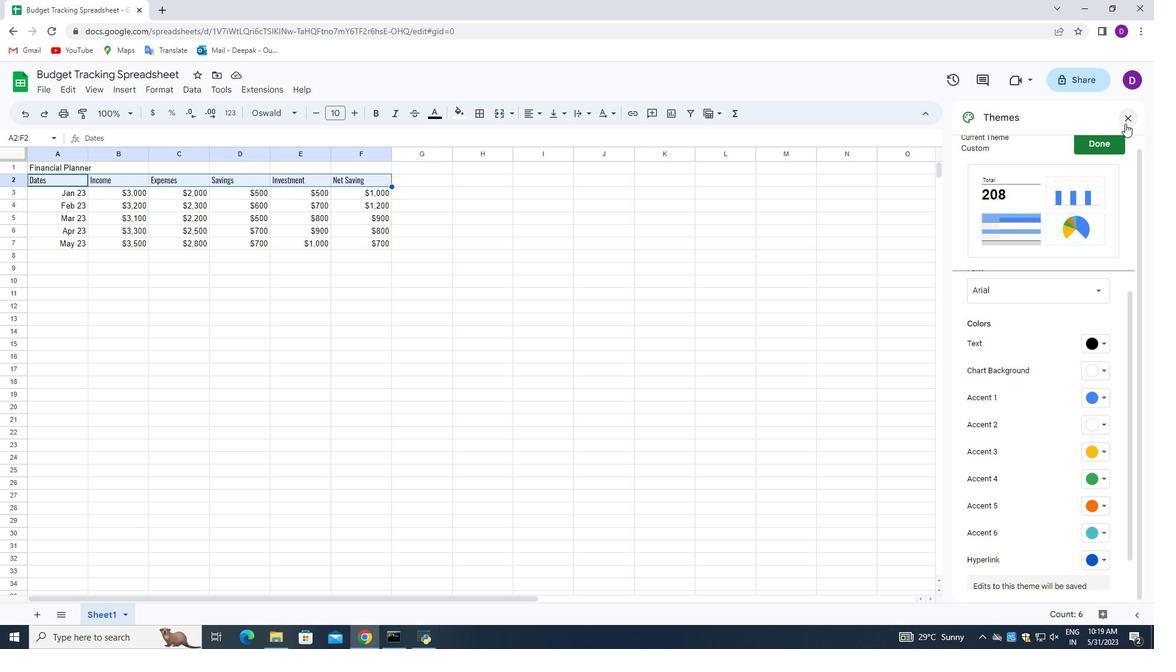 
Action: Mouse pressed left at (1125, 120)
Screenshot: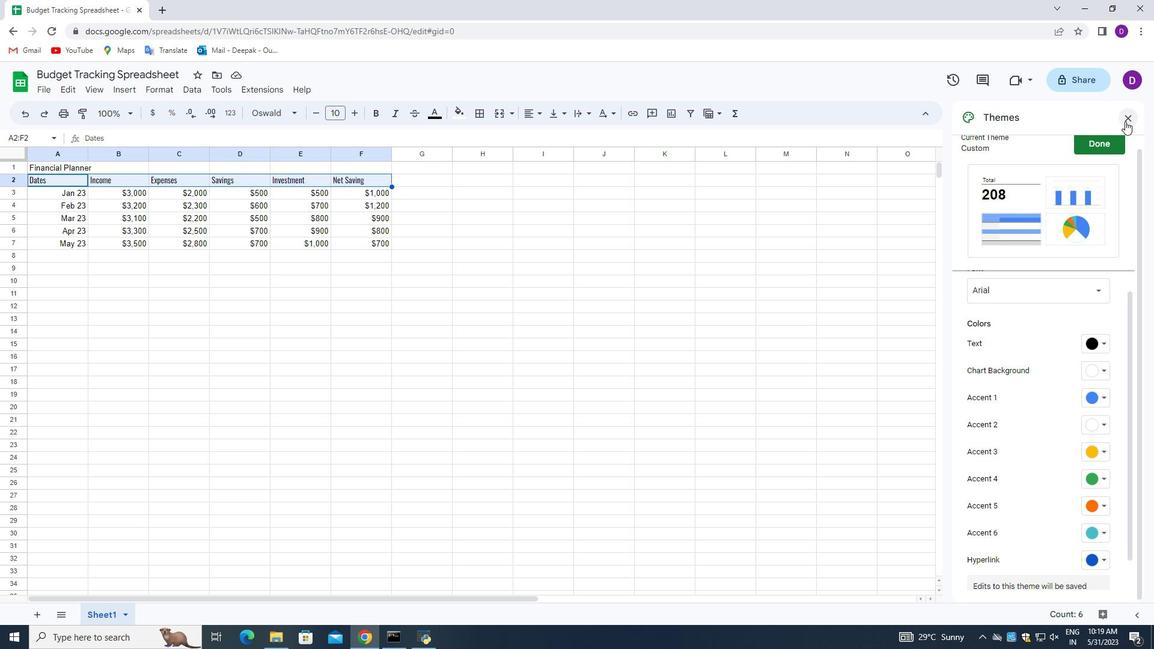 
Action: Mouse moved to (451, 115)
Screenshot: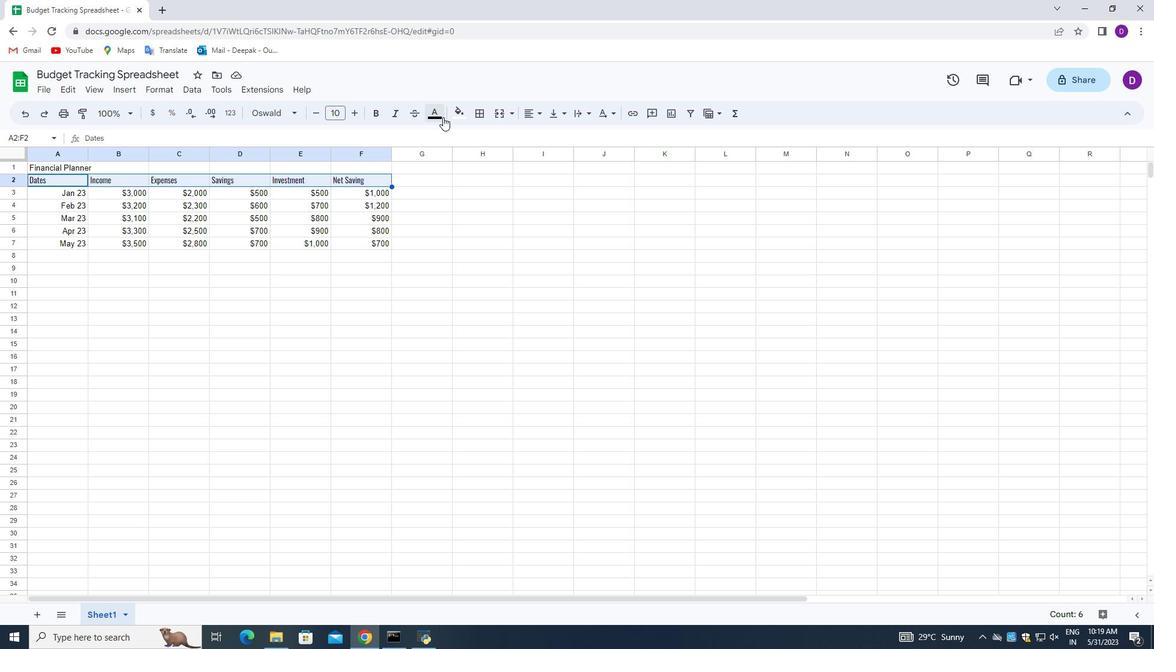 
Action: Mouse pressed left at (451, 115)
Screenshot: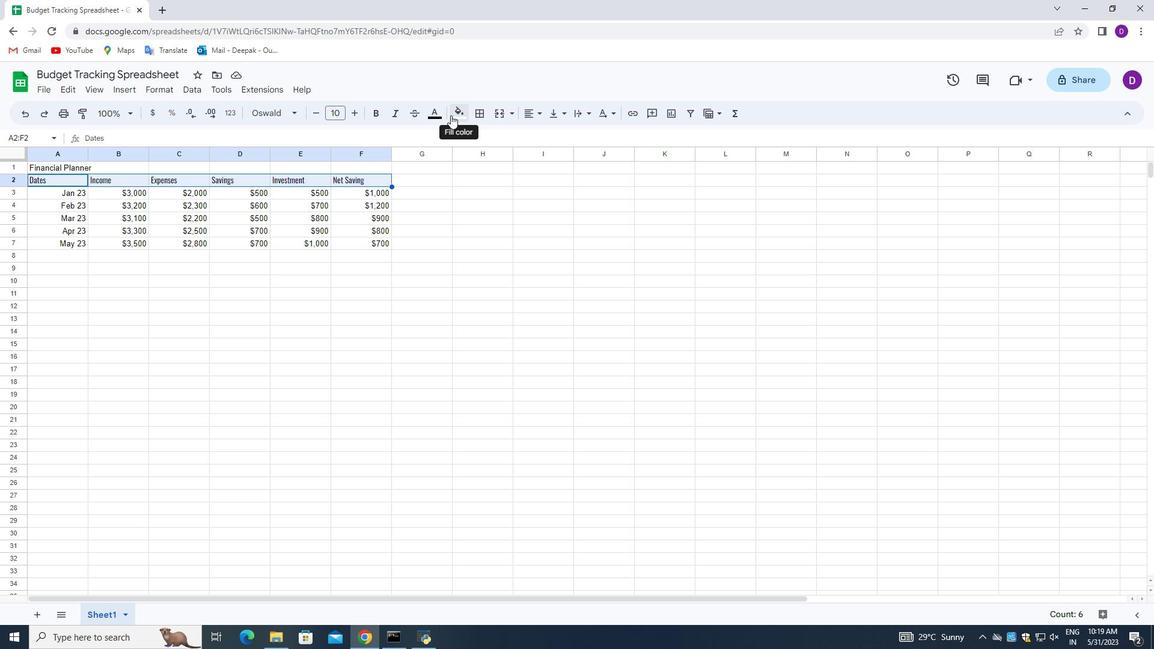 
Action: Mouse moved to (472, 316)
Screenshot: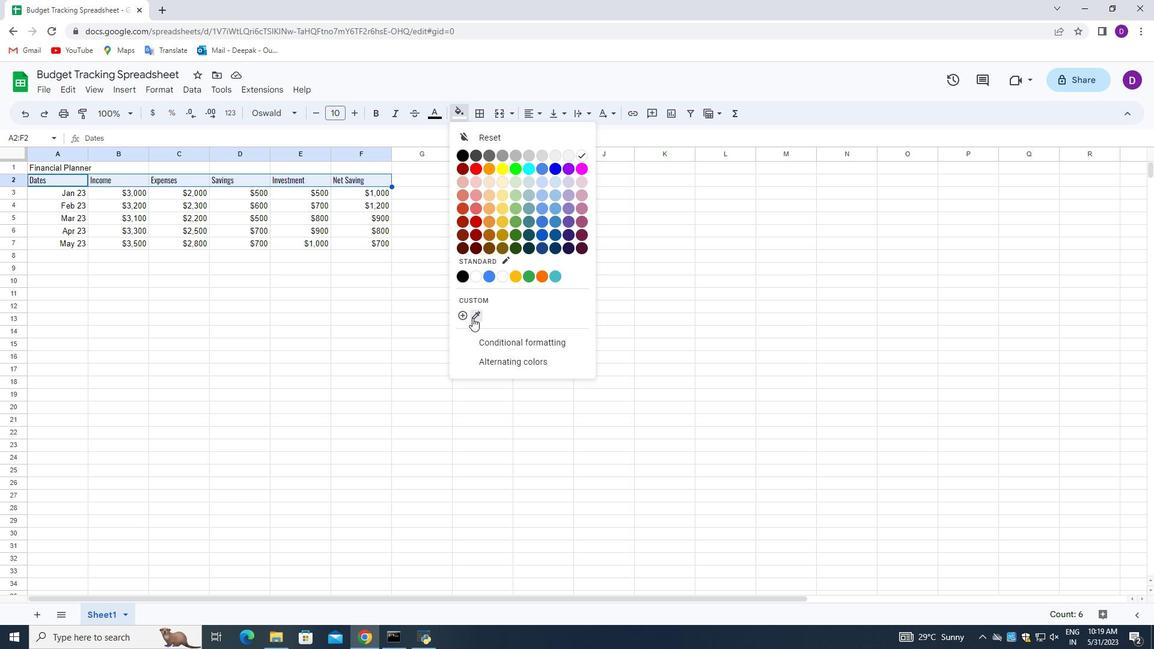 
Action: Mouse pressed left at (472, 316)
Screenshot: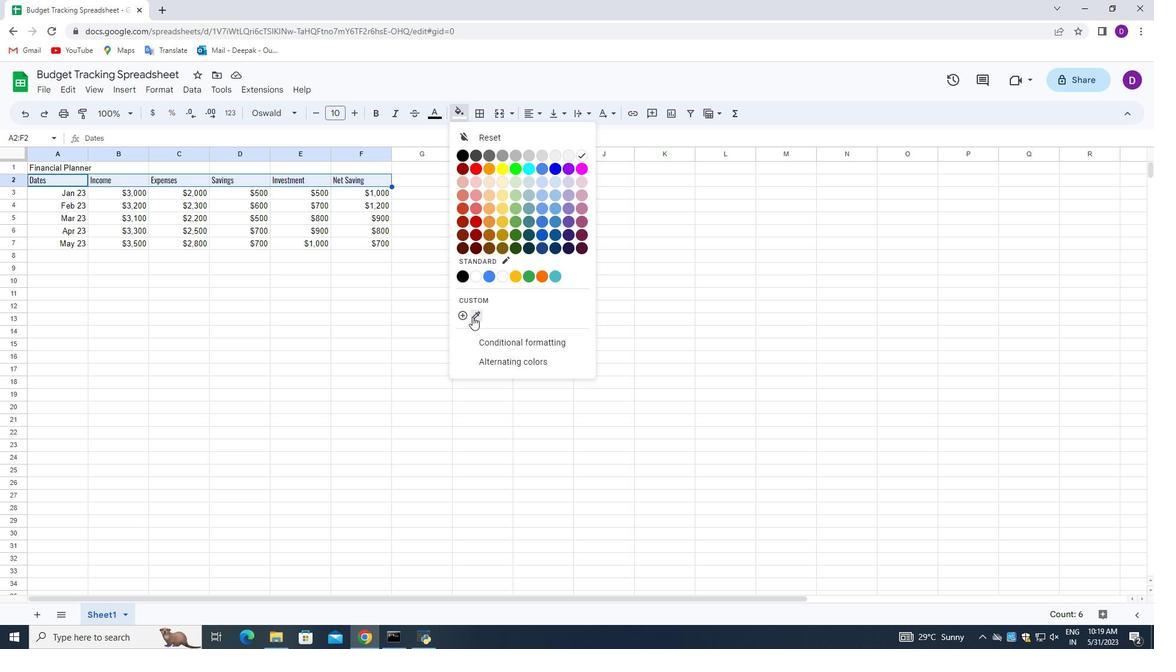 
Action: Mouse pressed right at (472, 316)
Screenshot: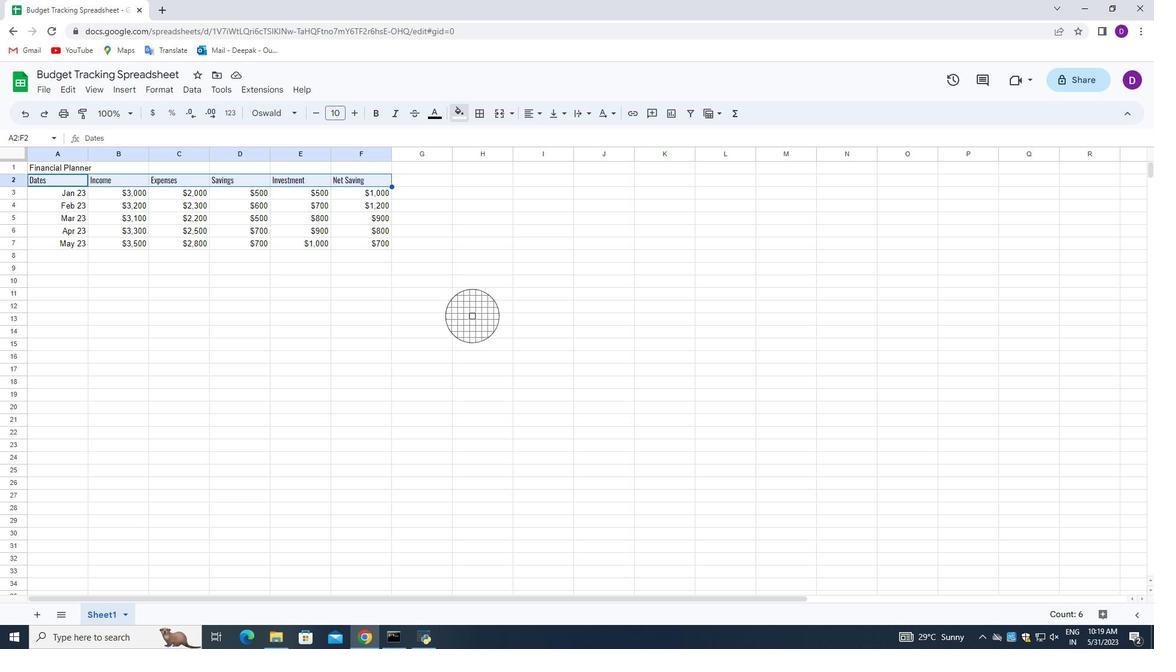
Action: Mouse moved to (456, 117)
Screenshot: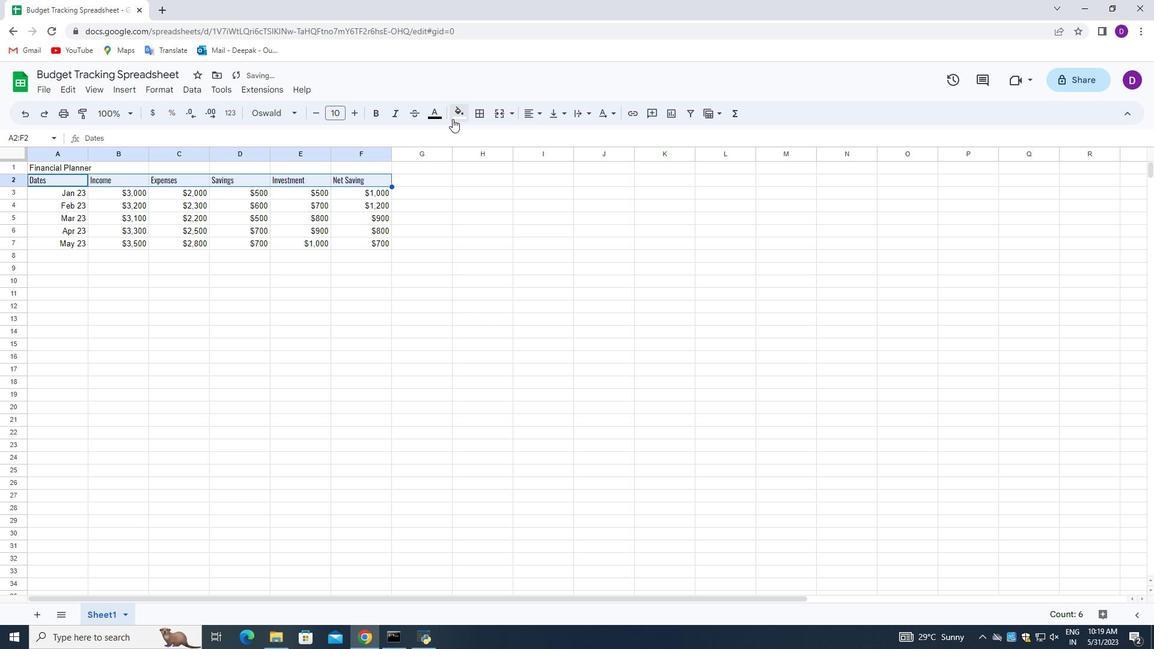 
Action: Mouse pressed left at (456, 117)
Screenshot: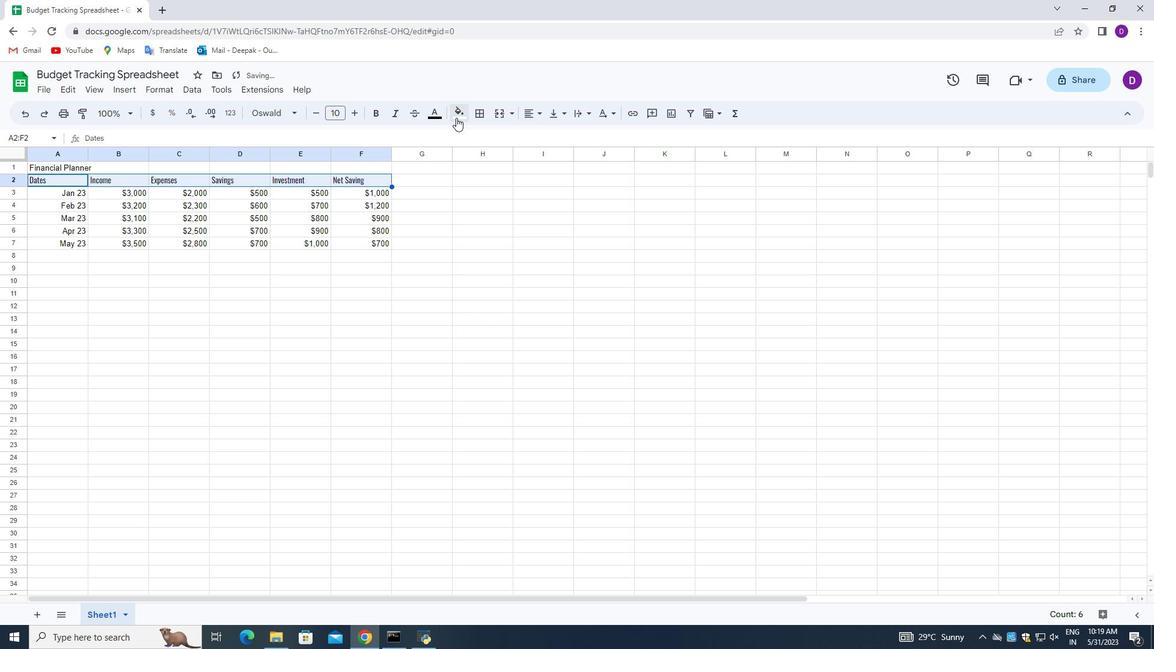 
Action: Mouse moved to (461, 314)
Screenshot: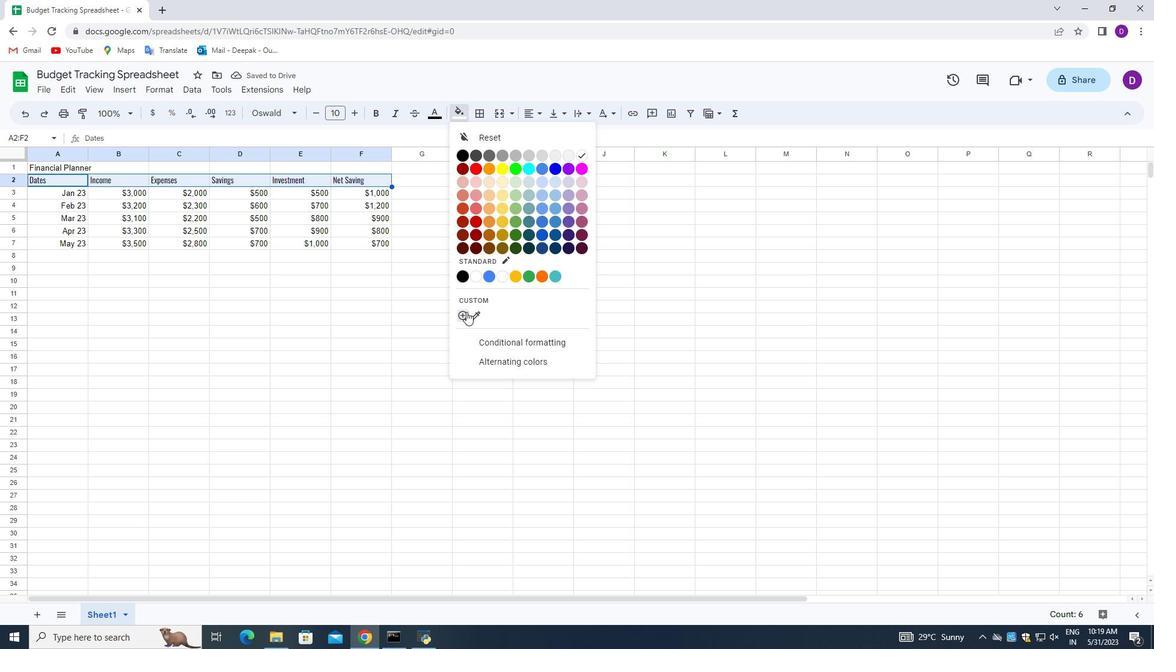 
Action: Mouse pressed left at (461, 314)
Screenshot: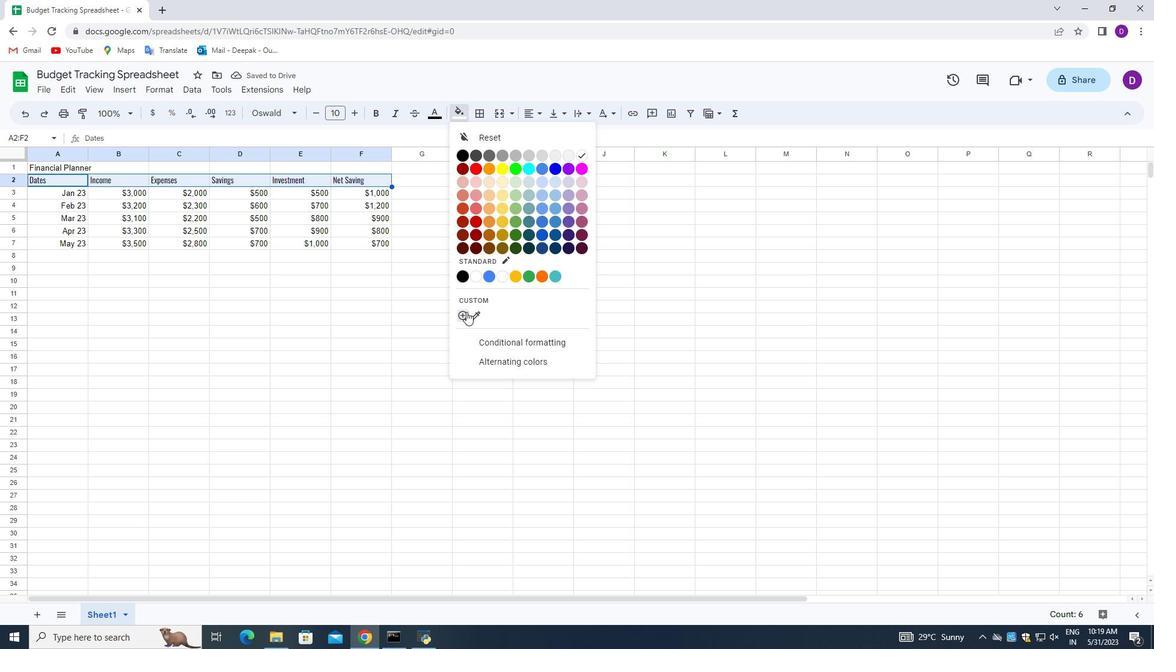 
Action: Mouse moved to (567, 354)
Screenshot: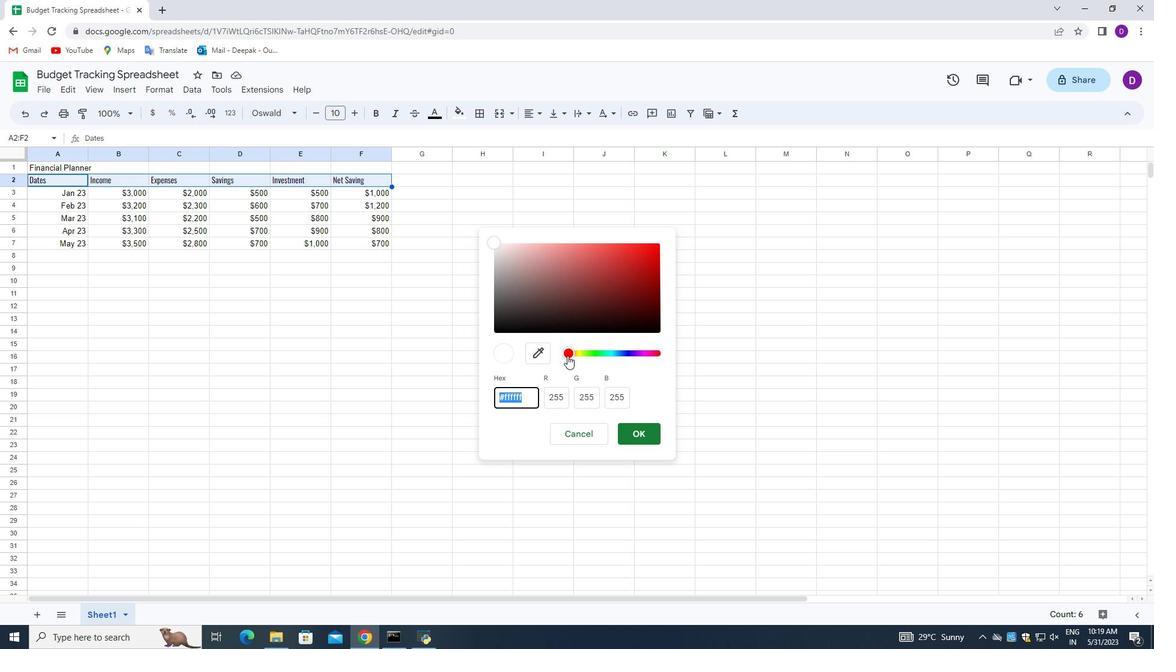 
Action: Mouse pressed left at (567, 354)
Screenshot: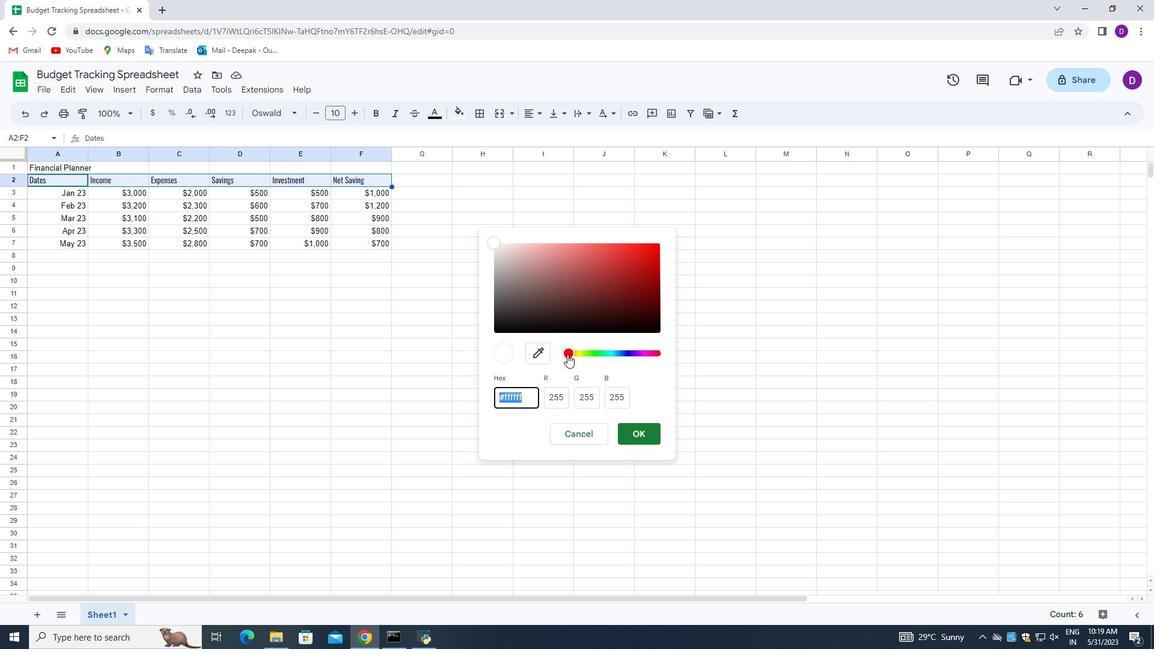 
Action: Mouse moved to (543, 299)
Screenshot: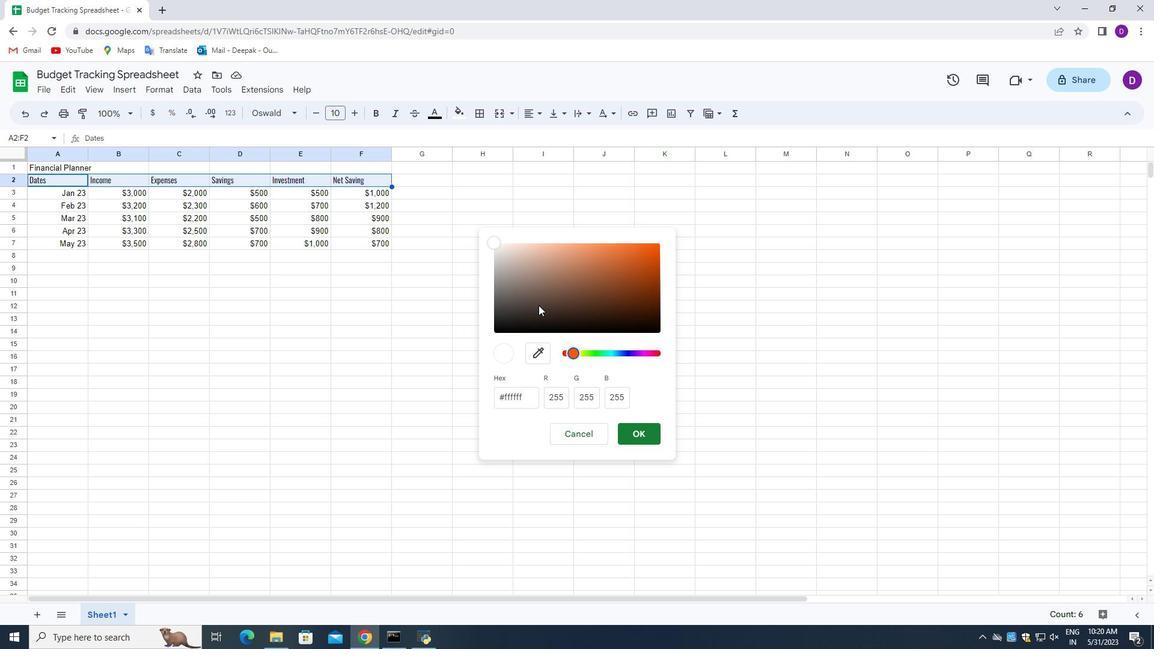 
Action: Mouse pressed left at (543, 299)
Screenshot: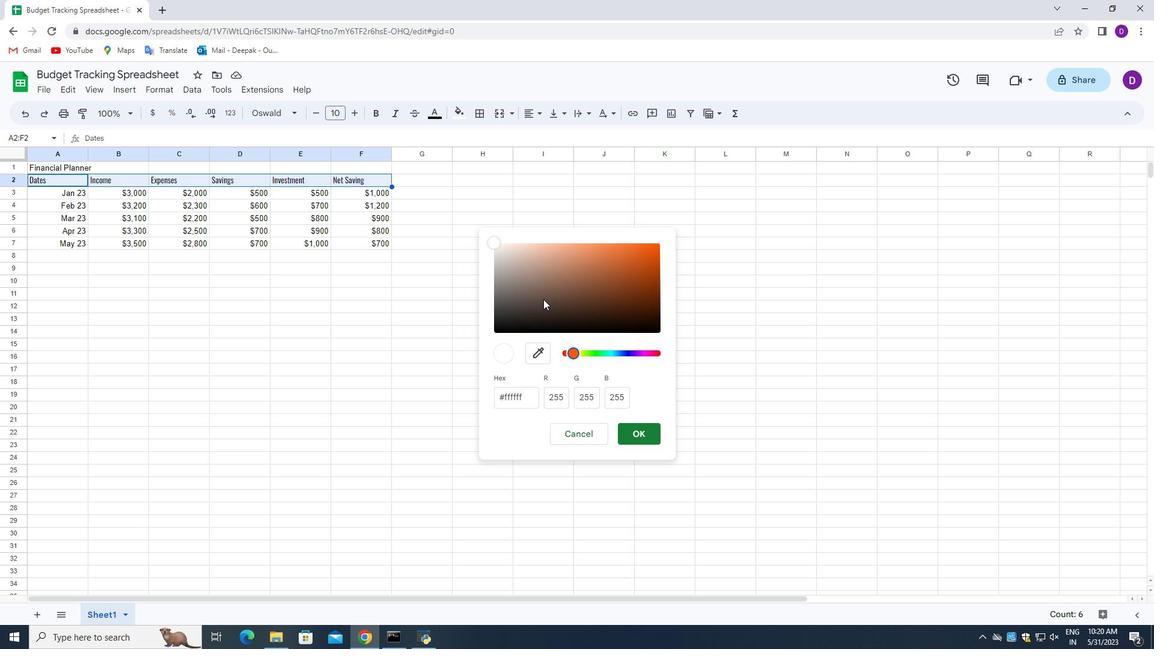 
Action: Mouse pressed left at (543, 299)
Screenshot: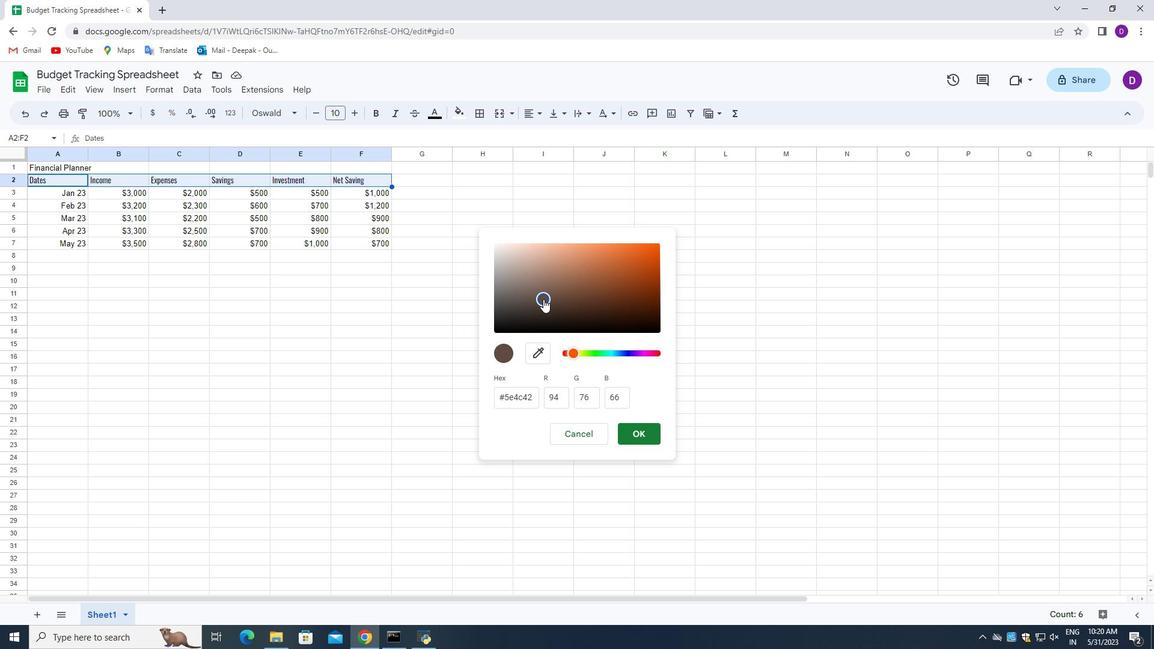 
Action: Mouse moved to (647, 428)
Screenshot: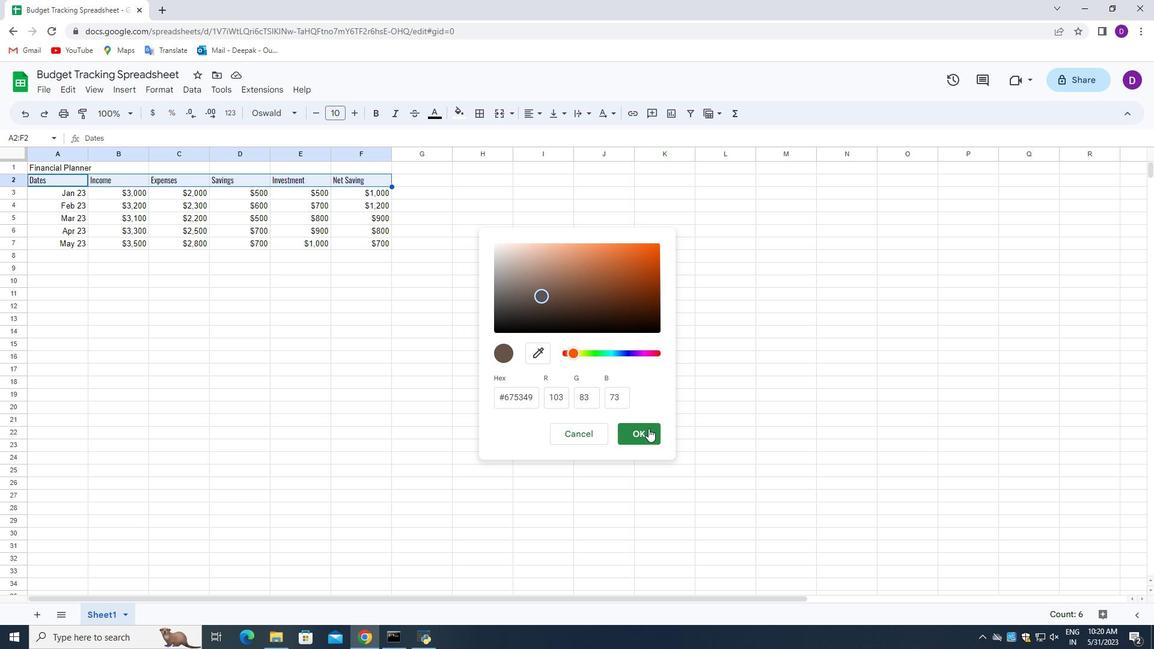 
Action: Mouse pressed left at (647, 428)
Screenshot: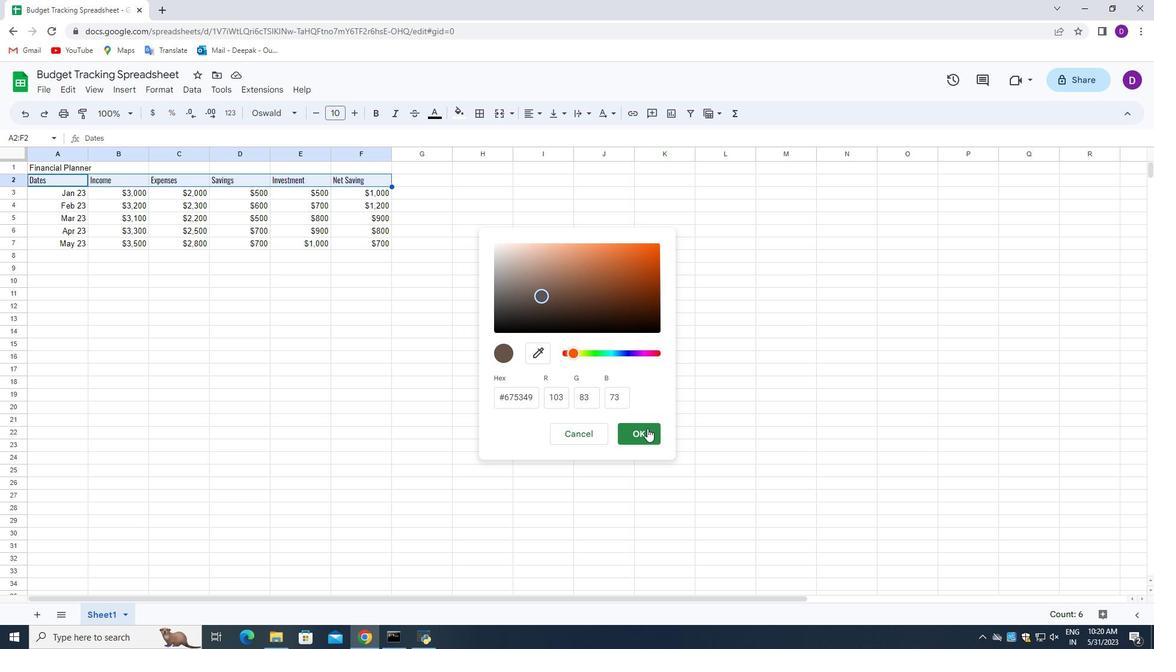
Action: Mouse moved to (354, 113)
Screenshot: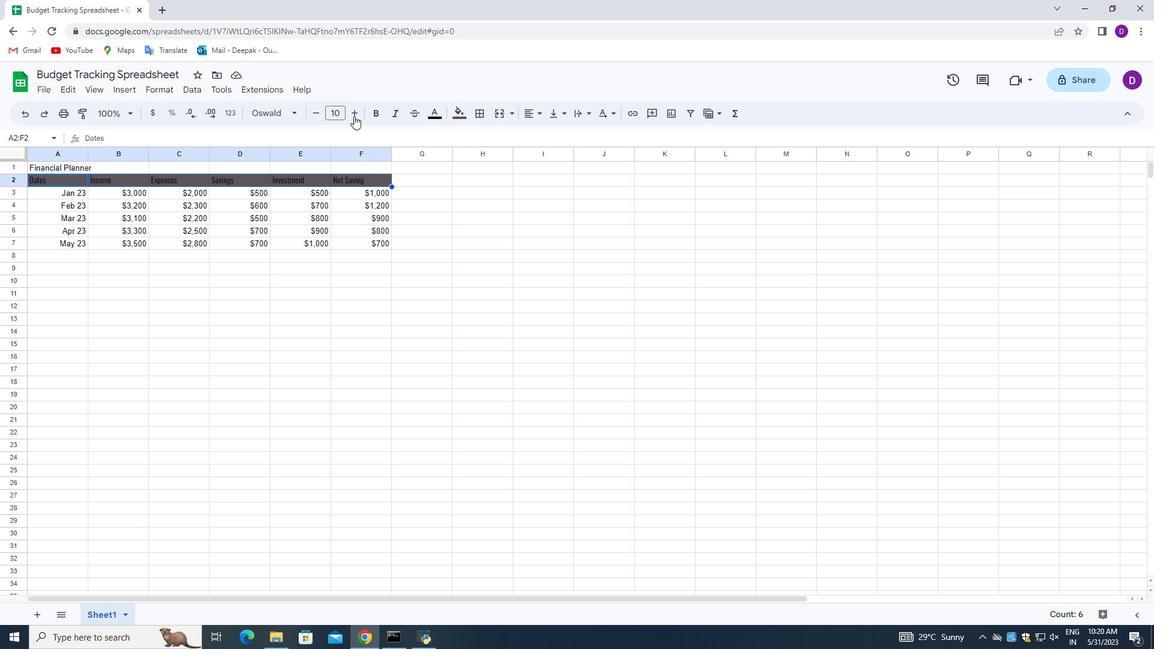 
Action: Mouse pressed left at (354, 113)
Screenshot: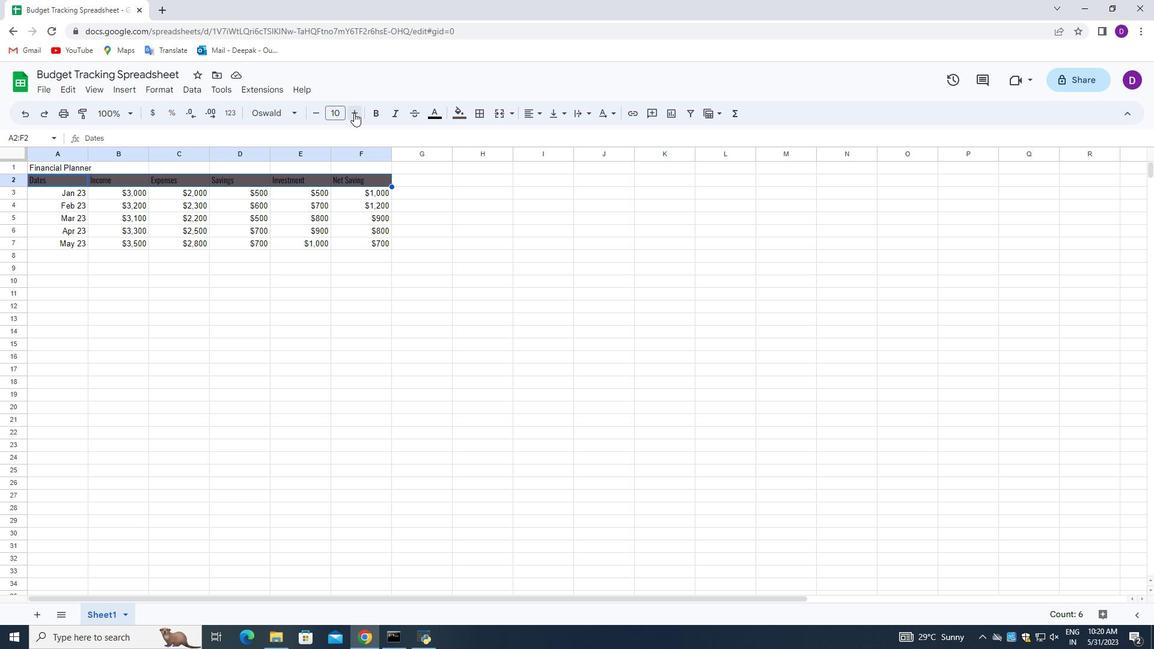 
Action: Mouse pressed left at (354, 113)
Screenshot: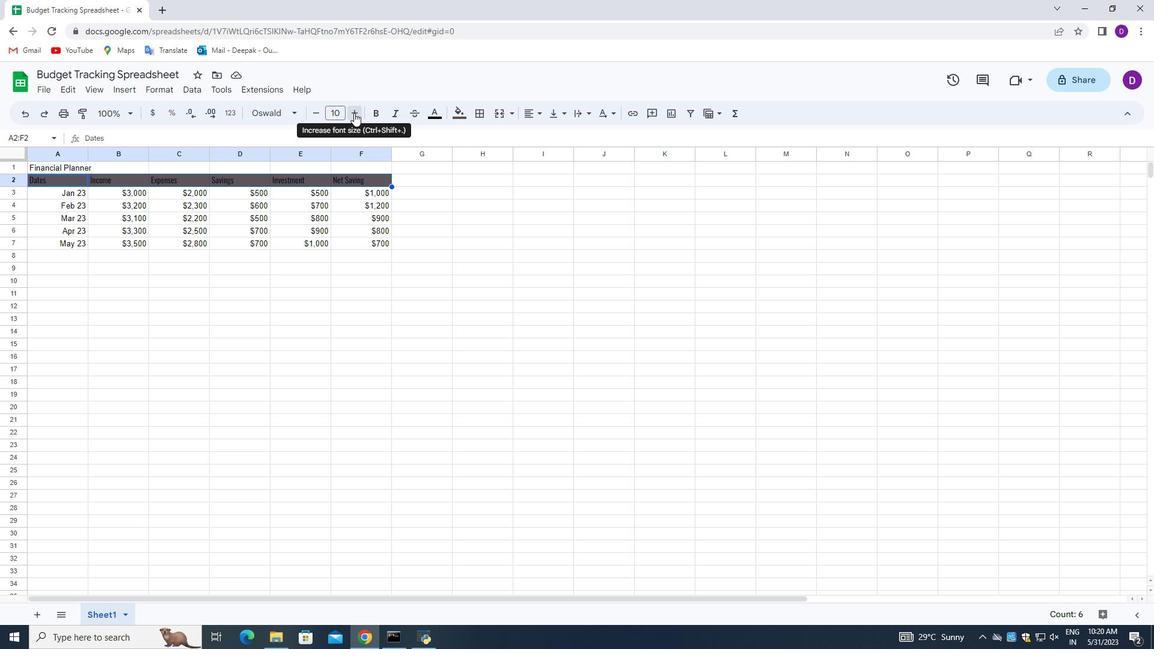 
Action: Mouse pressed left at (354, 113)
Screenshot: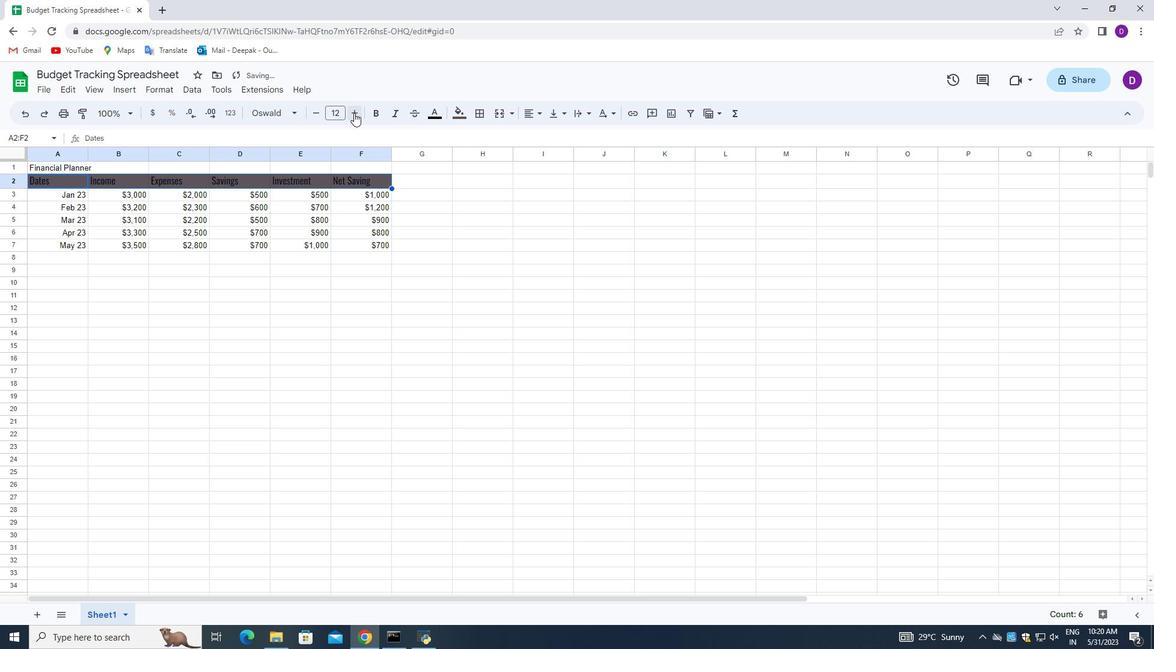 
Action: Mouse pressed left at (354, 113)
Screenshot: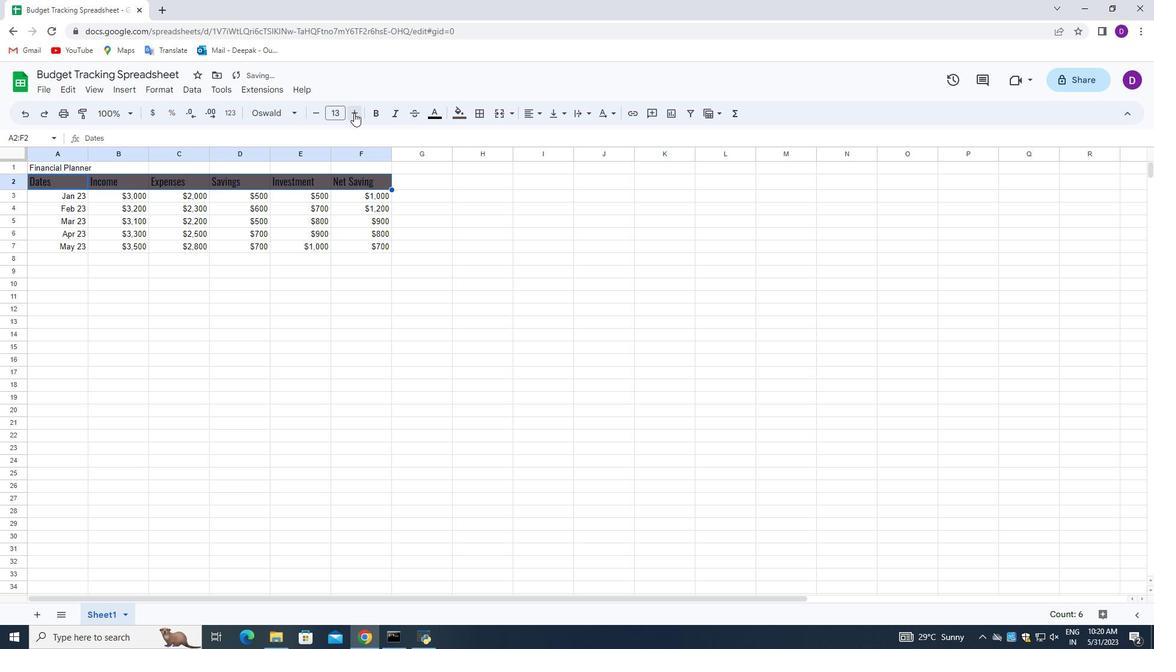 
Action: Mouse pressed left at (354, 113)
Screenshot: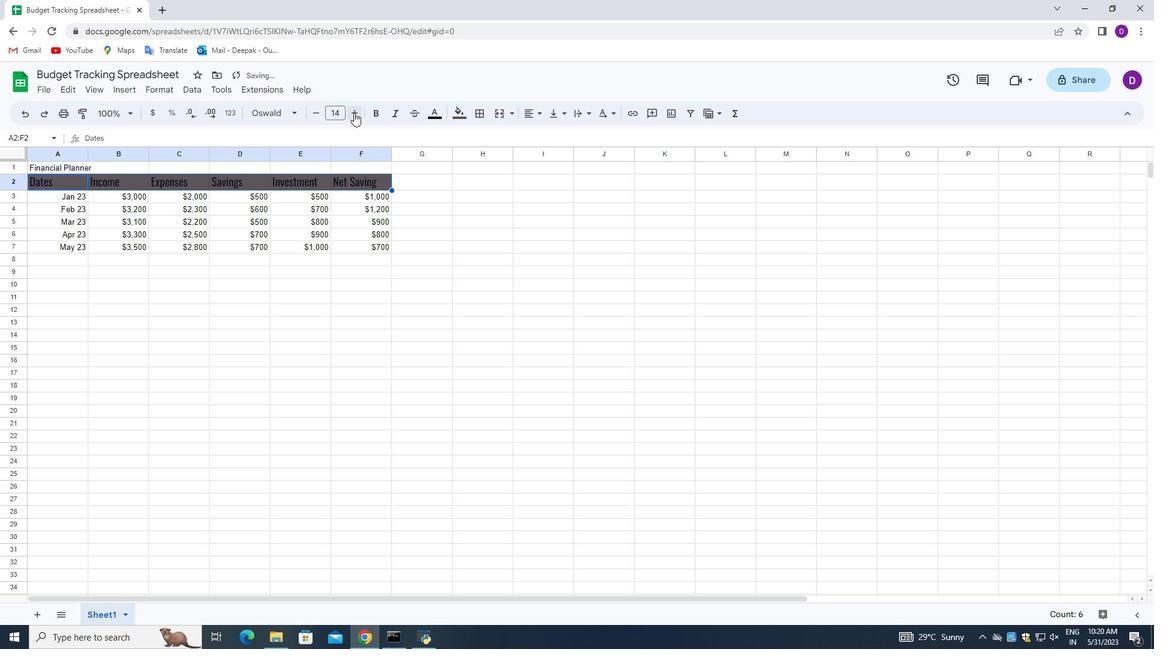 
Action: Mouse pressed left at (354, 113)
Screenshot: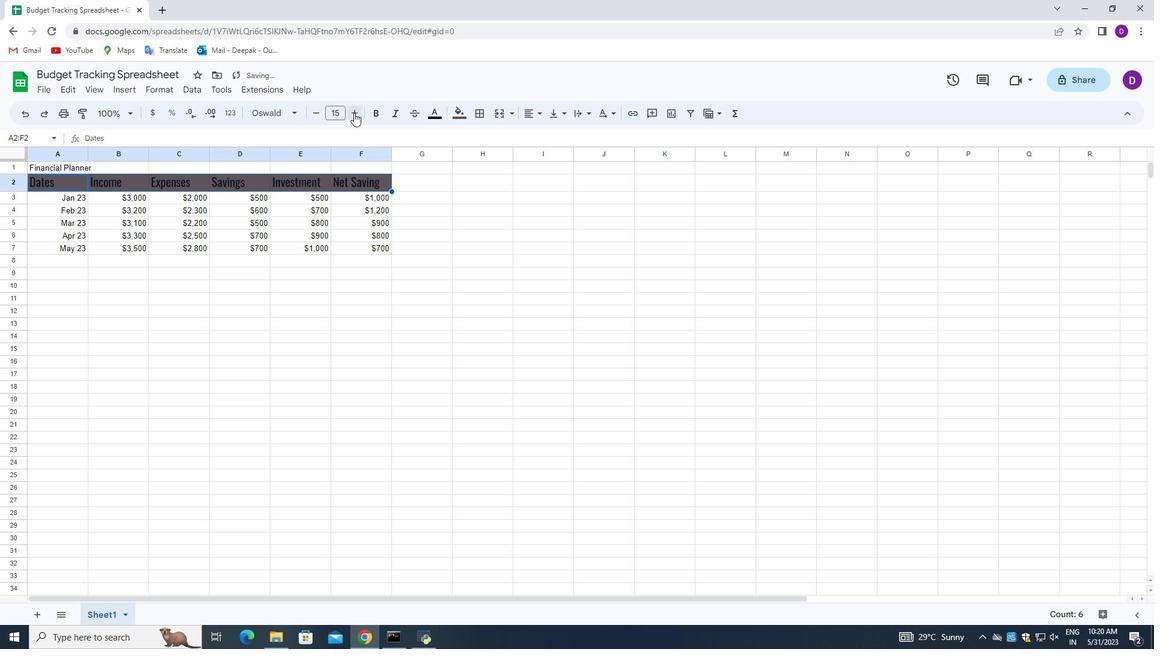 
Action: Mouse pressed left at (354, 113)
Screenshot: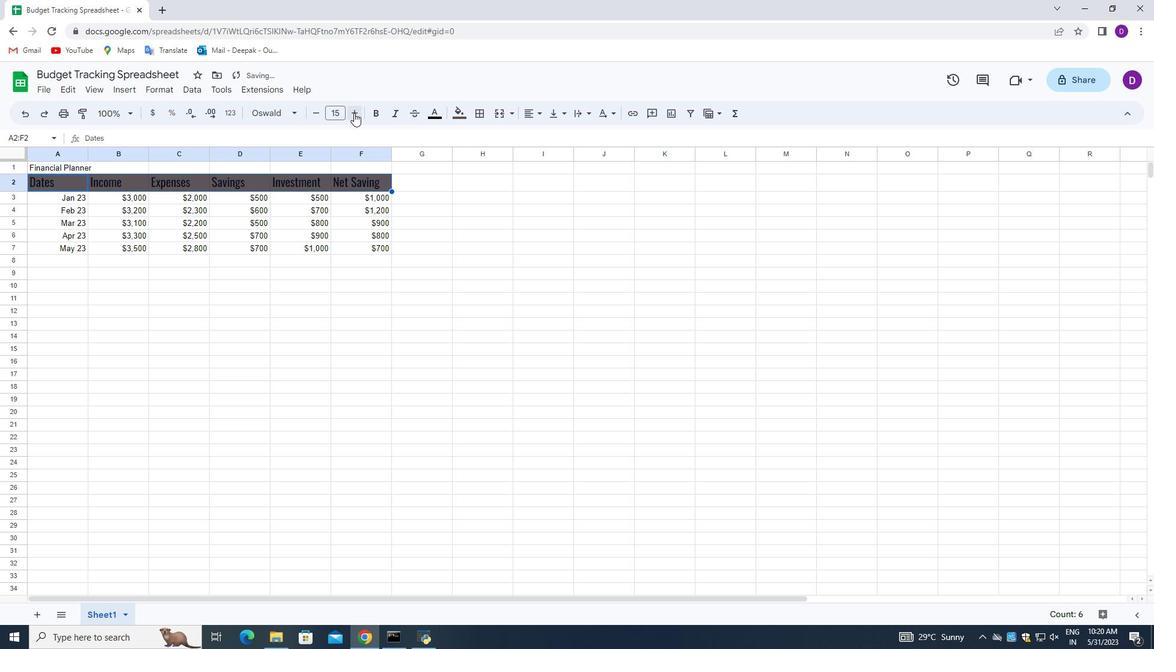 
Action: Mouse pressed left at (354, 113)
Screenshot: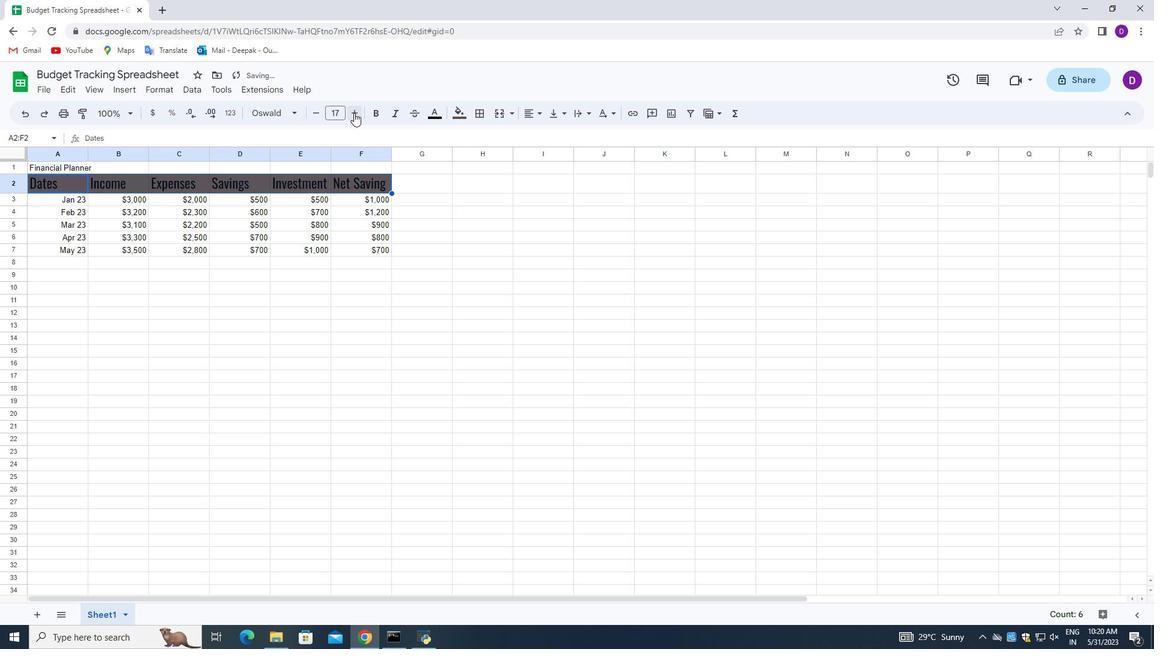 
Action: Mouse moved to (49, 198)
Screenshot: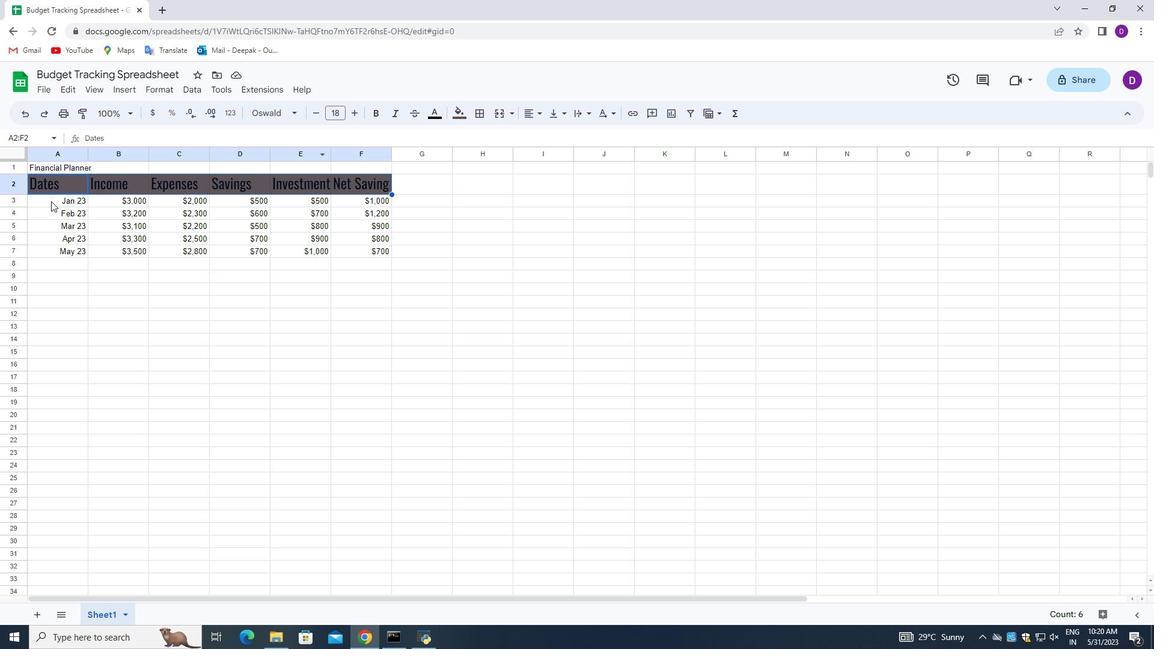 
Action: Mouse pressed left at (49, 198)
Screenshot: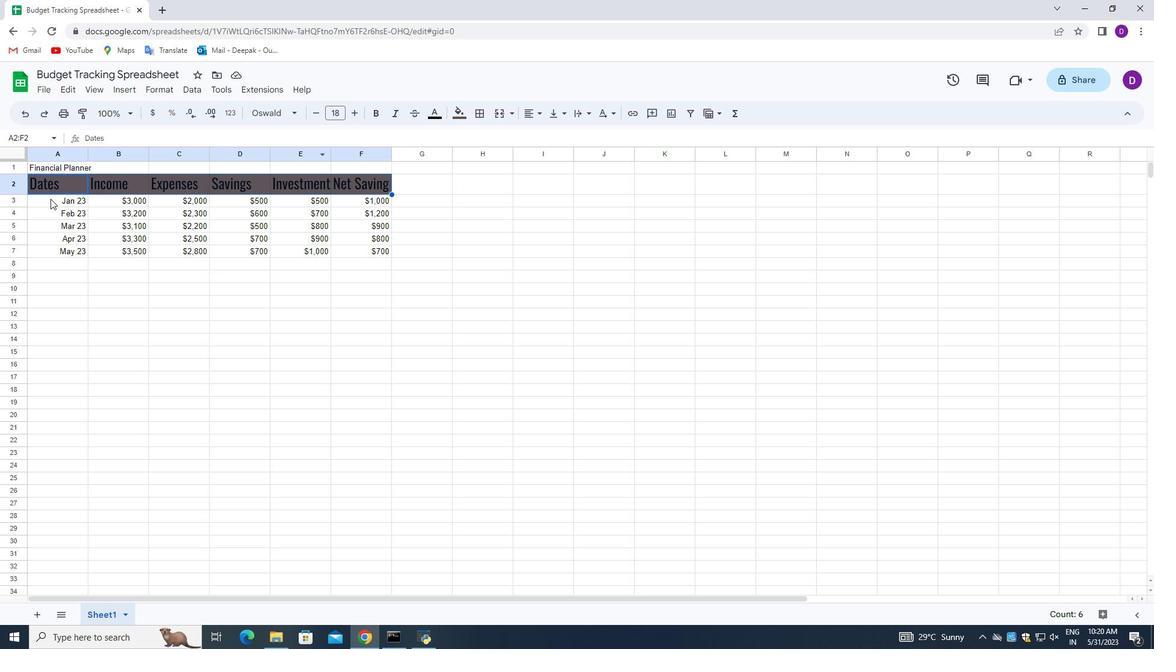 
Action: Mouse moved to (280, 111)
Screenshot: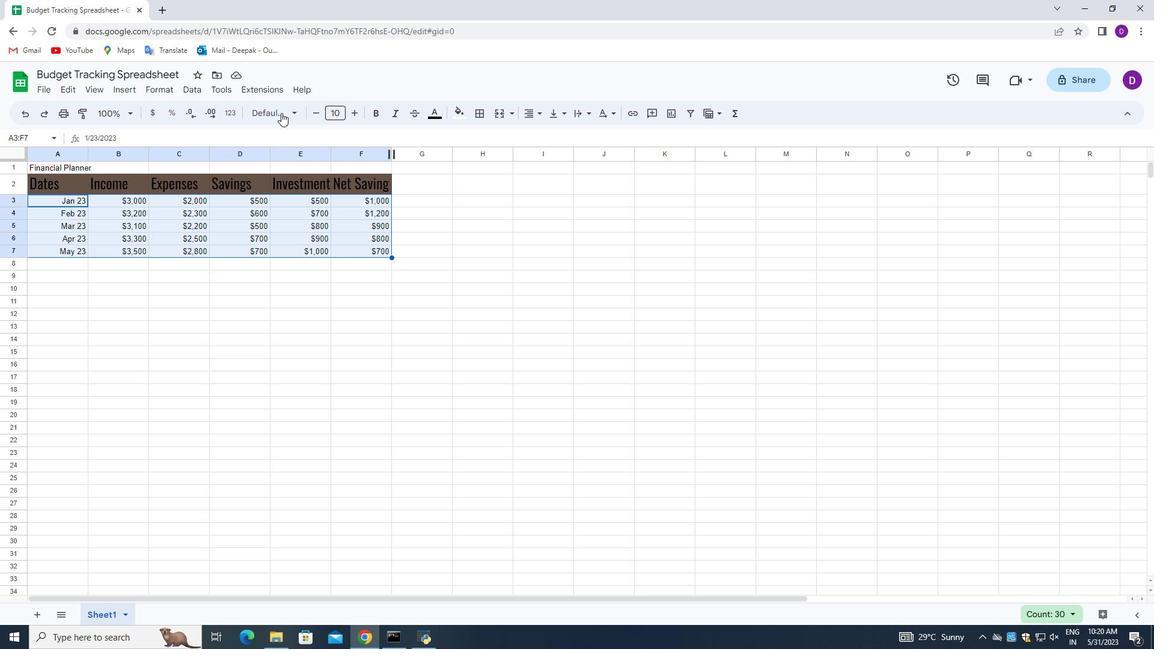 
Action: Mouse pressed left at (280, 111)
Screenshot: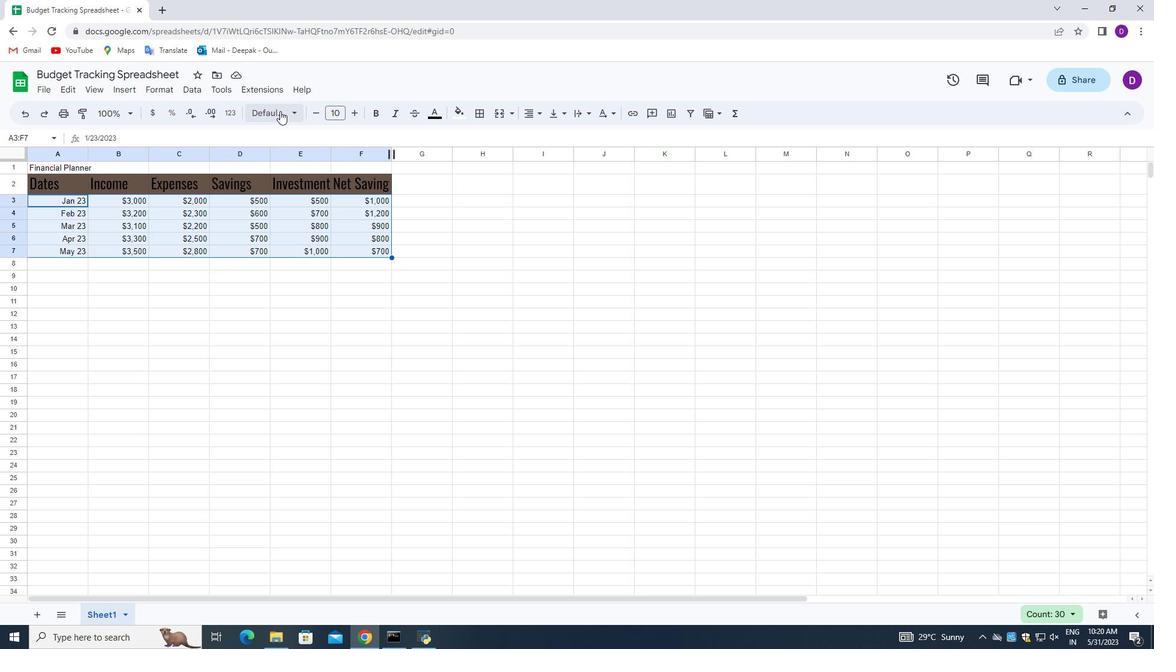 
Action: Mouse moved to (304, 460)
Screenshot: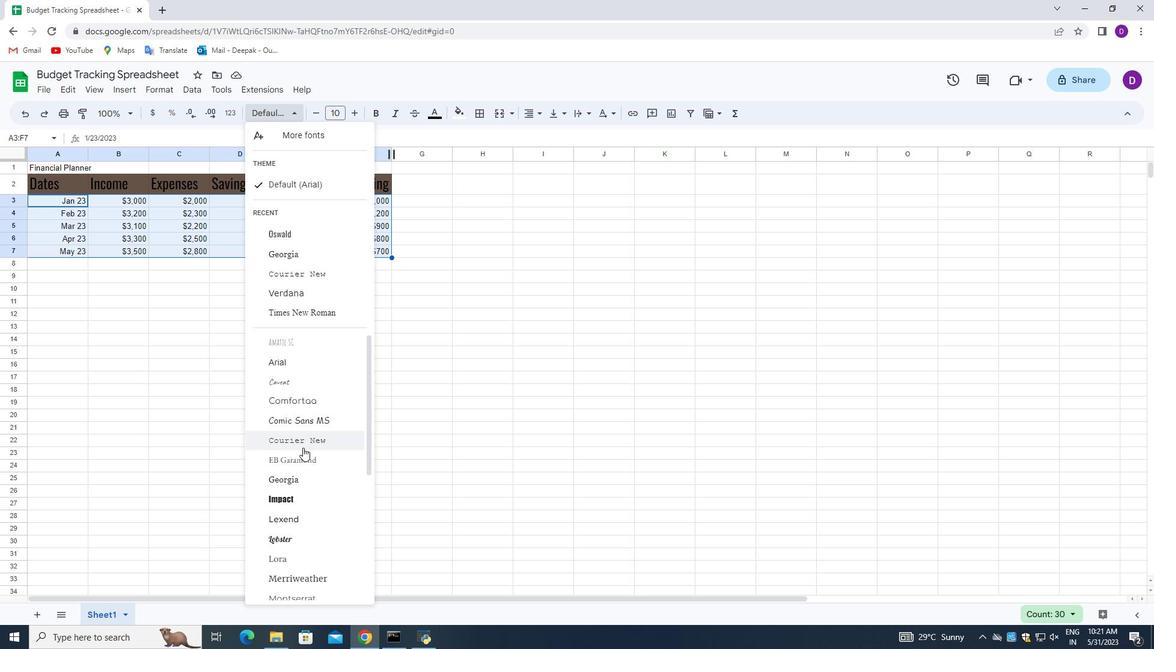 
Action: Mouse scrolled (304, 459) with delta (0, 0)
Screenshot: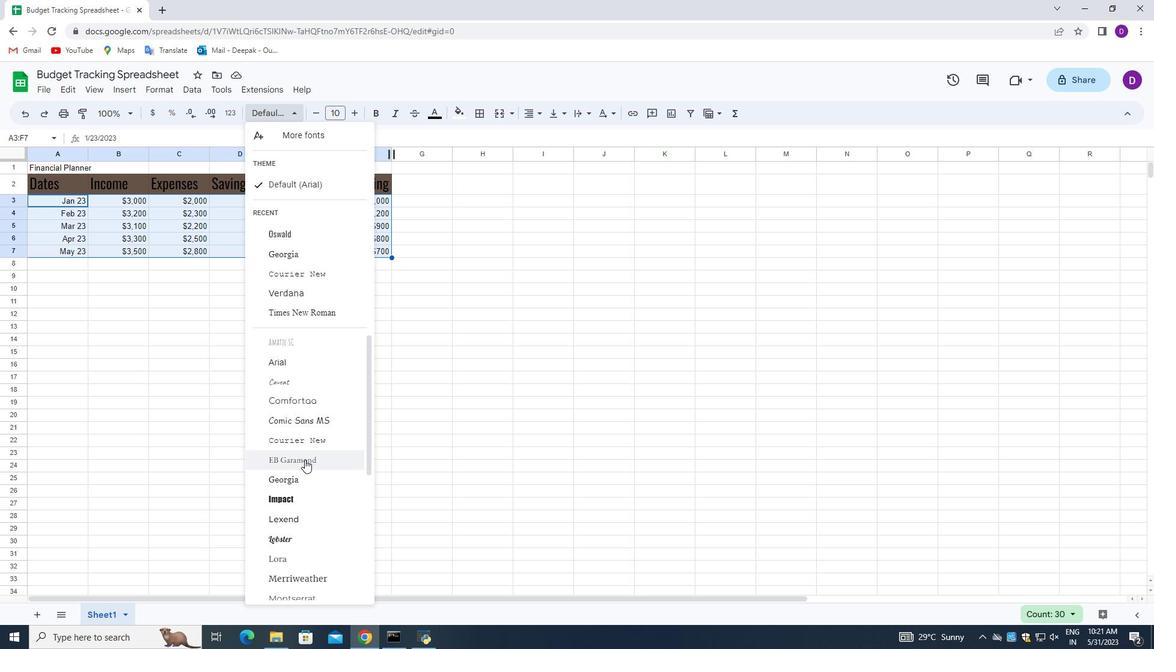 
Action: Mouse scrolled (304, 459) with delta (0, 0)
Screenshot: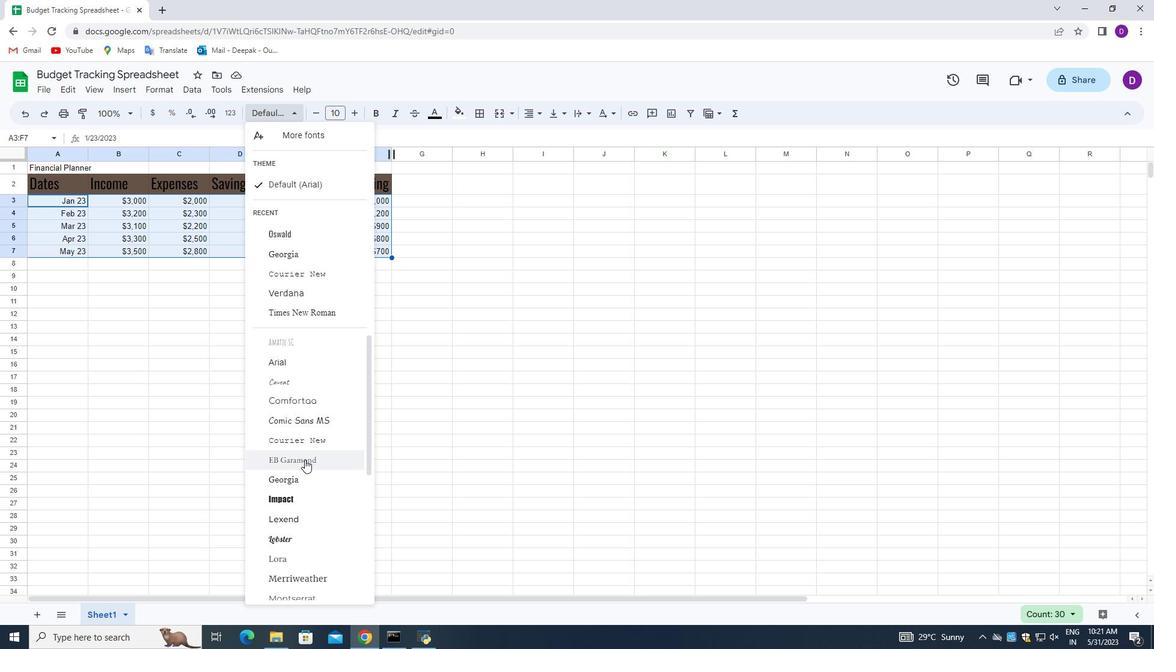 
Action: Mouse moved to (301, 469)
Screenshot: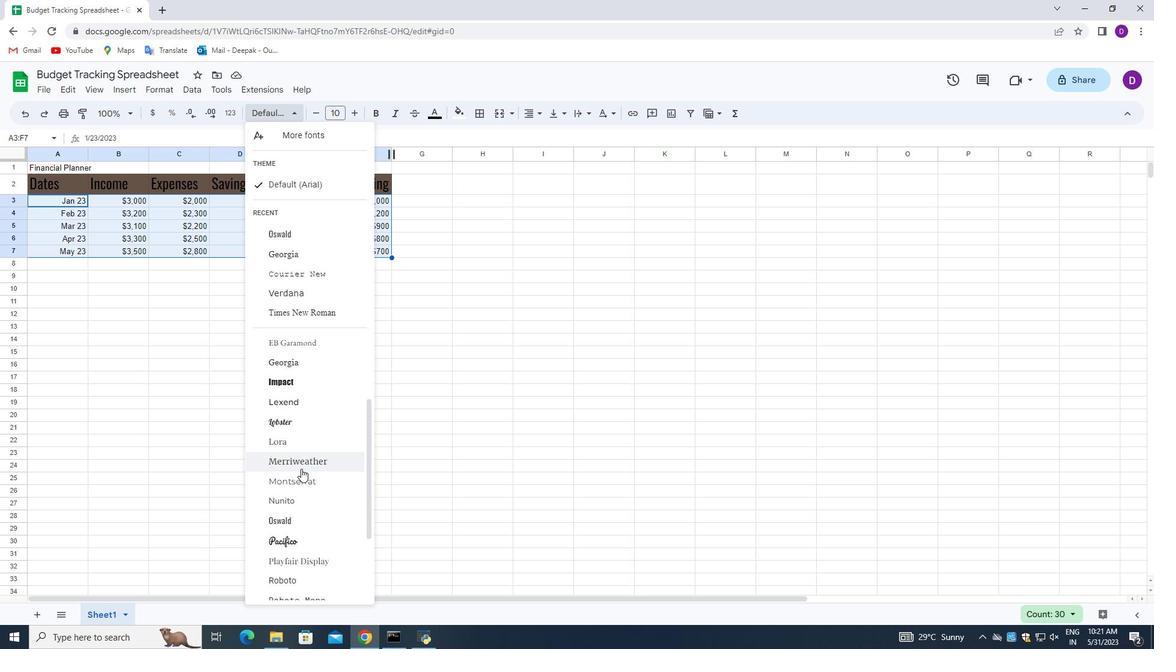 
Action: Mouse scrolled (301, 469) with delta (0, 0)
Screenshot: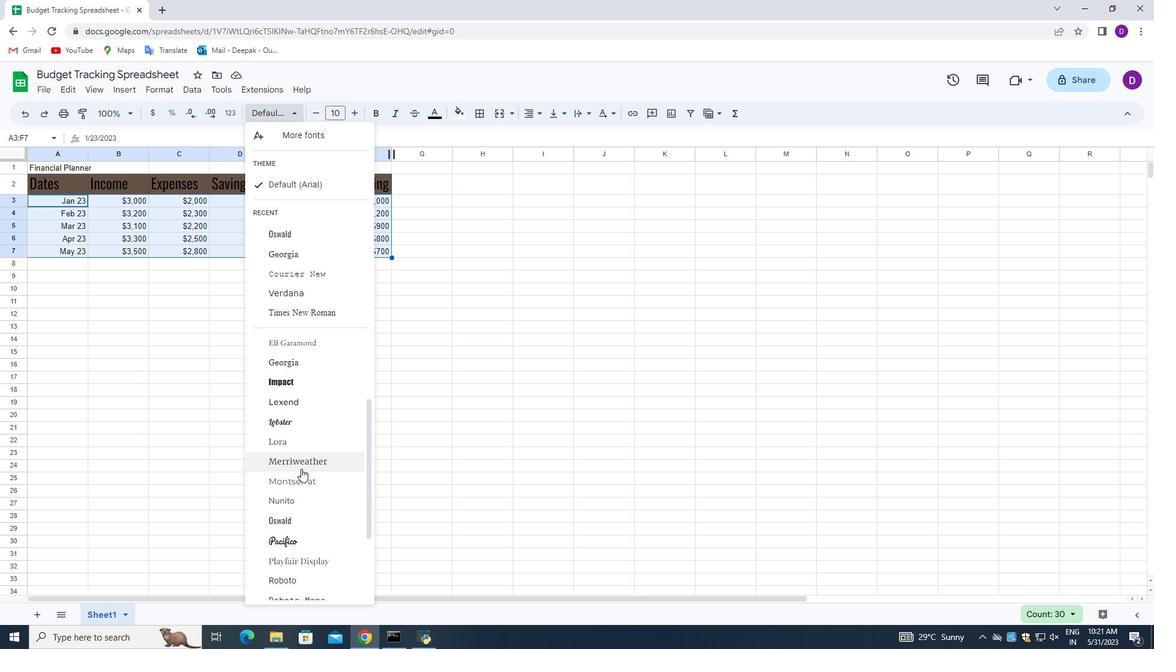 
Action: Mouse scrolled (301, 469) with delta (0, 0)
Screenshot: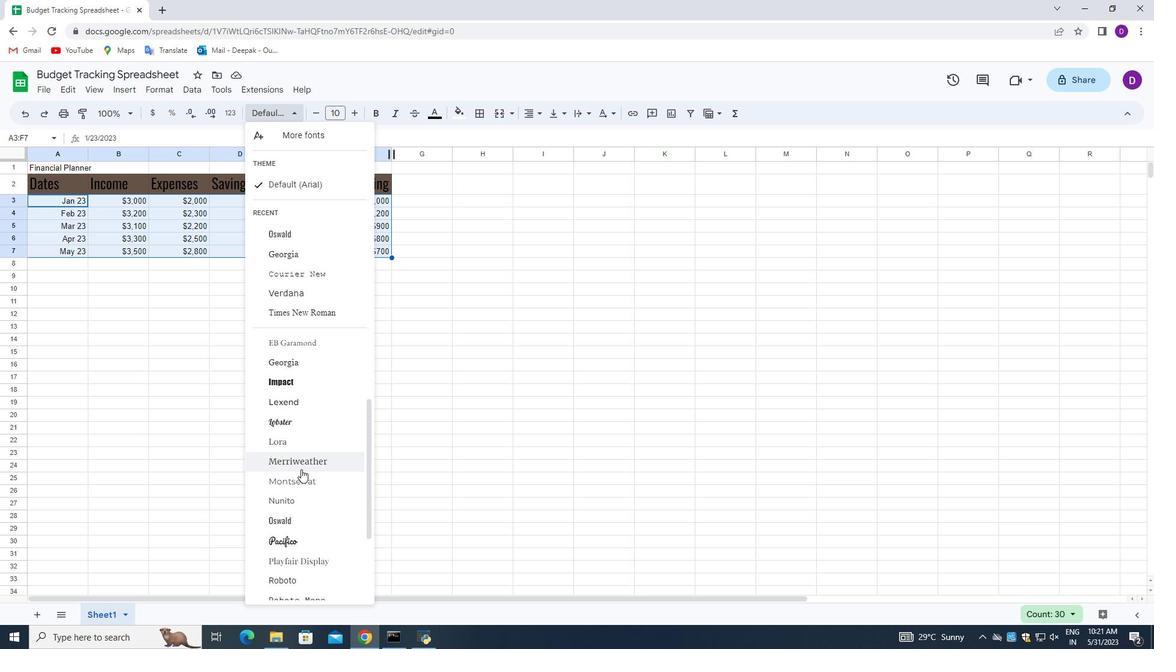 
Action: Mouse moved to (313, 458)
Screenshot: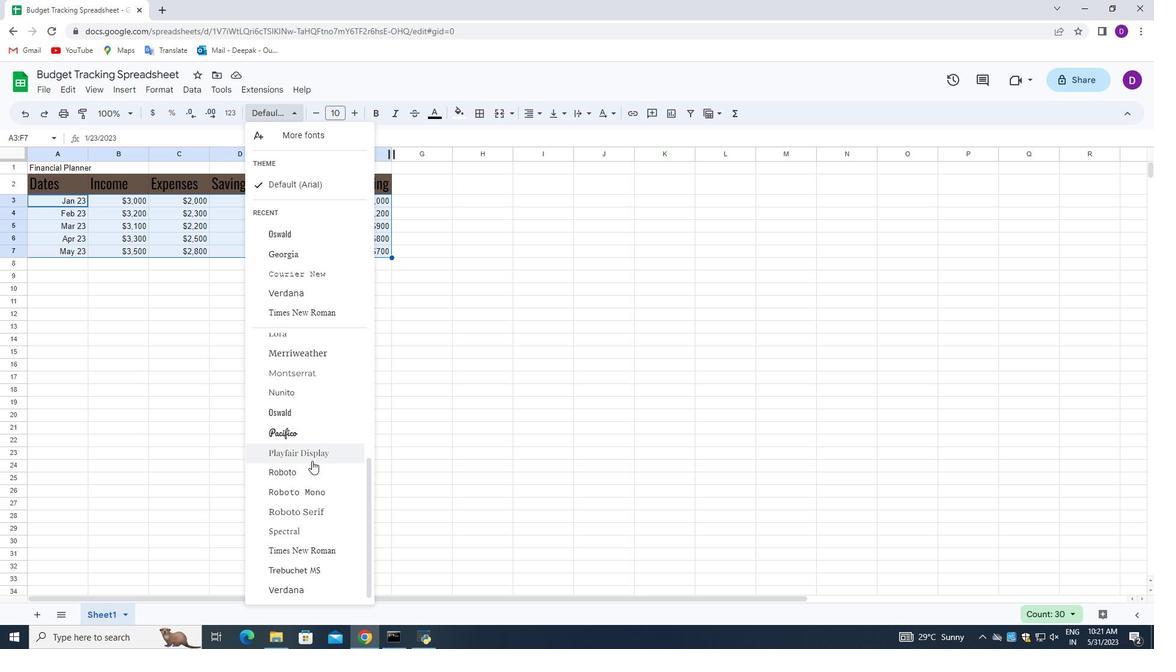 
Action: Mouse pressed left at (313, 458)
Screenshot: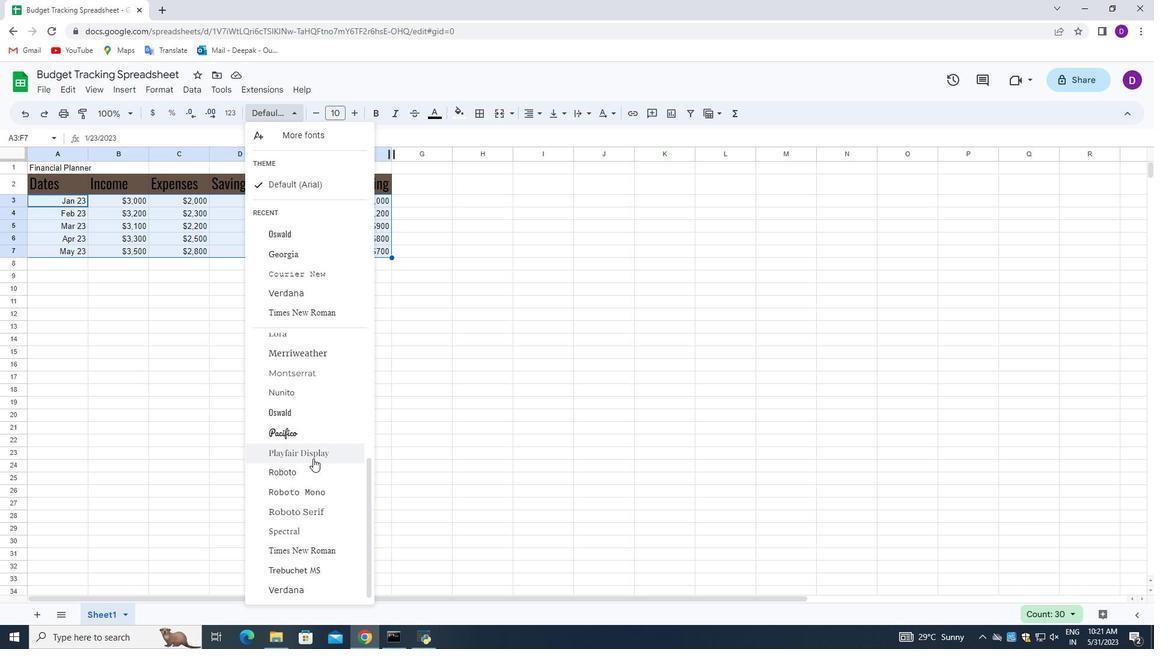 
Action: Mouse moved to (312, 117)
Screenshot: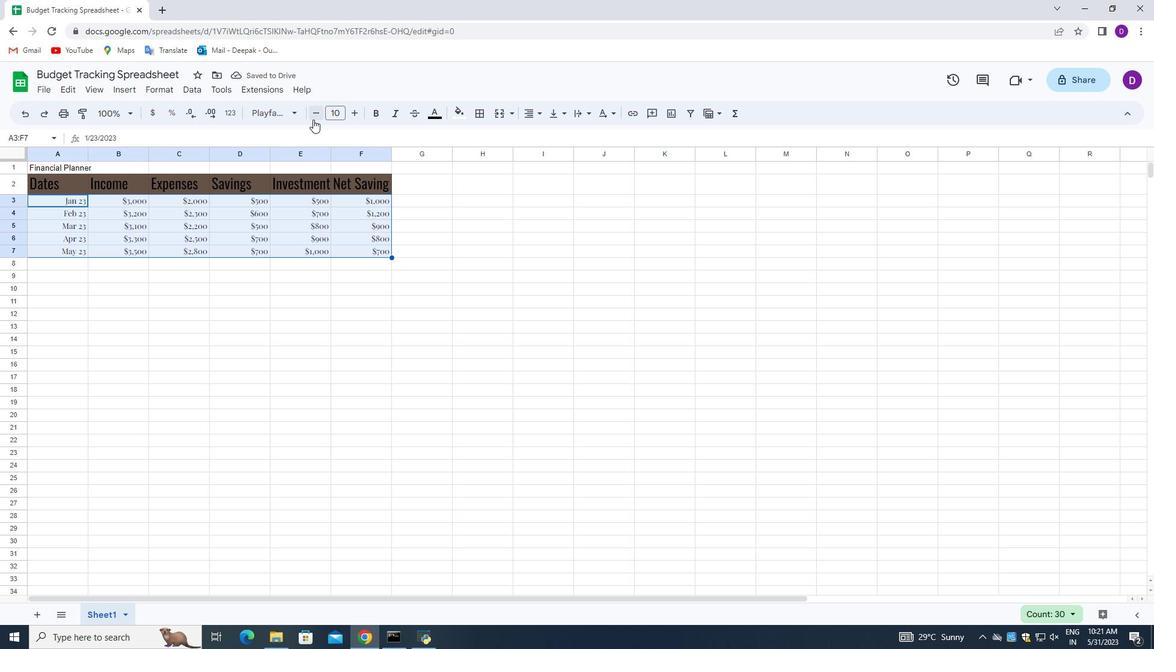 
Action: Mouse pressed left at (312, 117)
Screenshot: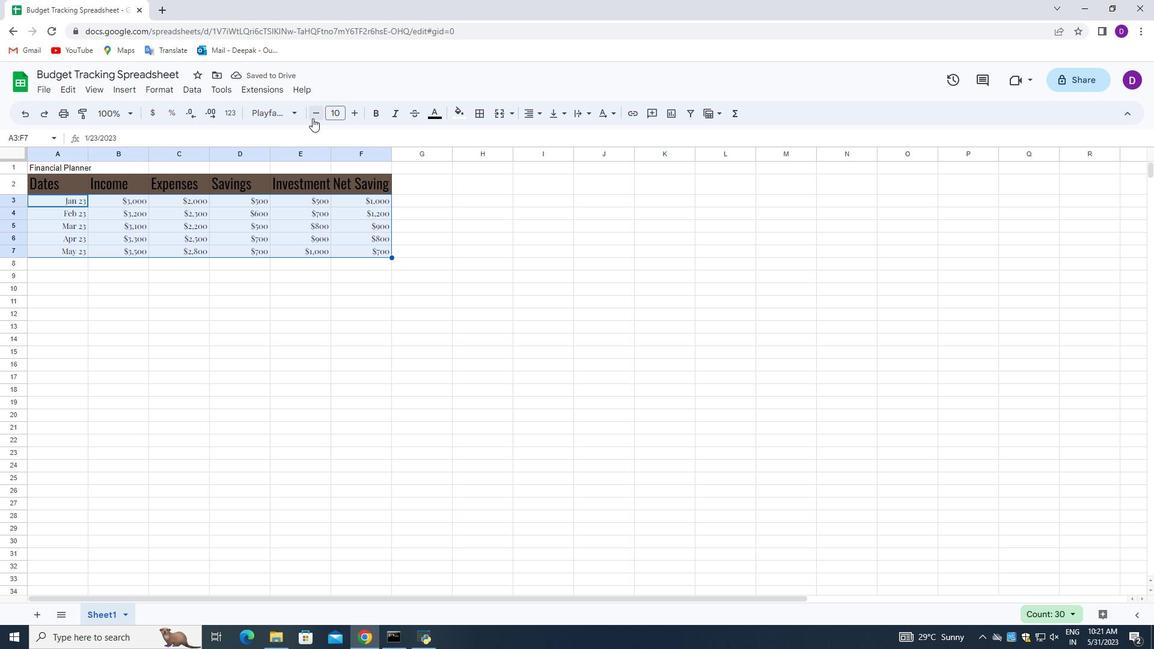 
Action: Mouse moved to (32, 165)
Screenshot: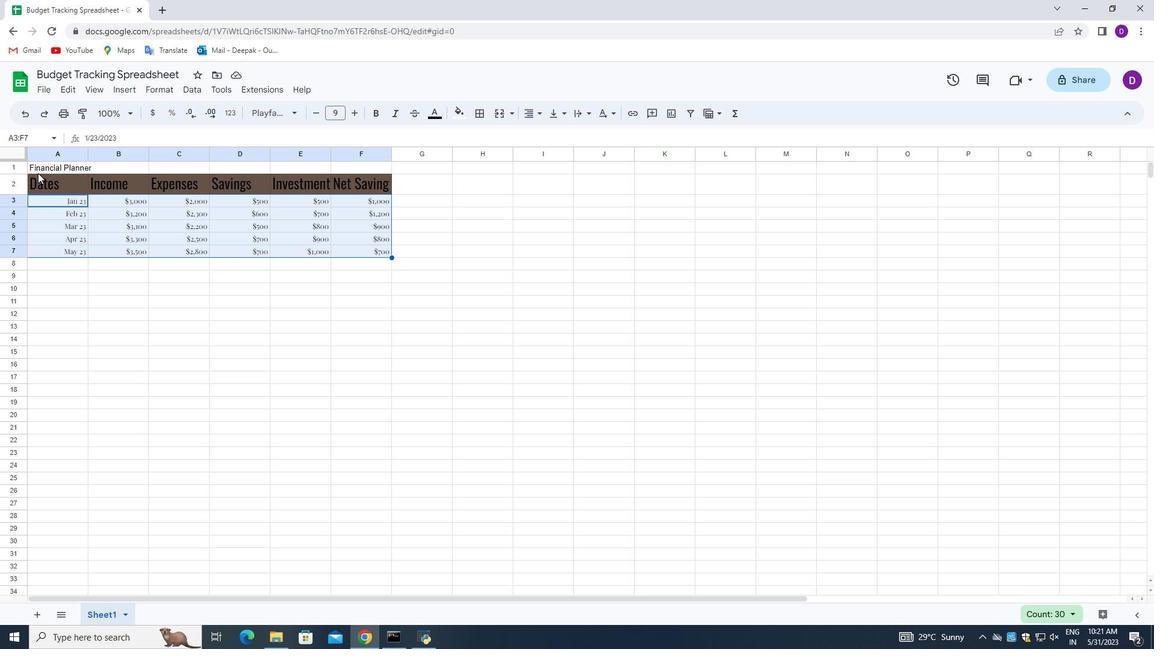 
Action: Mouse pressed left at (32, 165)
Screenshot: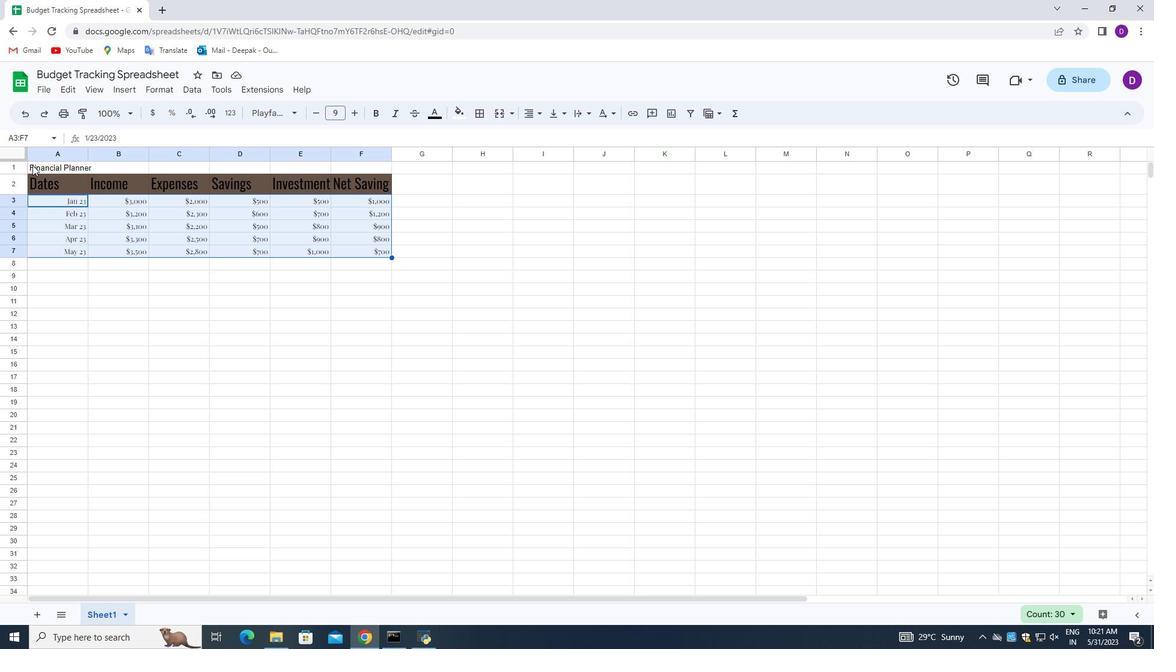 
Action: Mouse moved to (532, 113)
Screenshot: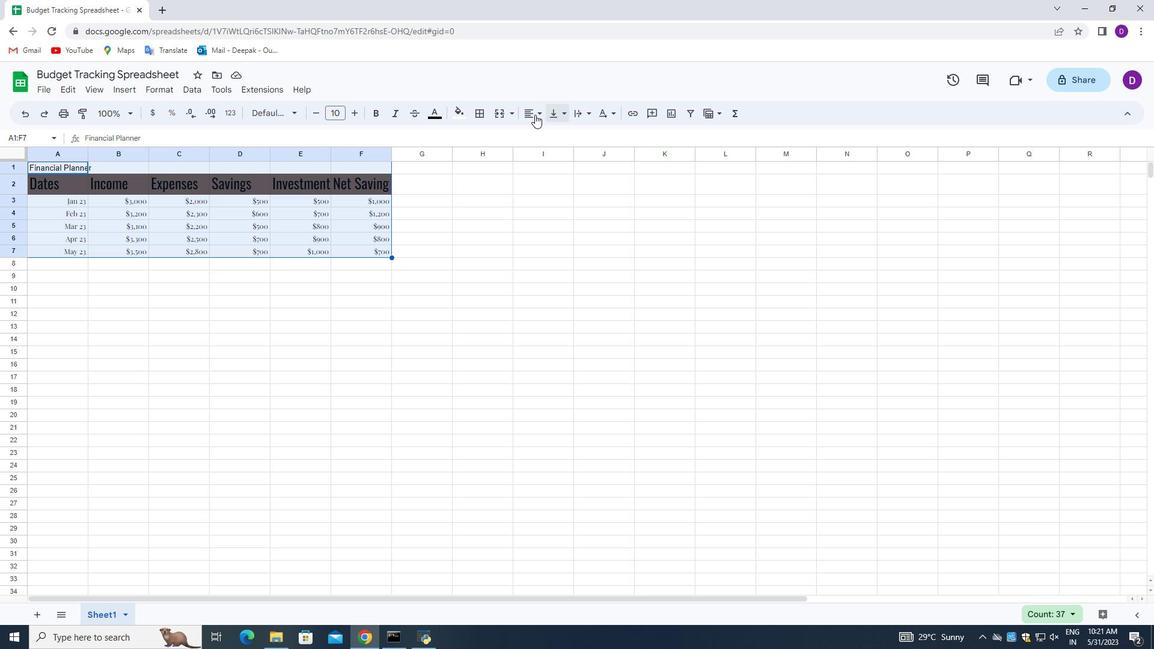 
Action: Mouse pressed left at (532, 113)
Screenshot: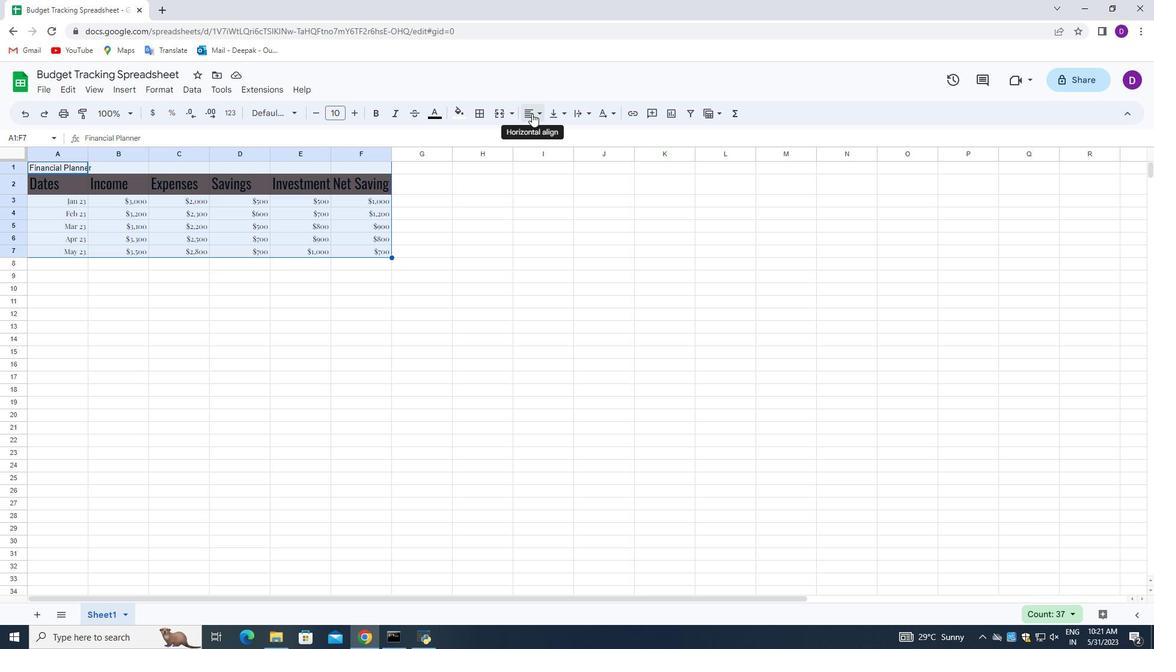 
Action: Mouse moved to (531, 137)
Screenshot: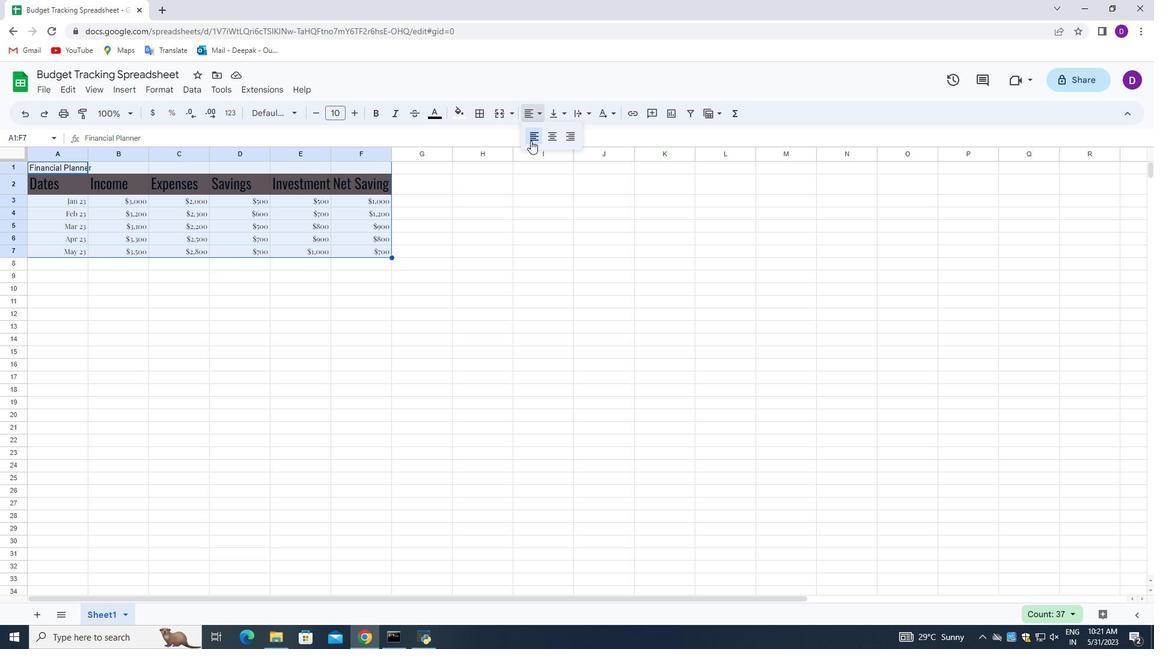 
Action: Mouse pressed left at (531, 137)
Screenshot: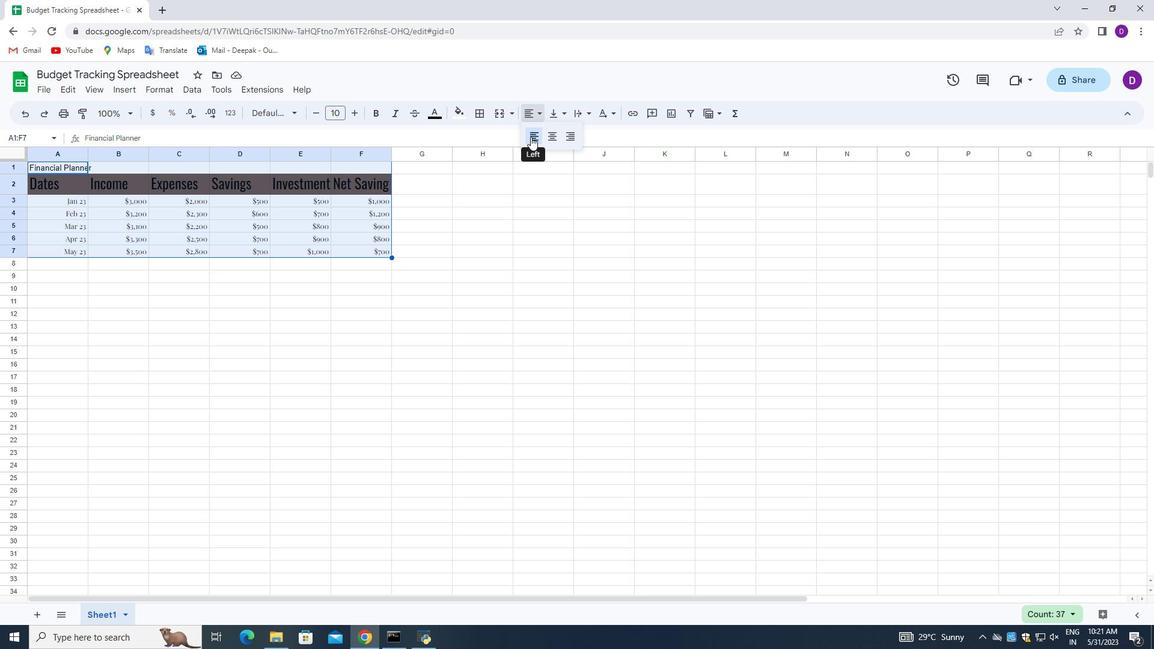 
Action: Mouse moved to (267, 282)
Screenshot: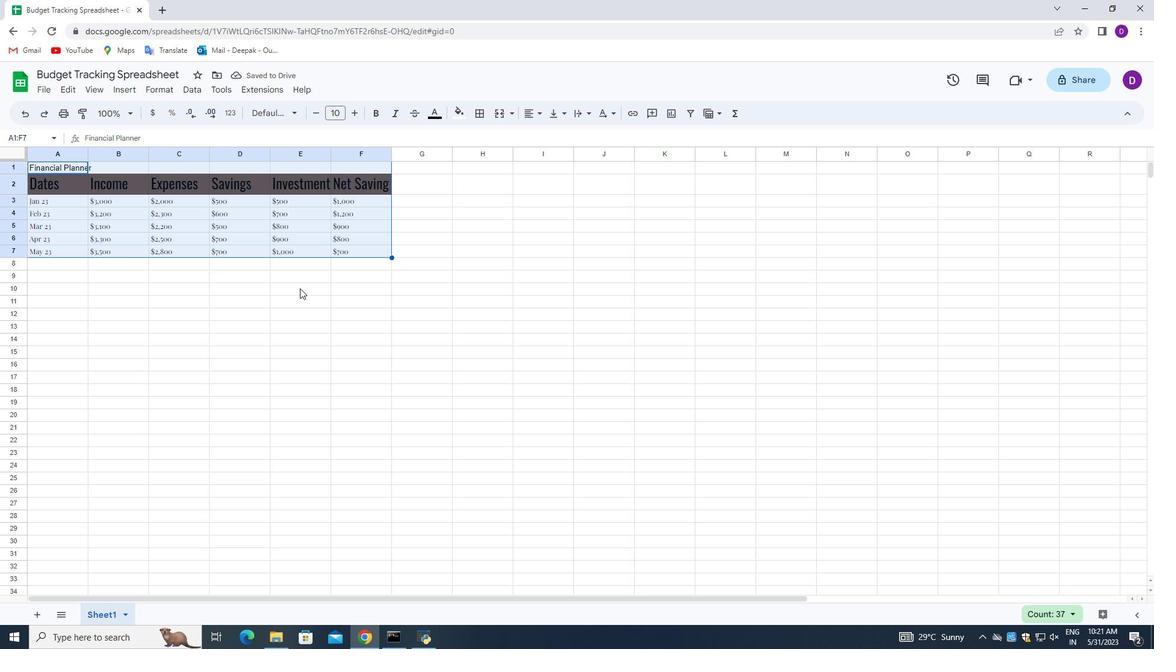 
Action: Mouse scrolled (267, 283) with delta (0, 0)
Screenshot: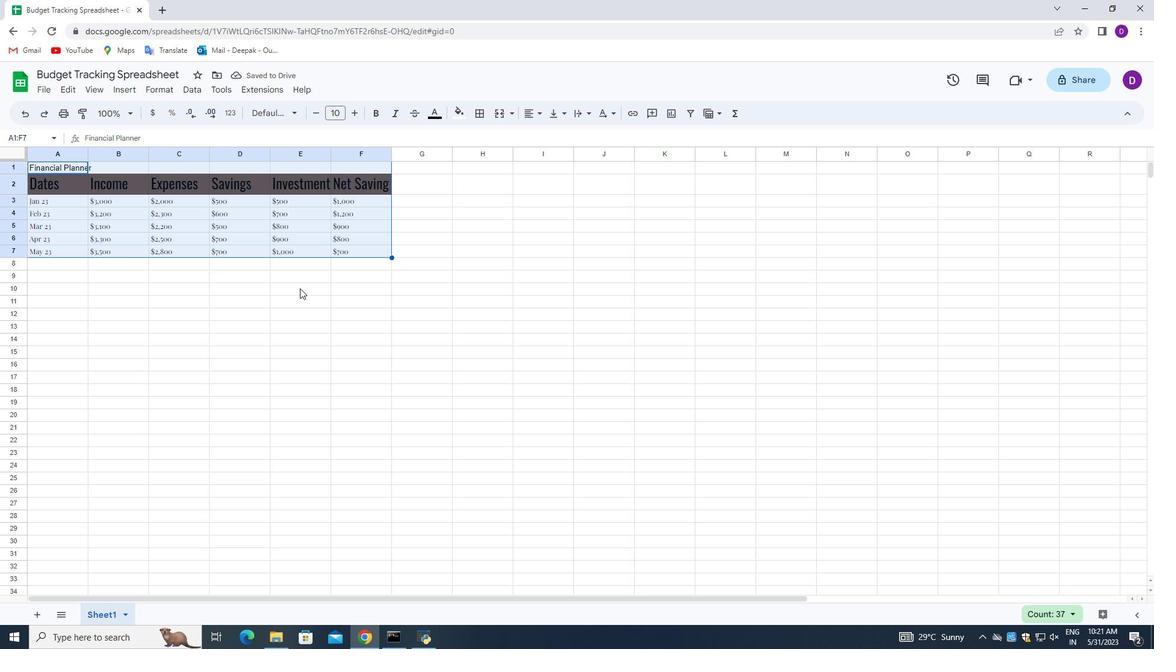 
Action: Mouse moved to (267, 282)
Screenshot: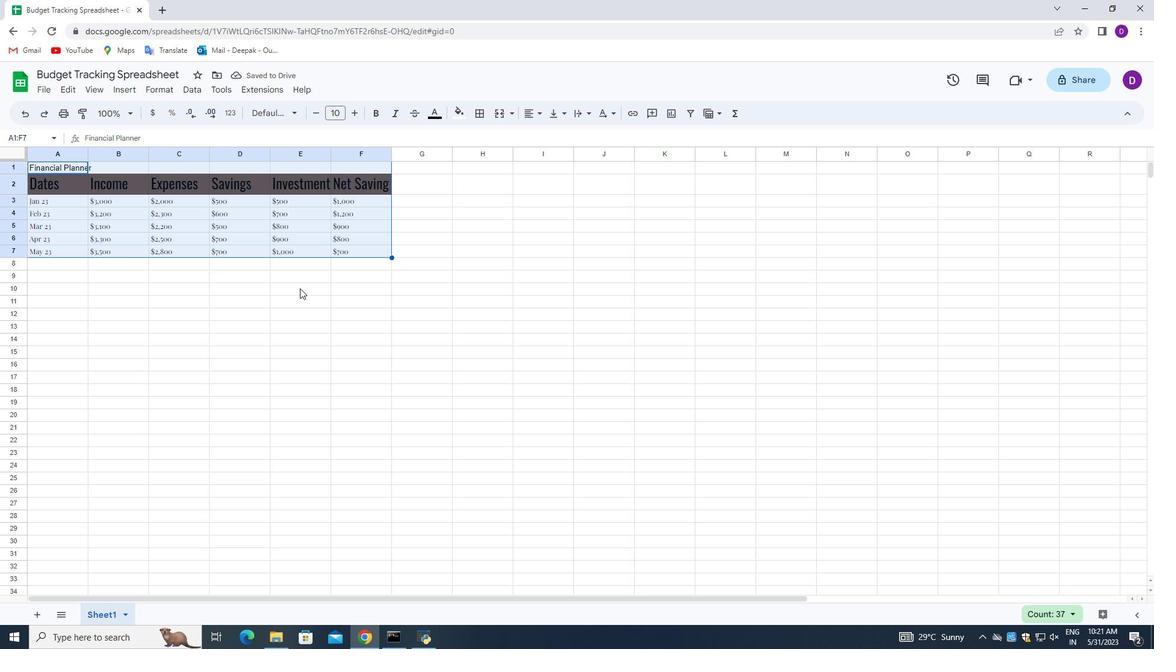 
Action: Mouse scrolled (267, 283) with delta (0, 0)
Screenshot: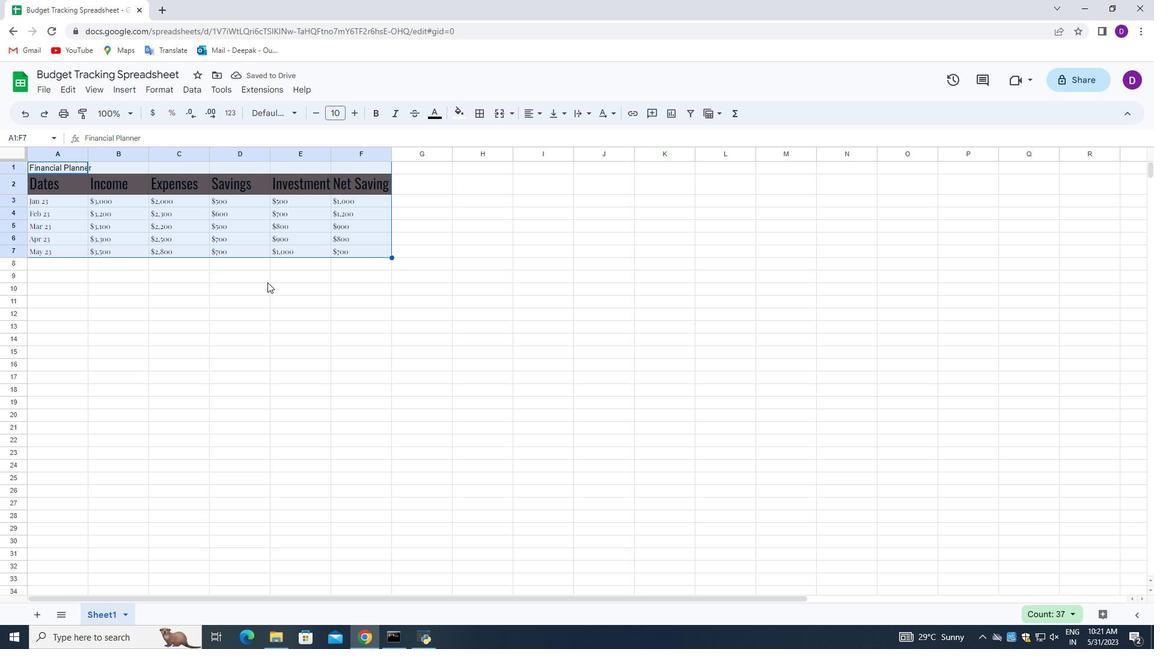 
Action: Mouse scrolled (267, 283) with delta (0, 0)
Screenshot: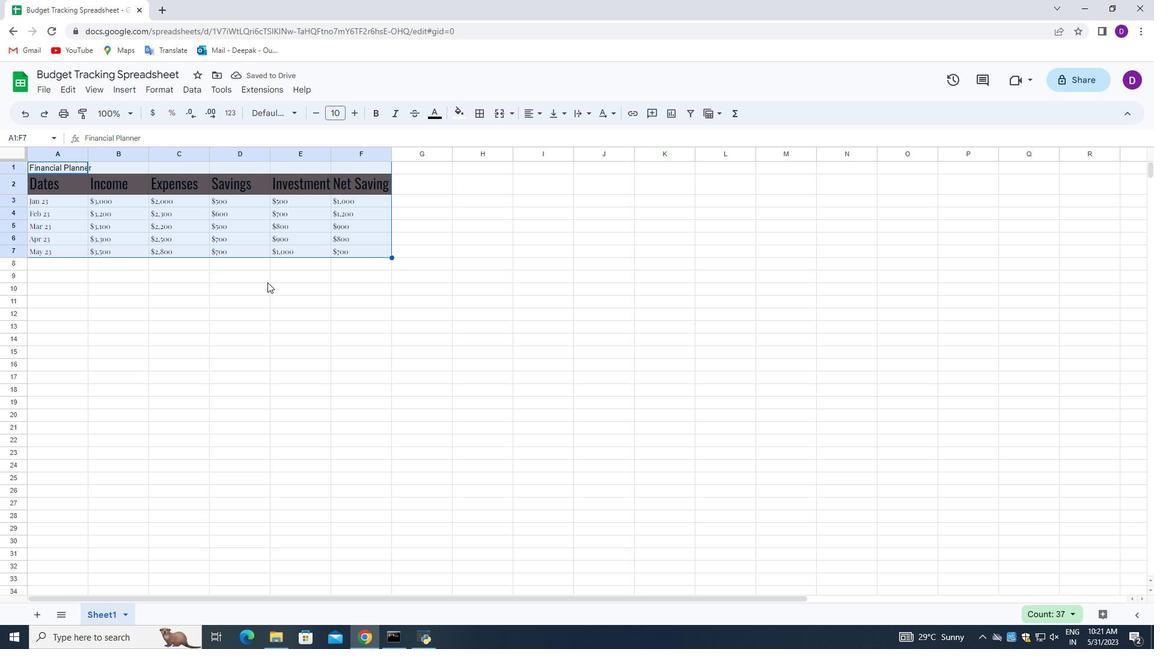 
Action: Mouse moved to (232, 281)
Screenshot: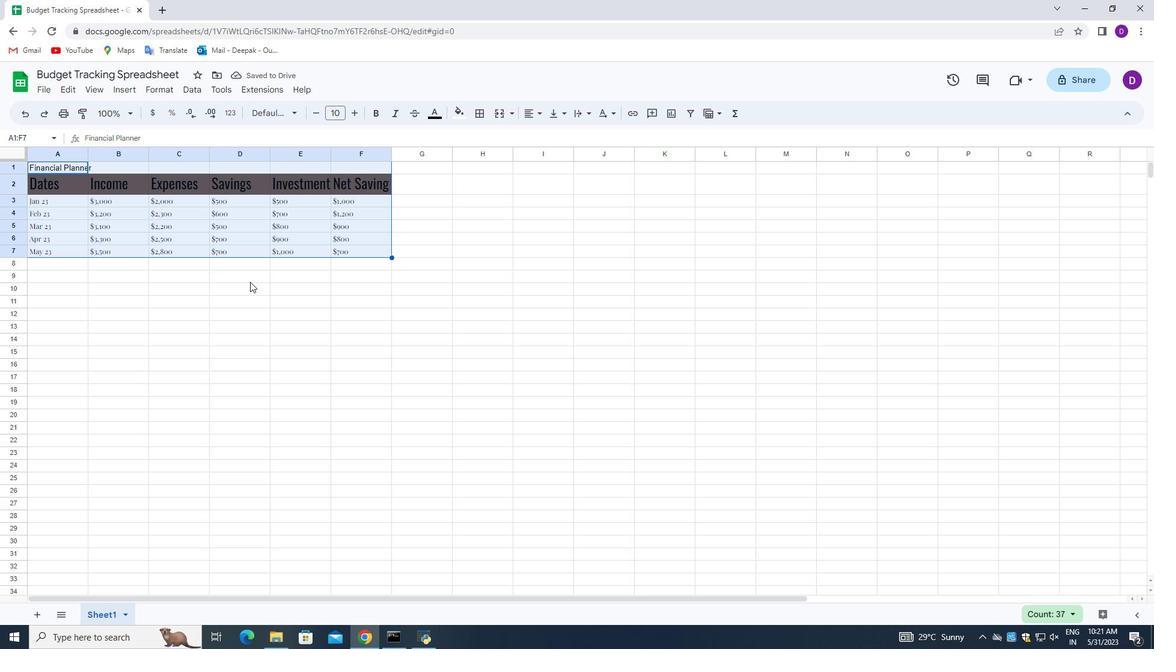 
Action: Mouse scrolled (232, 282) with delta (0, 0)
Screenshot: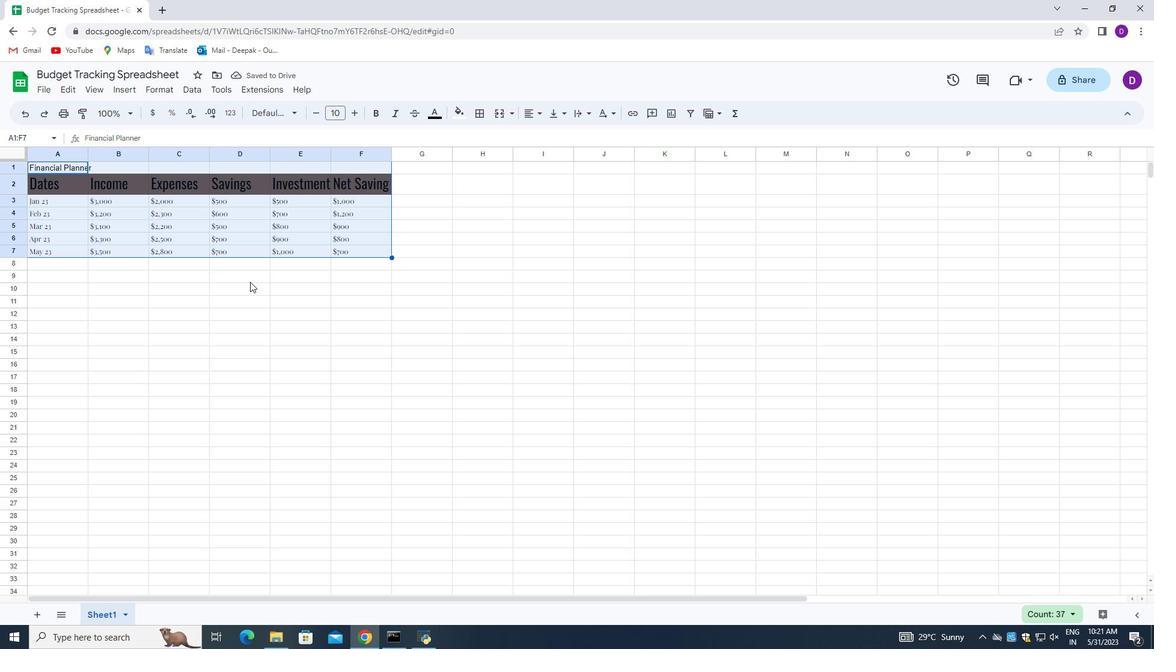 
Action: Mouse moved to (232, 281)
Screenshot: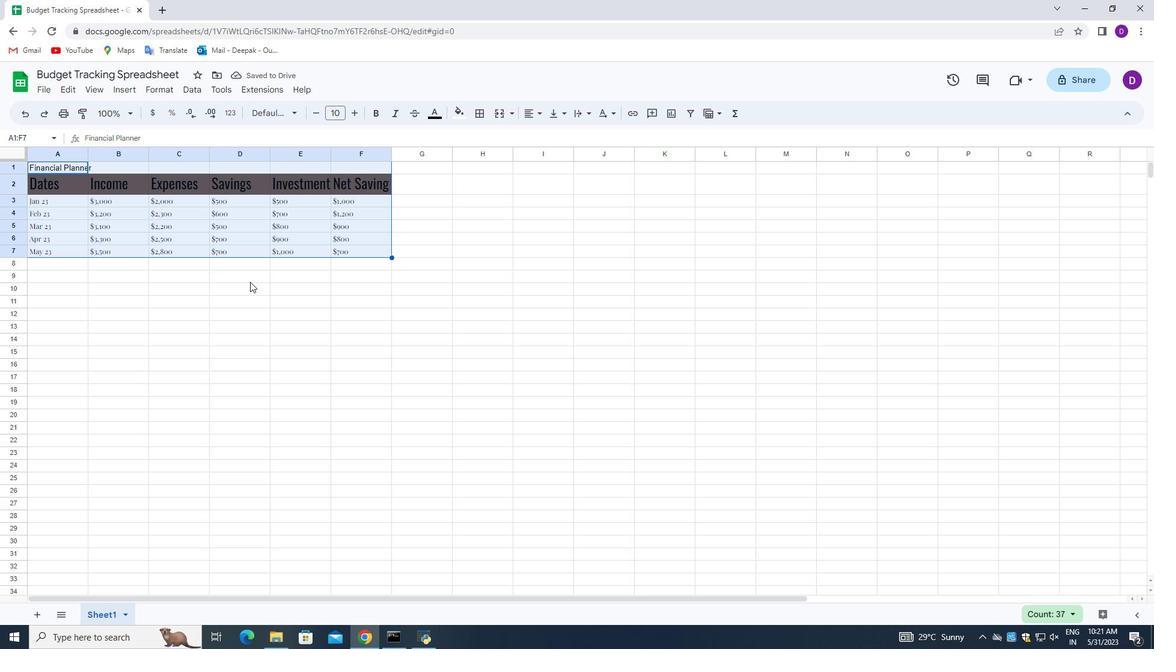 
Action: Mouse scrolled (232, 282) with delta (0, 0)
Screenshot: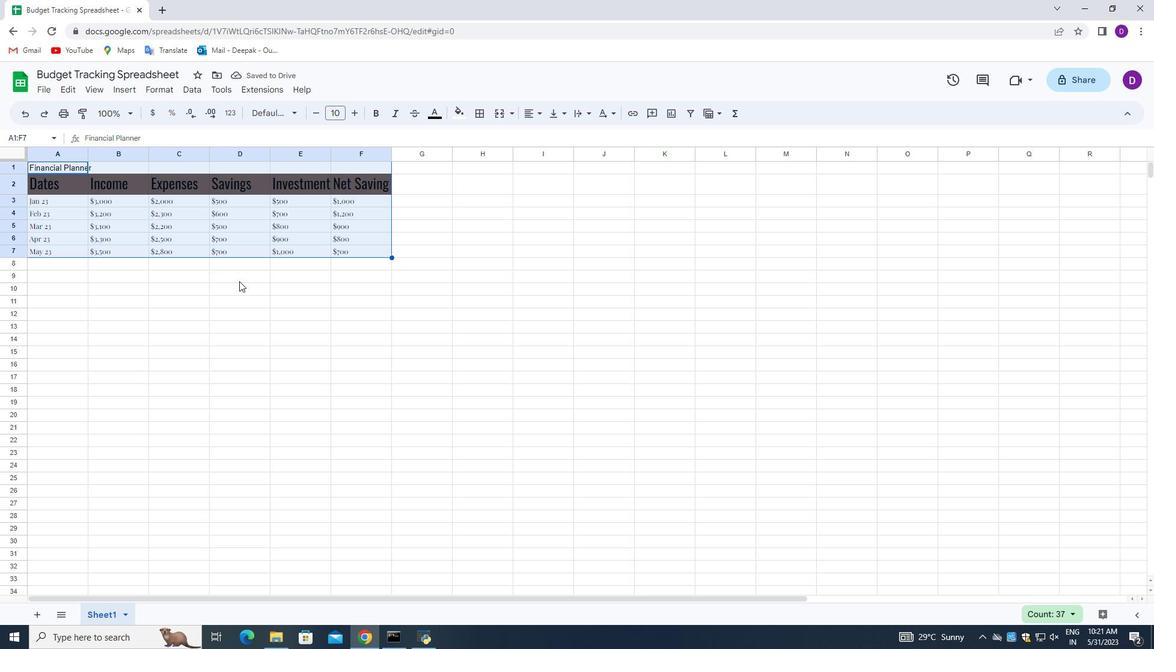 
Action: Mouse scrolled (232, 282) with delta (0, 0)
Screenshot: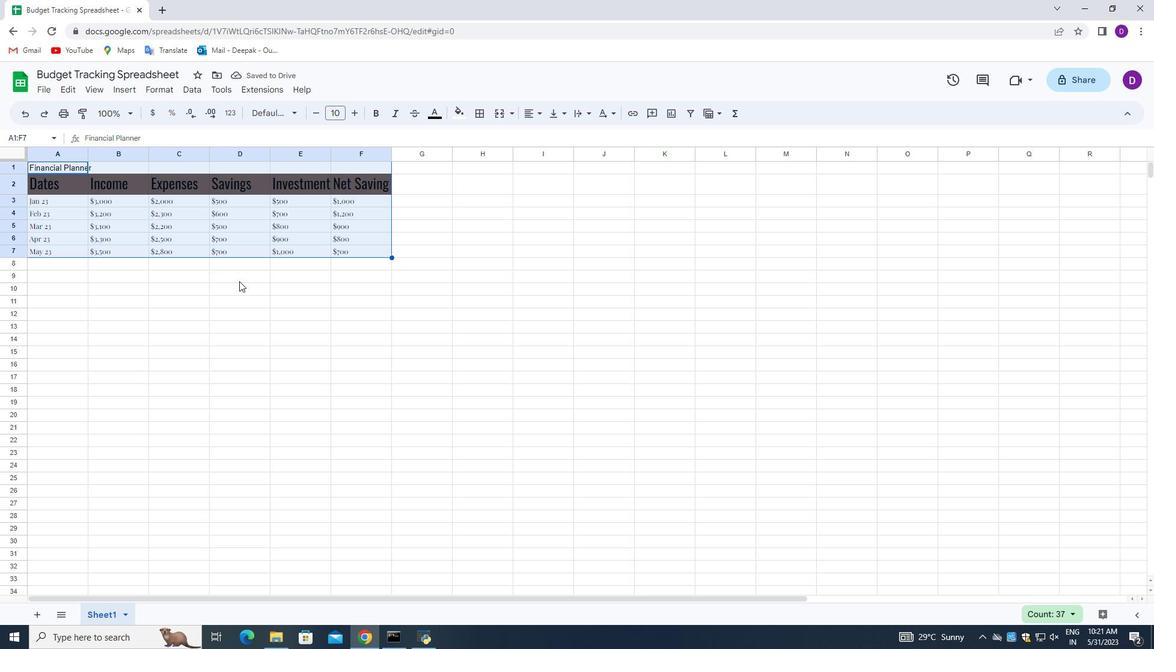 
Action: Mouse scrolled (232, 282) with delta (0, 0)
Screenshot: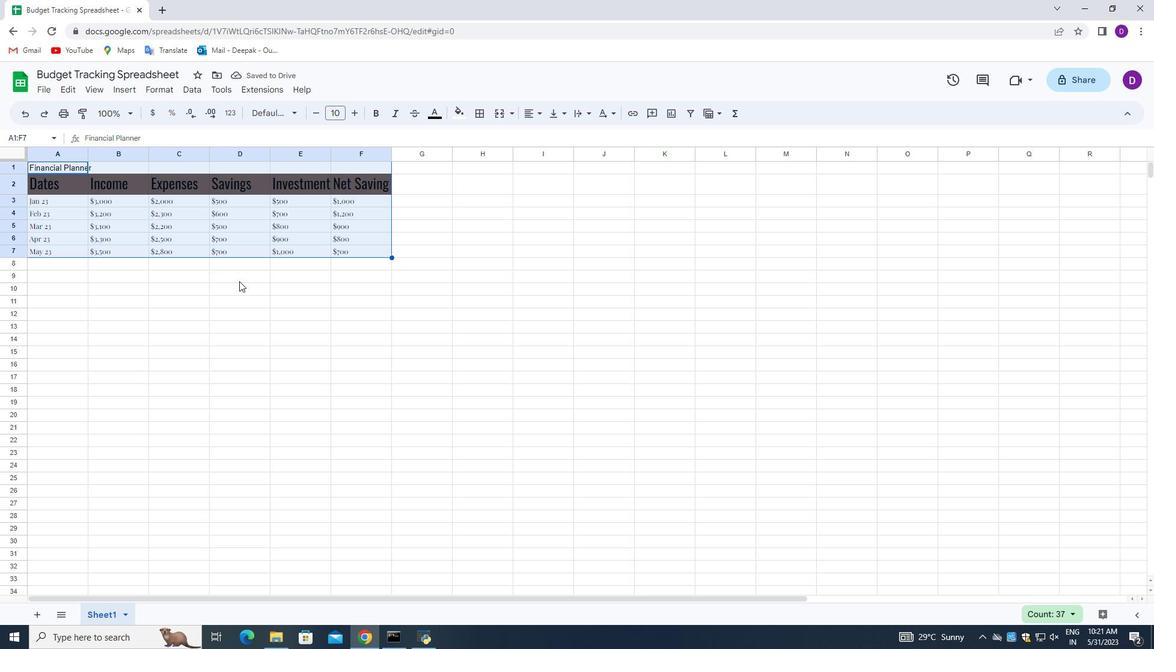 
Action: Mouse scrolled (232, 282) with delta (0, 0)
Screenshot: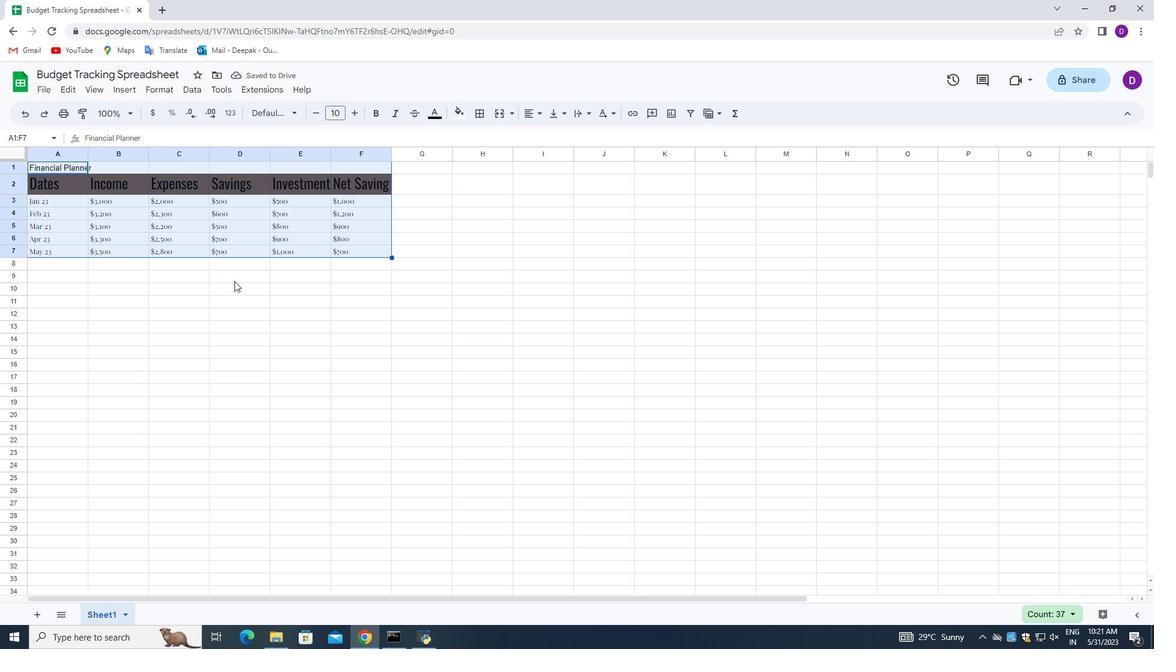
Action: Mouse scrolled (232, 282) with delta (0, 0)
Screenshot: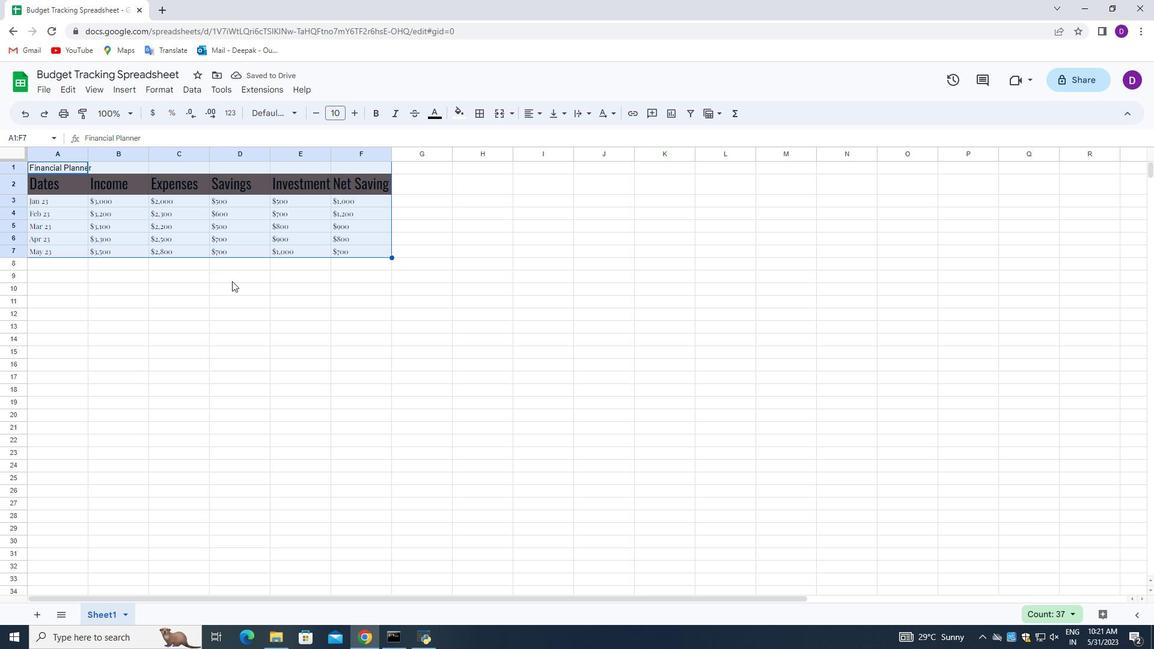
Action: Mouse scrolled (232, 282) with delta (0, 0)
Screenshot: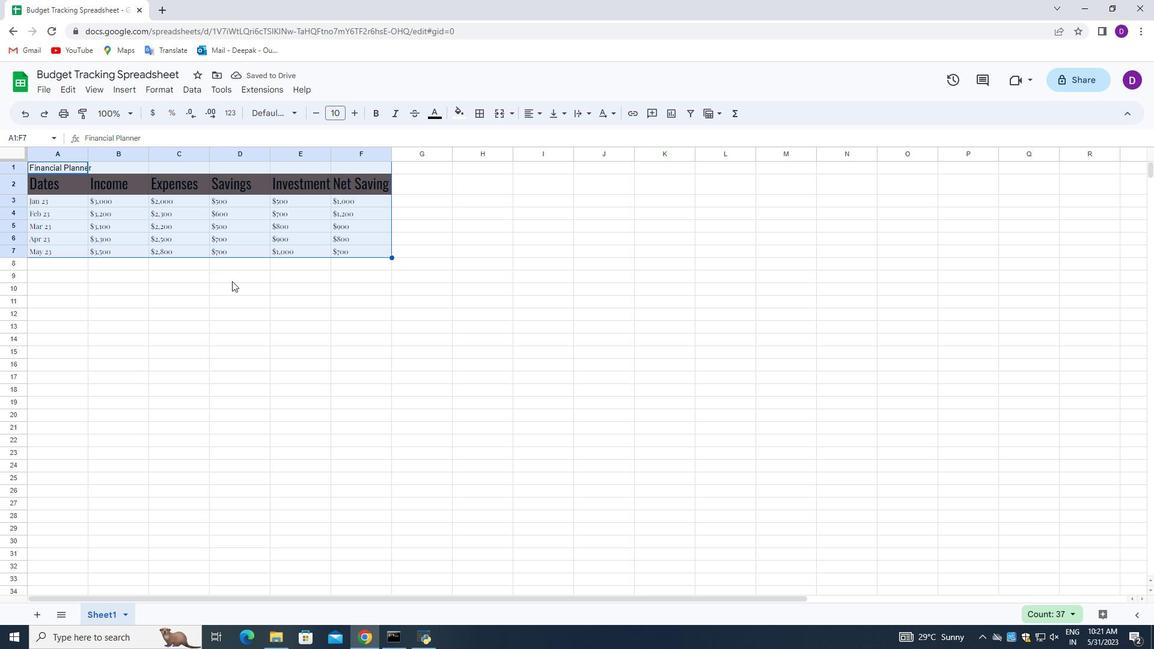 
Action: Mouse scrolled (232, 282) with delta (0, 0)
Screenshot: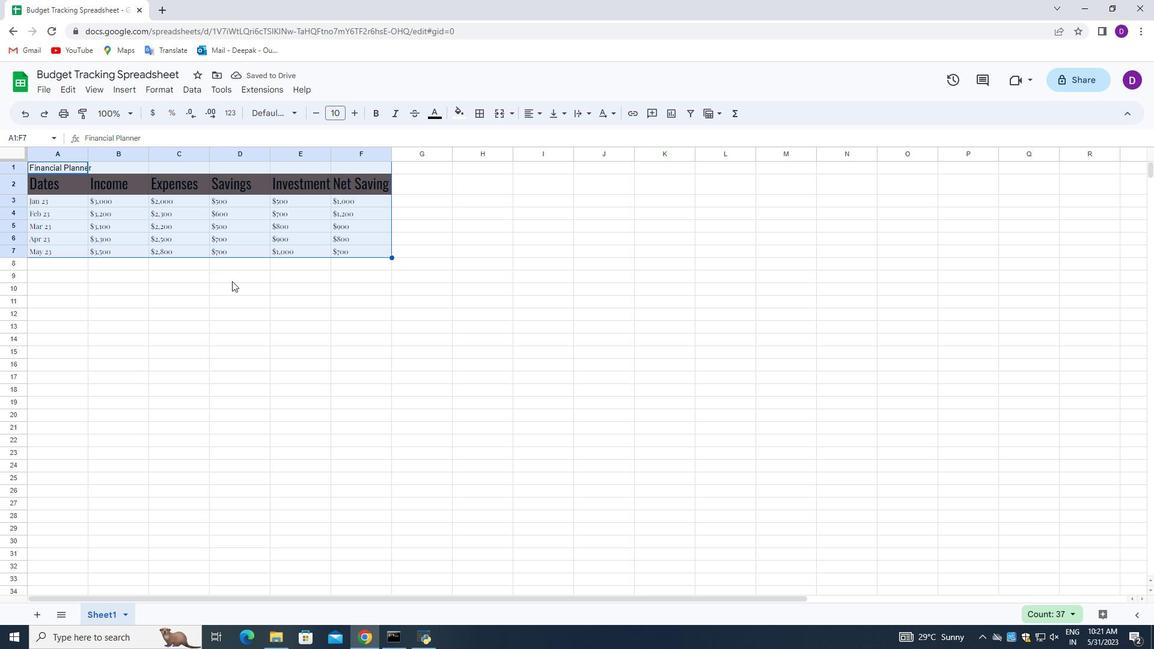 
Action: Mouse scrolled (232, 282) with delta (0, 0)
Screenshot: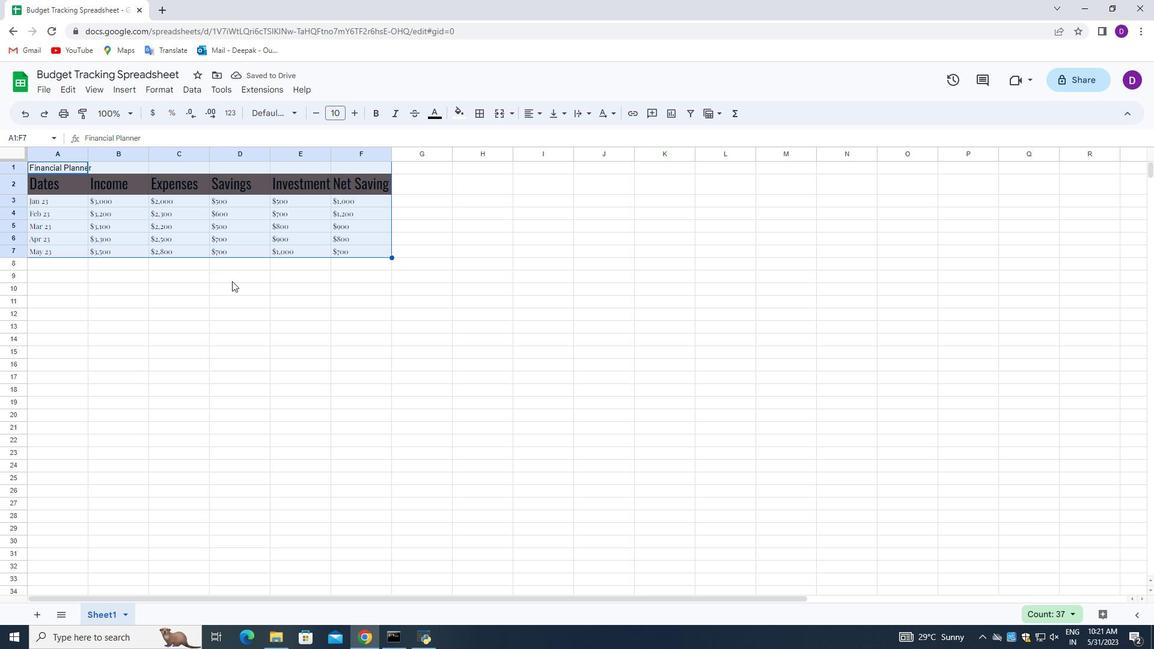 
Action: Mouse scrolled (232, 282) with delta (0, 0)
Screenshot: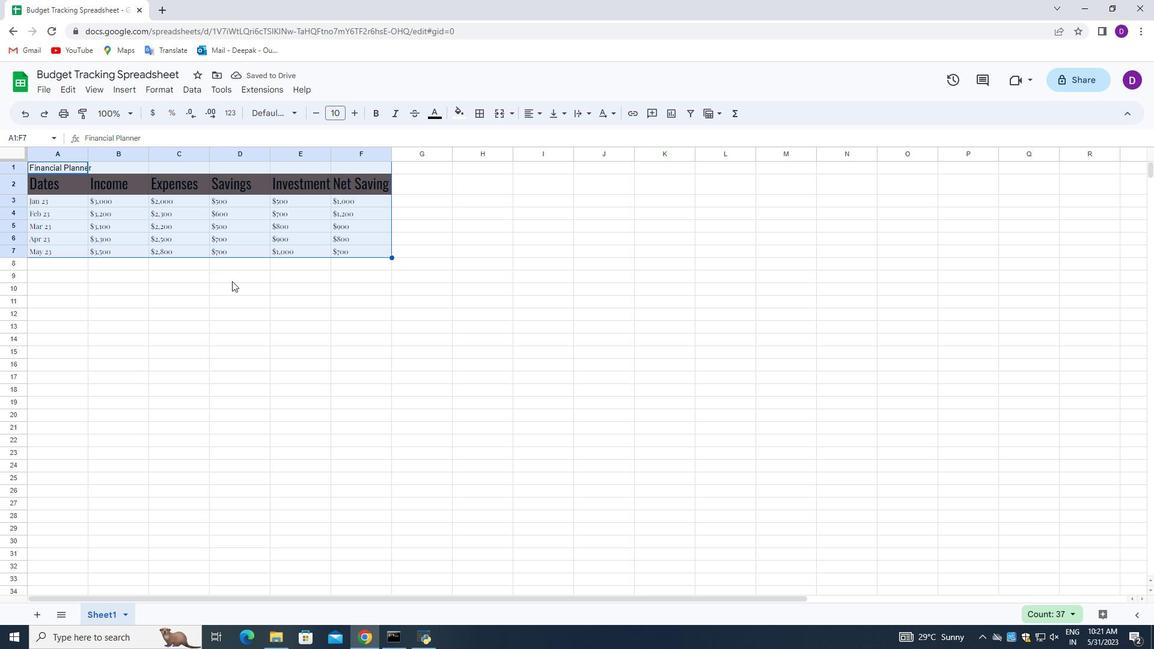 
Action: Mouse moved to (422, 271)
Screenshot: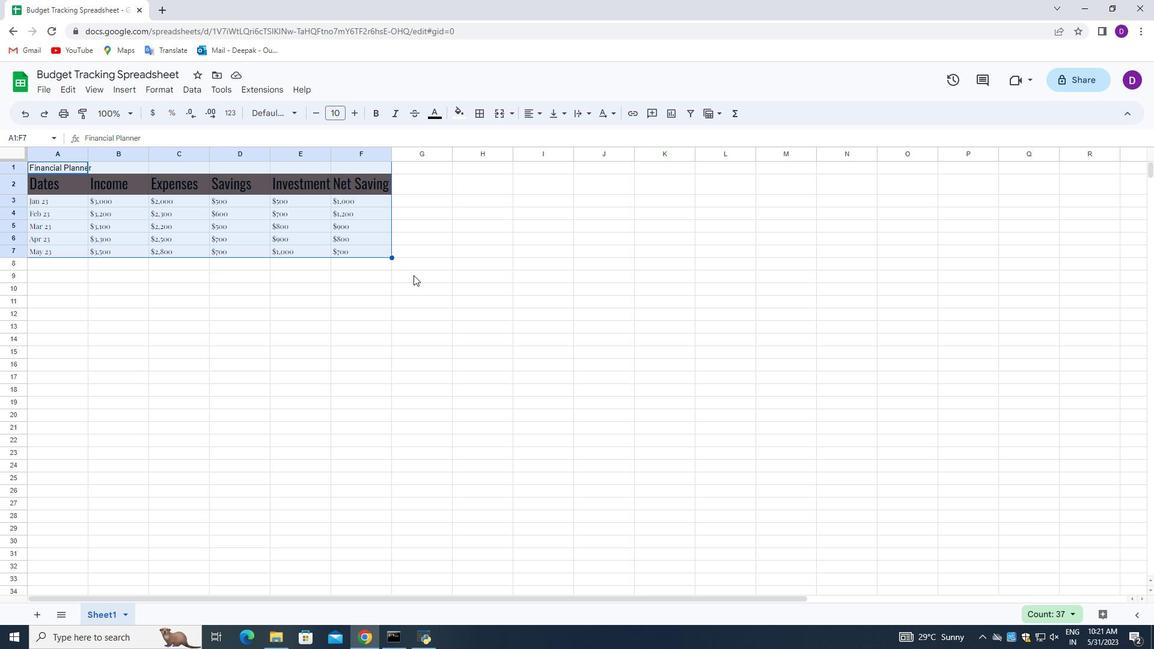 
Action: Mouse pressed left at (422, 271)
Screenshot: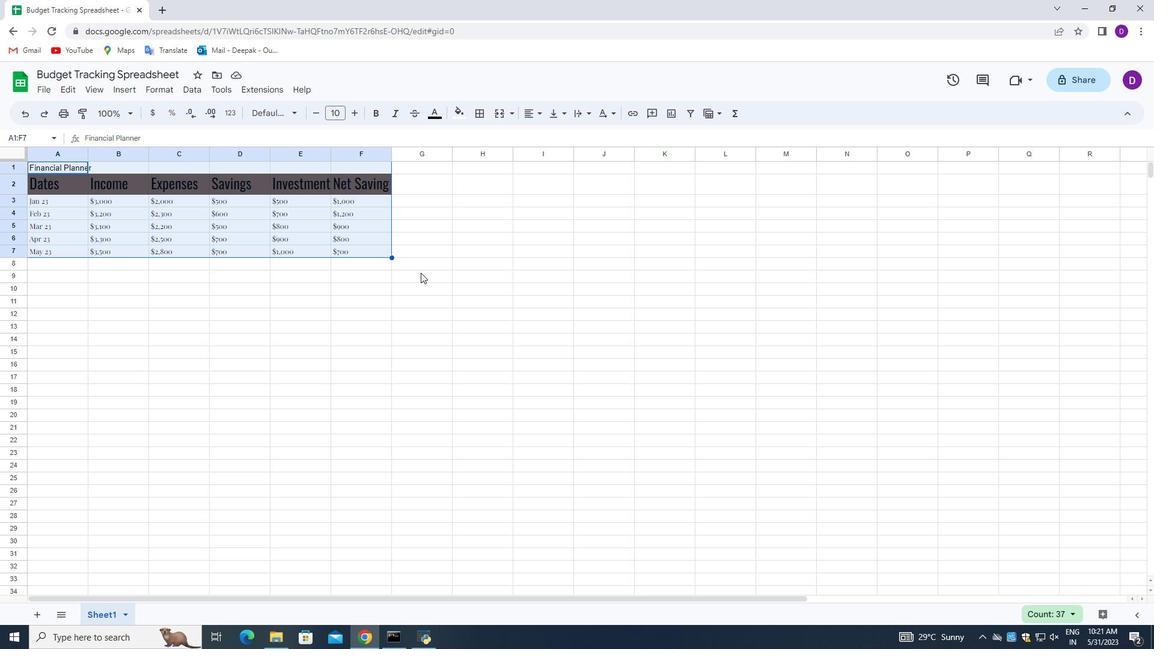 
Action: Mouse moved to (273, 295)
Screenshot: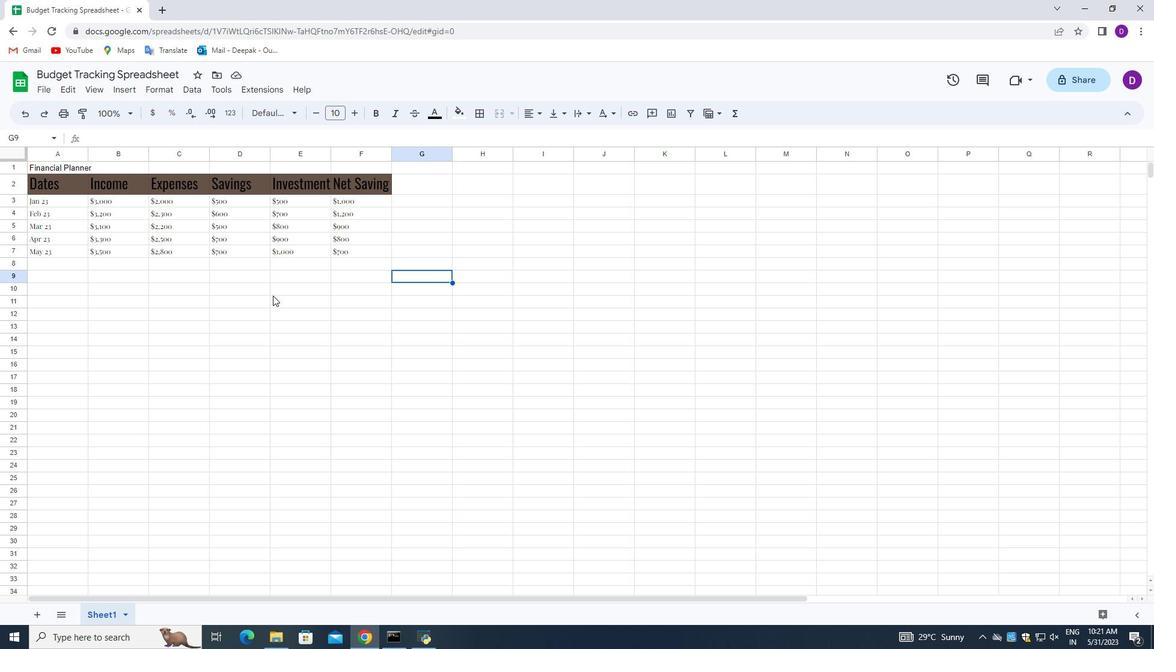 
